 Task: Forward email with the signature Donna Thompson with the subject Request for a performance review from softage.1@softage.net to softage.2@softage.net with the message Please let me know if there are any concerns regarding the project budget., select first 2 words, change the font color from current to red and background color to green Send the email
Action: Mouse moved to (997, 81)
Screenshot: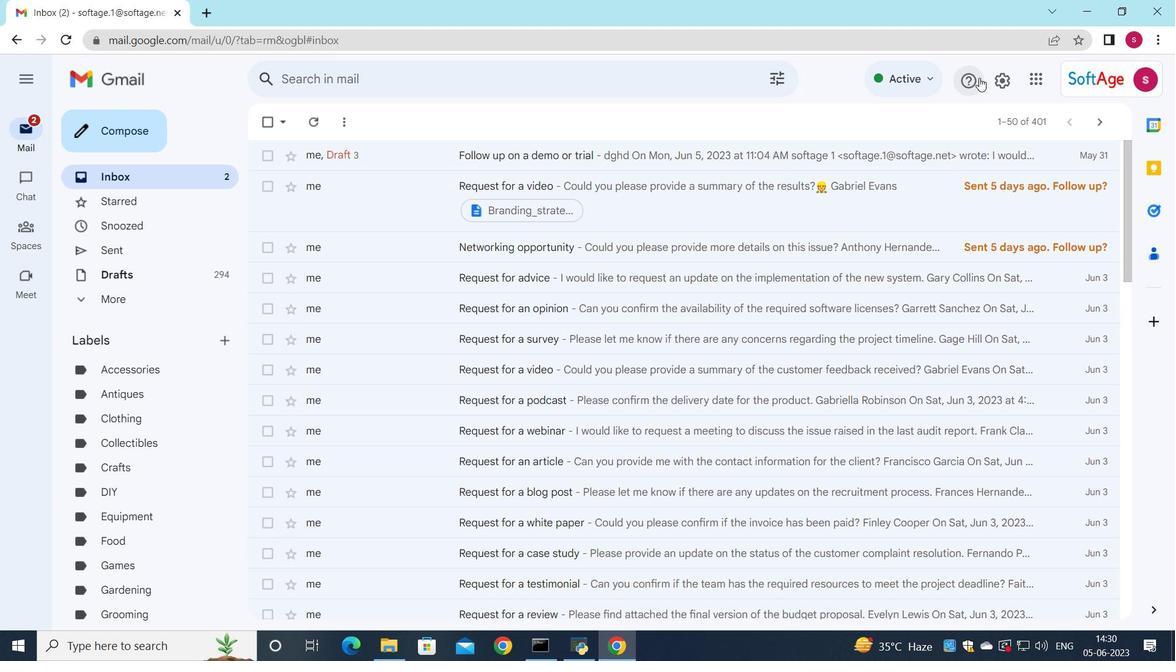 
Action: Mouse pressed left at (997, 81)
Screenshot: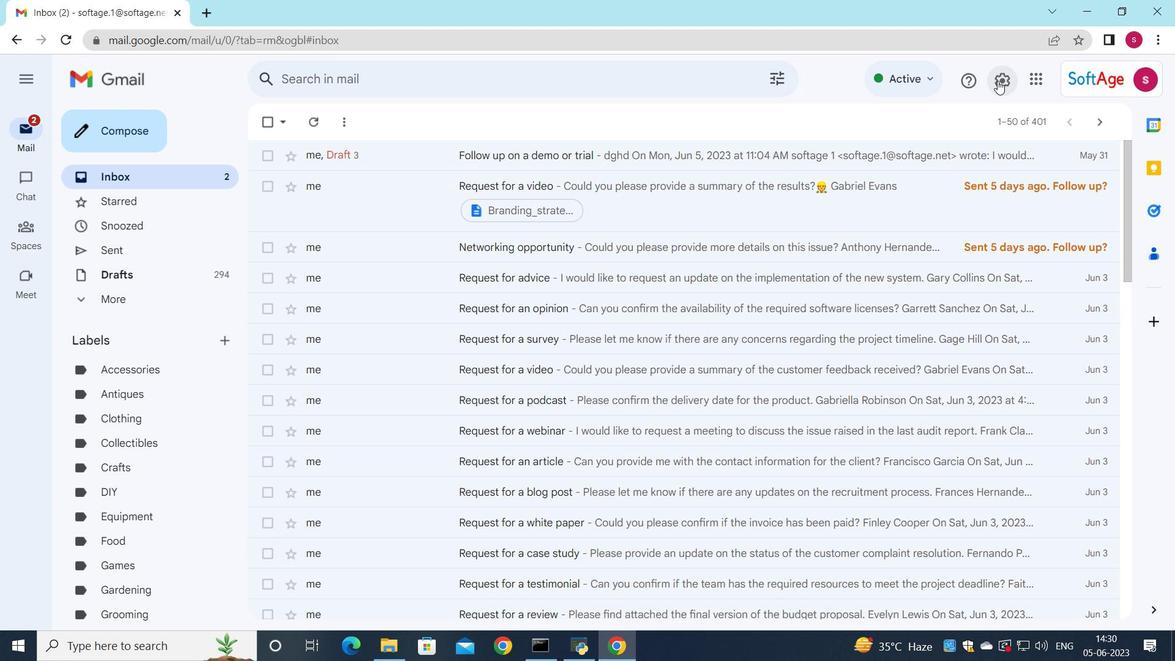 
Action: Mouse moved to (1044, 156)
Screenshot: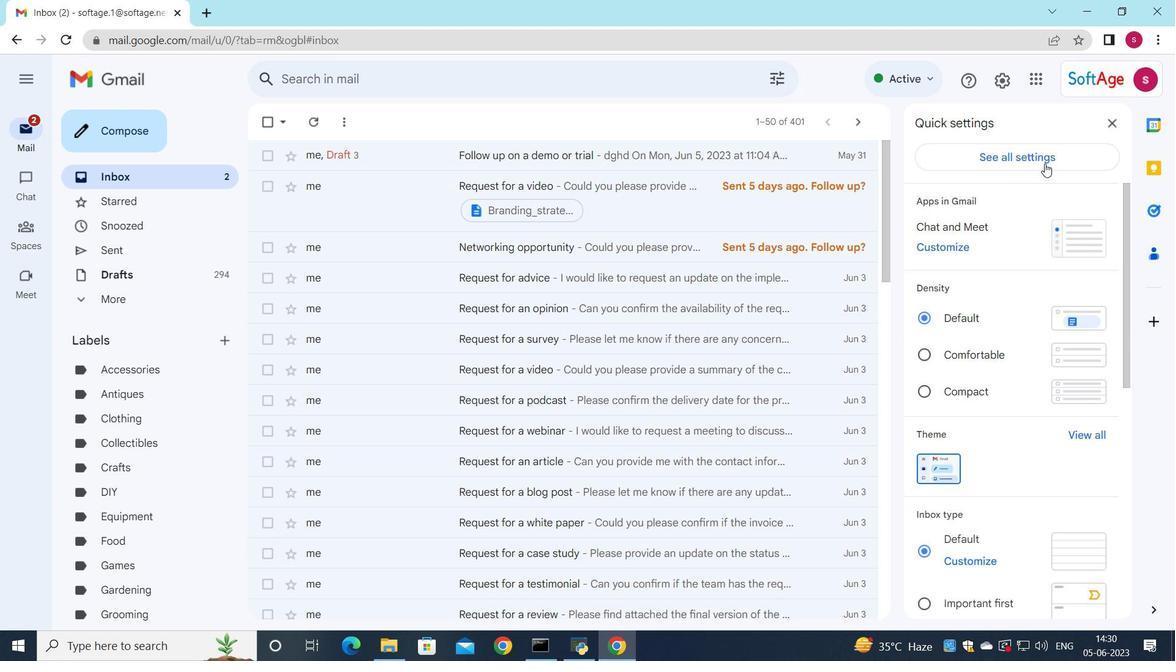
Action: Mouse pressed left at (1044, 156)
Screenshot: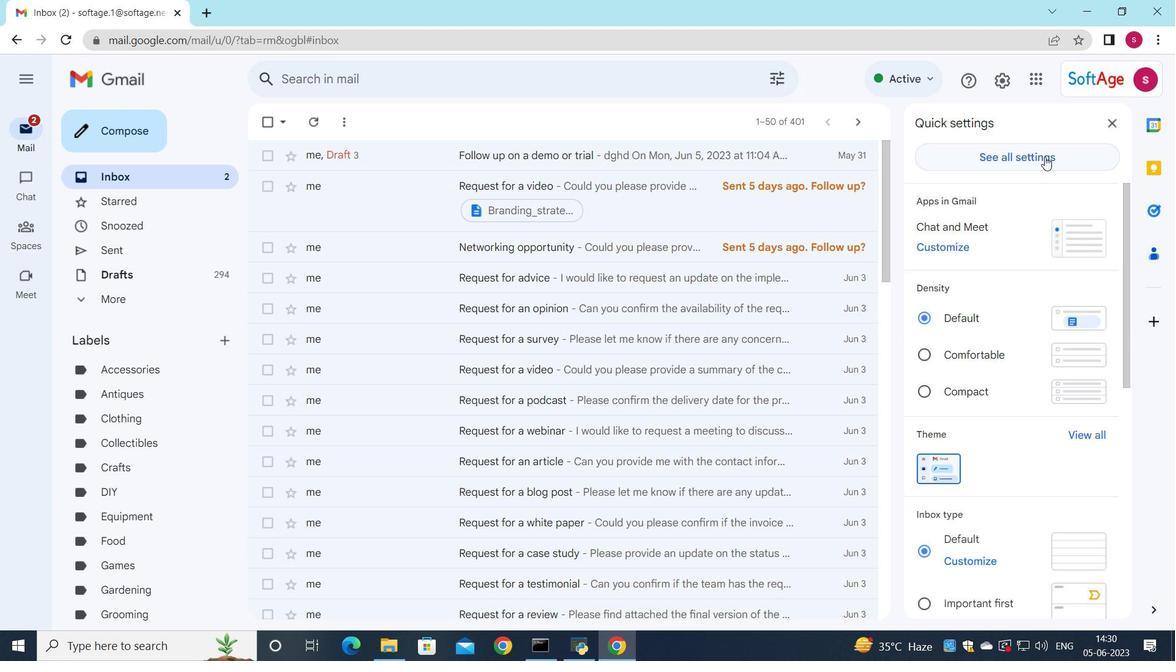 
Action: Mouse moved to (931, 162)
Screenshot: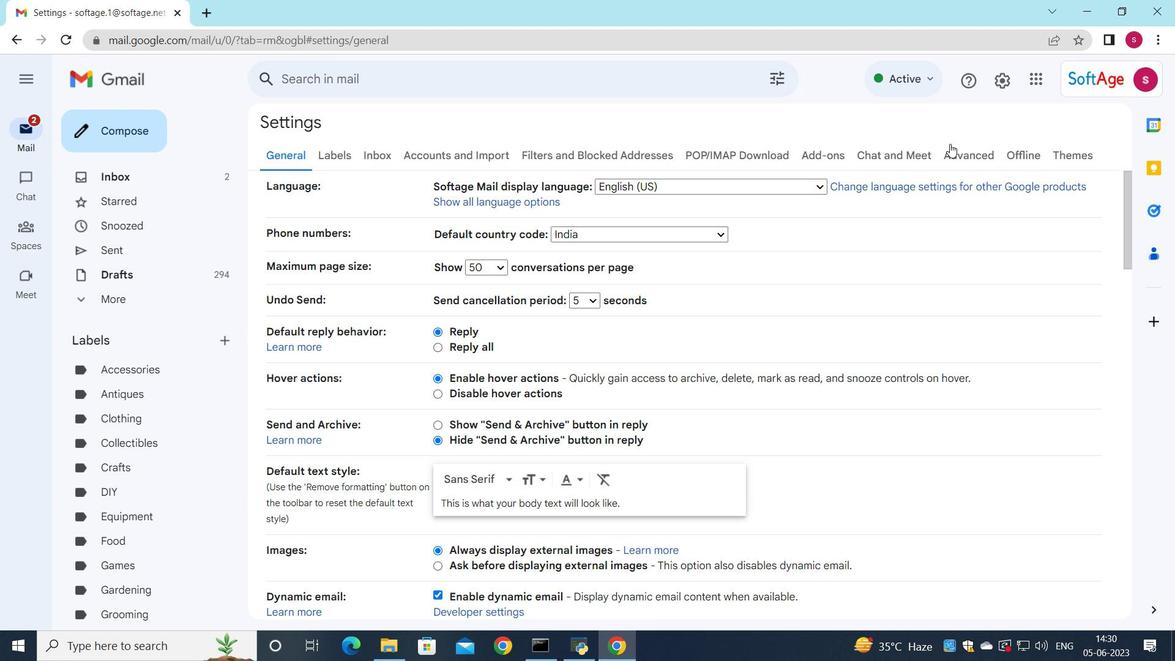 
Action: Mouse scrolled (931, 162) with delta (0, 0)
Screenshot: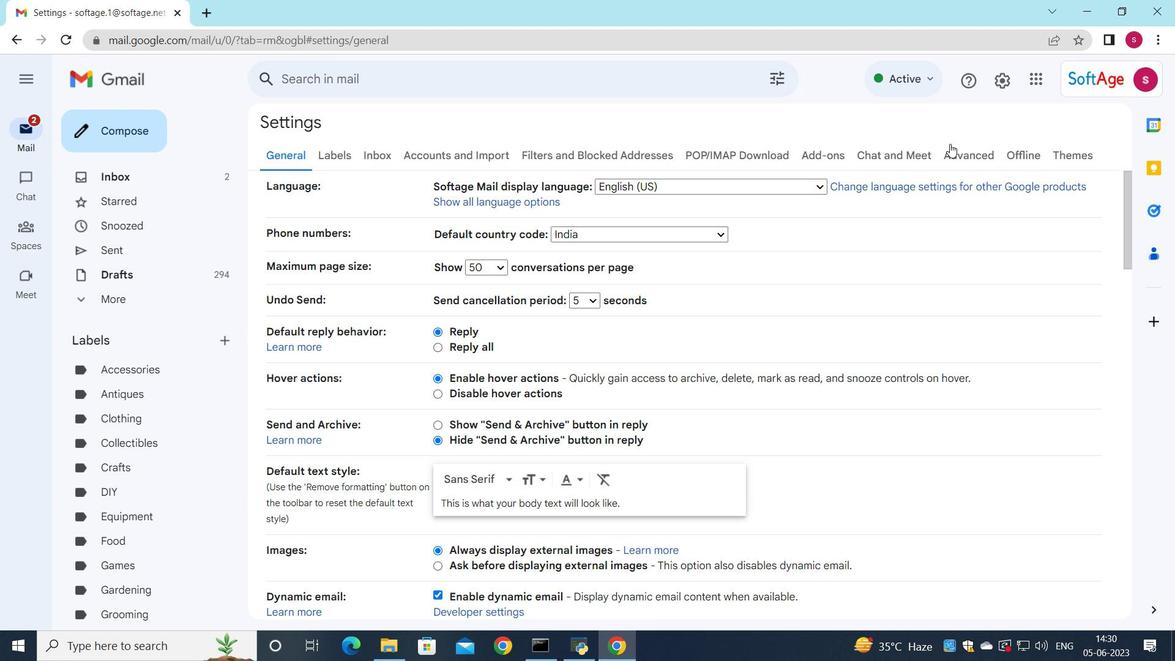 
Action: Mouse moved to (927, 171)
Screenshot: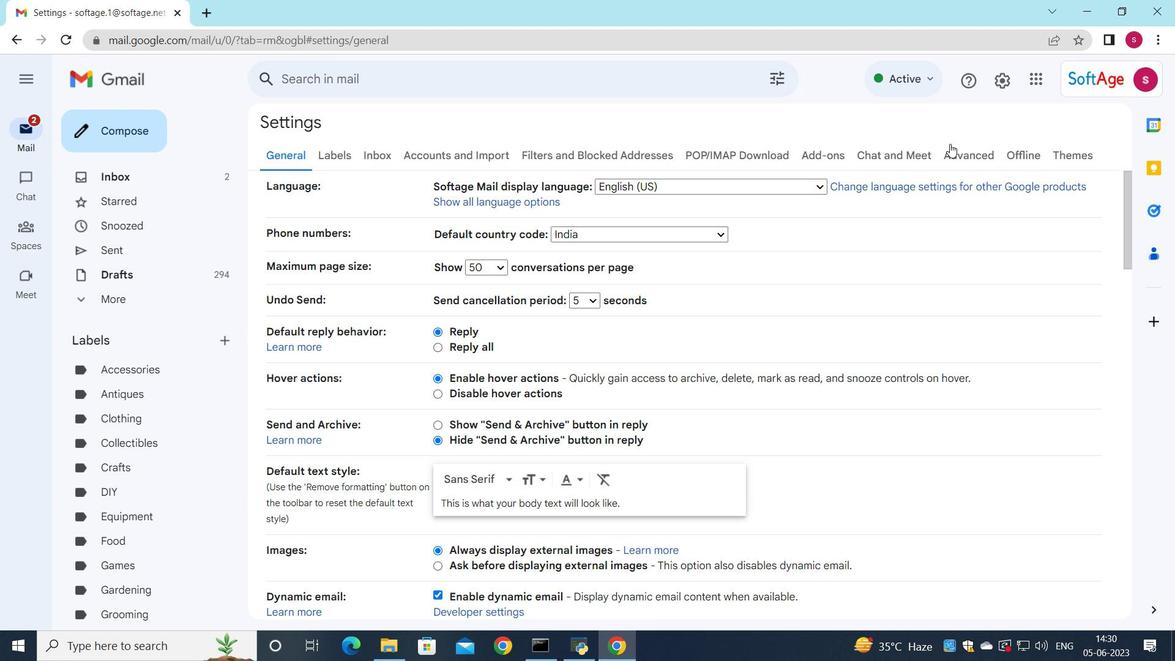 
Action: Mouse scrolled (927, 170) with delta (0, 0)
Screenshot: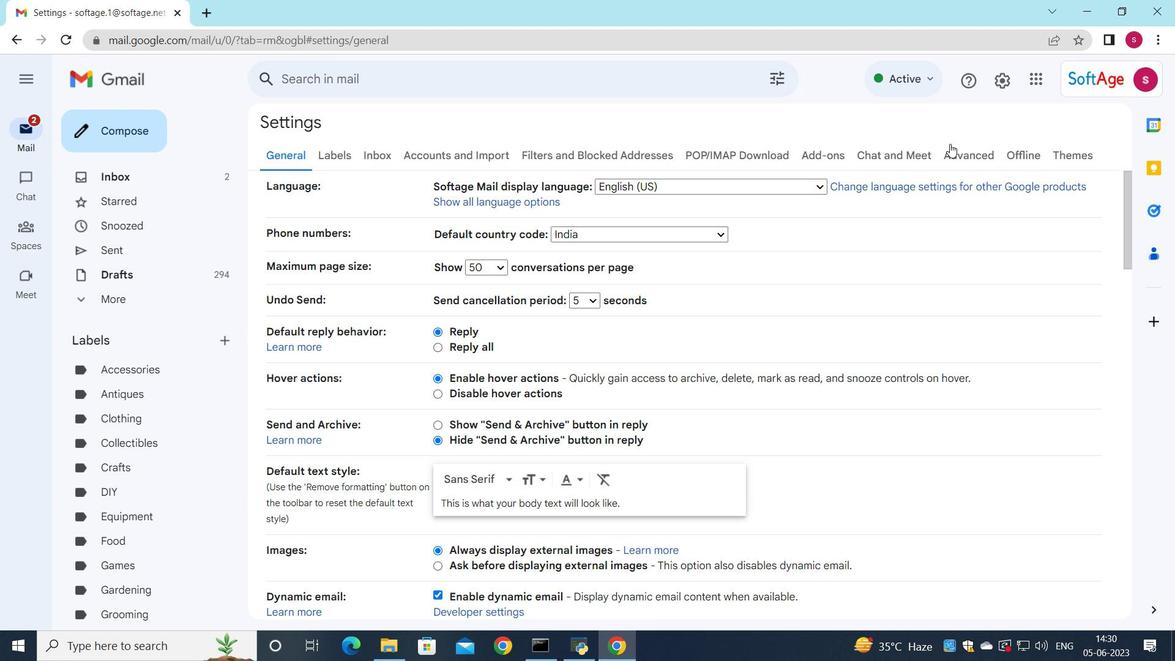 
Action: Mouse moved to (921, 179)
Screenshot: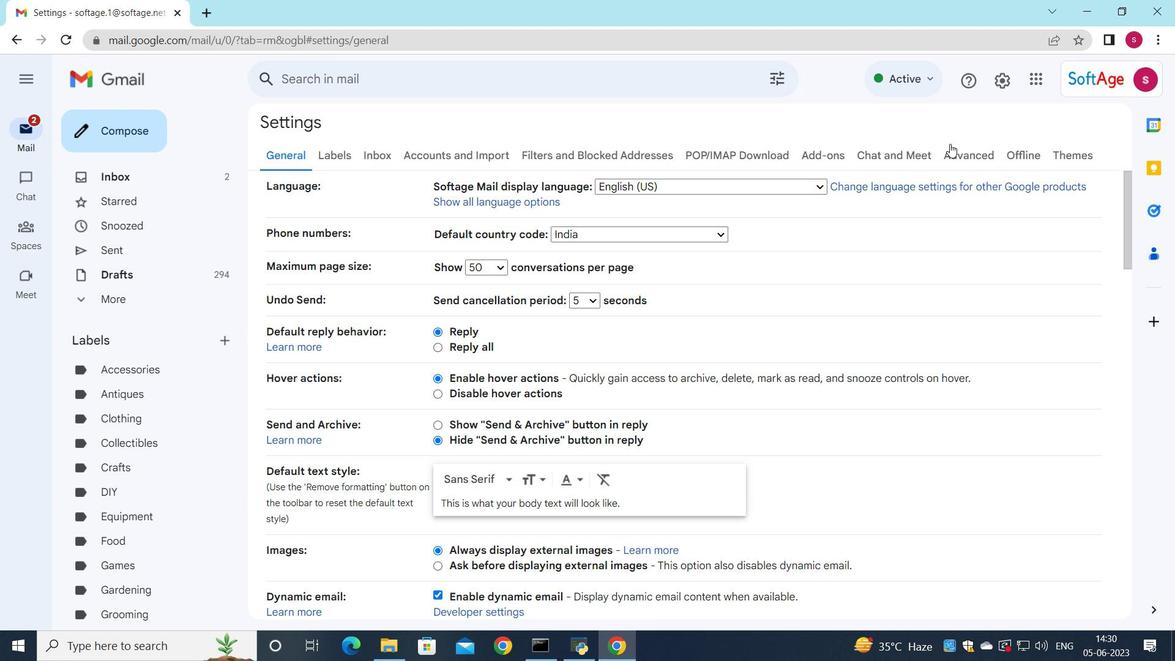 
Action: Mouse scrolled (921, 179) with delta (0, 0)
Screenshot: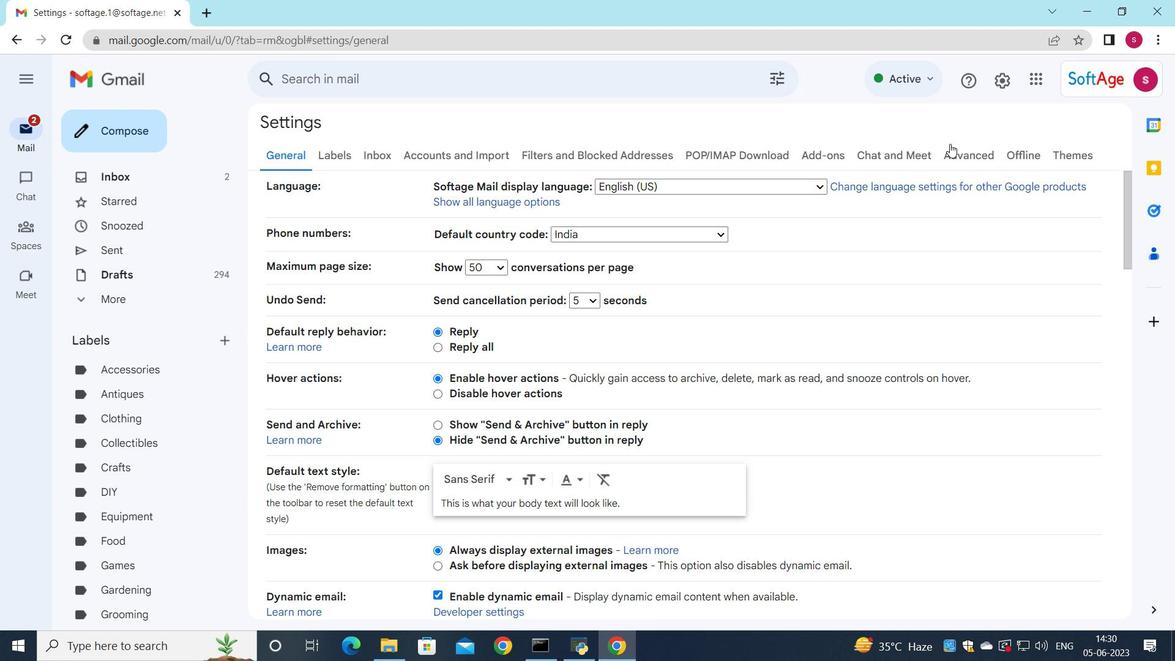
Action: Mouse moved to (915, 186)
Screenshot: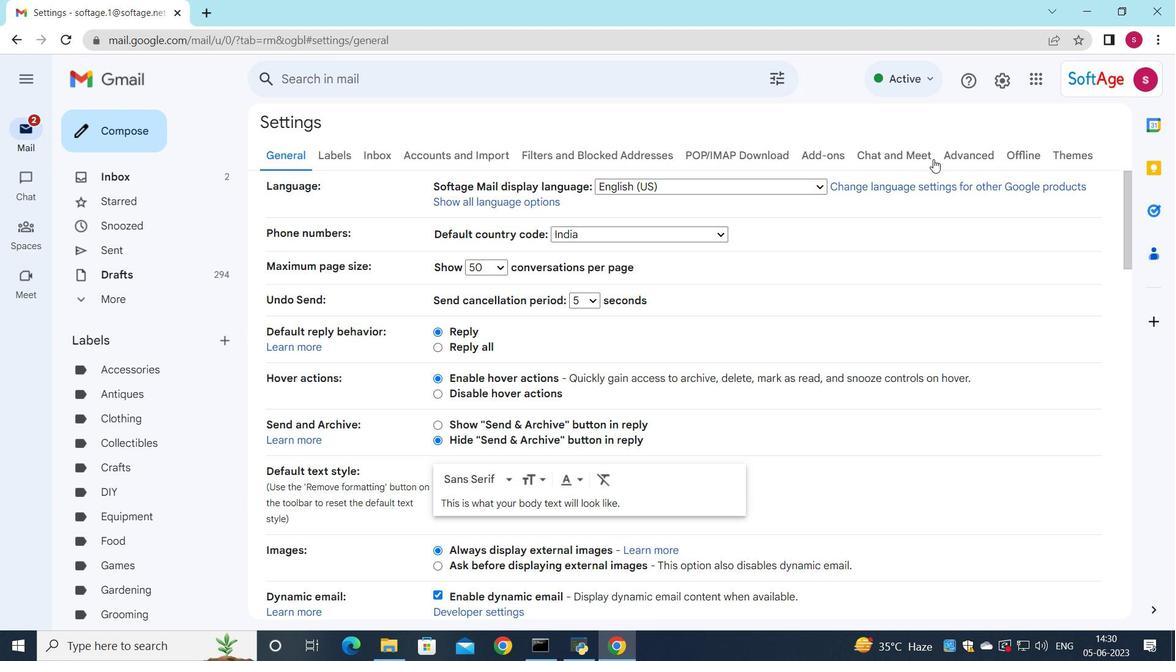 
Action: Mouse scrolled (915, 185) with delta (0, 0)
Screenshot: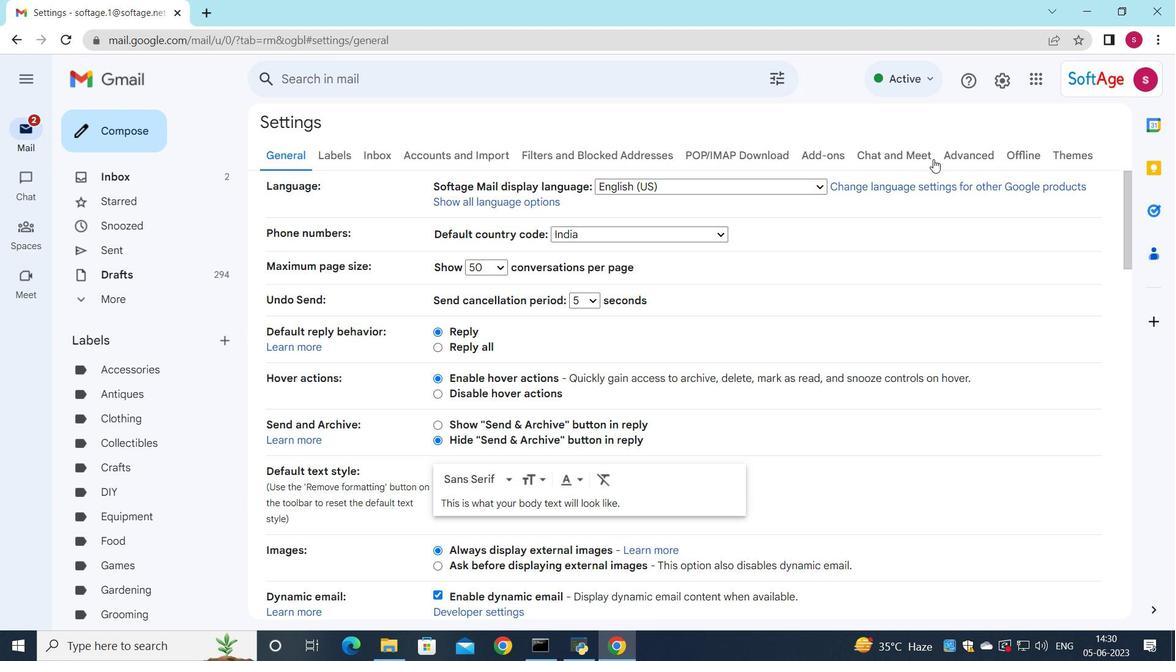 
Action: Mouse moved to (902, 199)
Screenshot: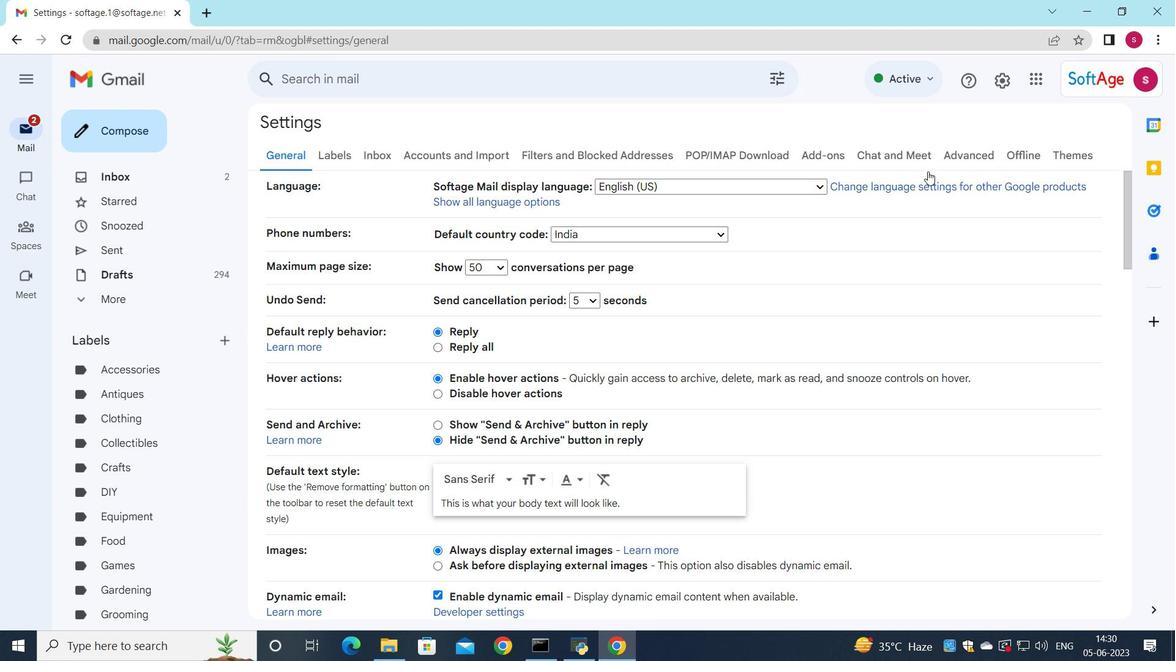 
Action: Mouse scrolled (902, 198) with delta (0, 0)
Screenshot: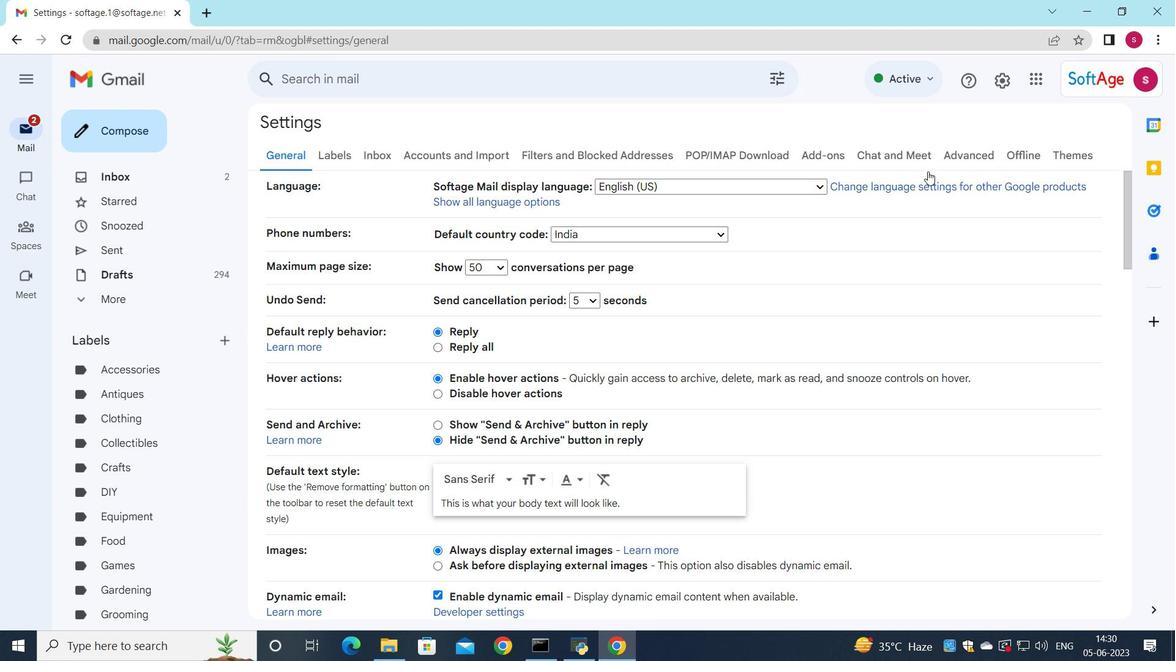 
Action: Mouse moved to (557, 372)
Screenshot: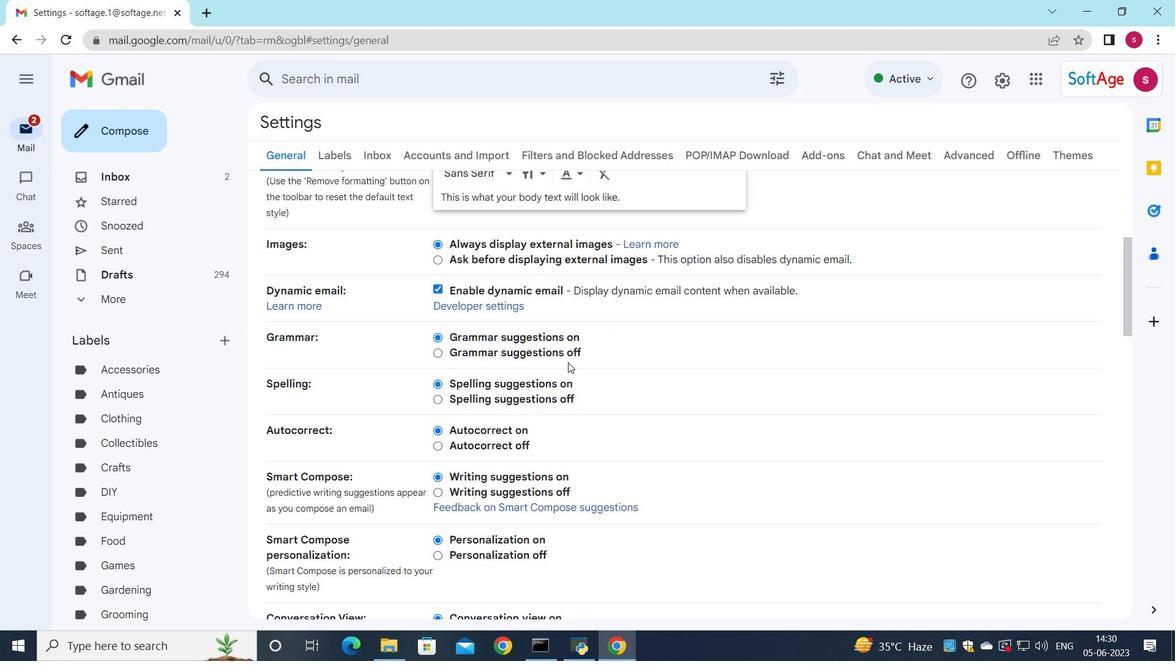 
Action: Mouse scrolled (557, 372) with delta (0, 0)
Screenshot: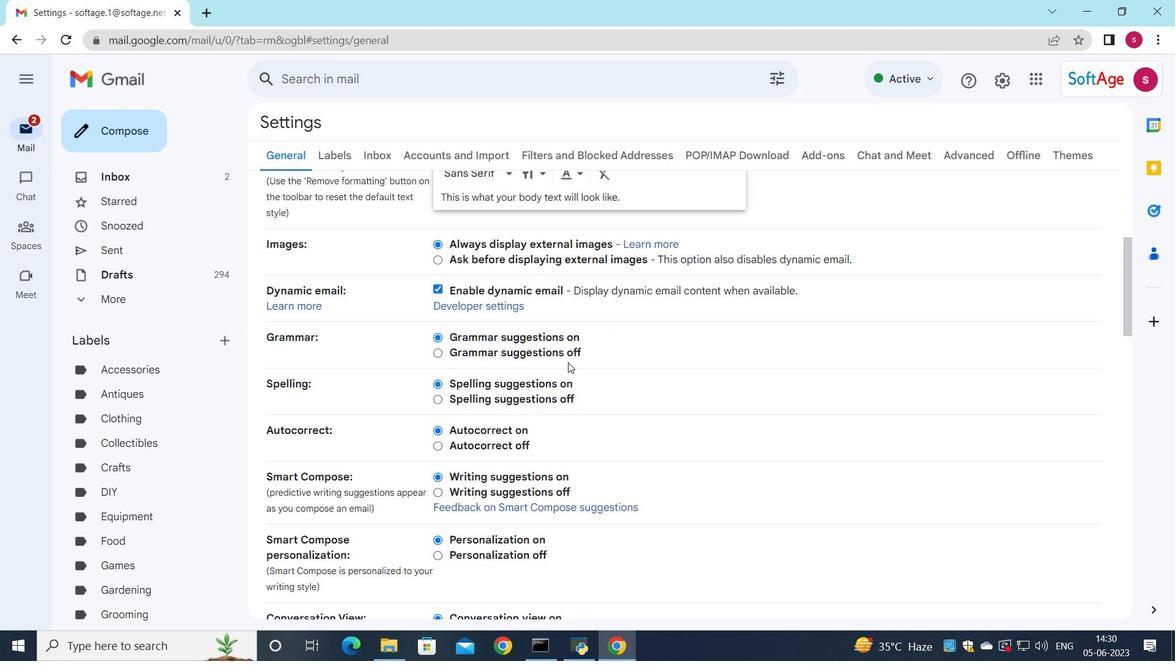 
Action: Mouse moved to (556, 374)
Screenshot: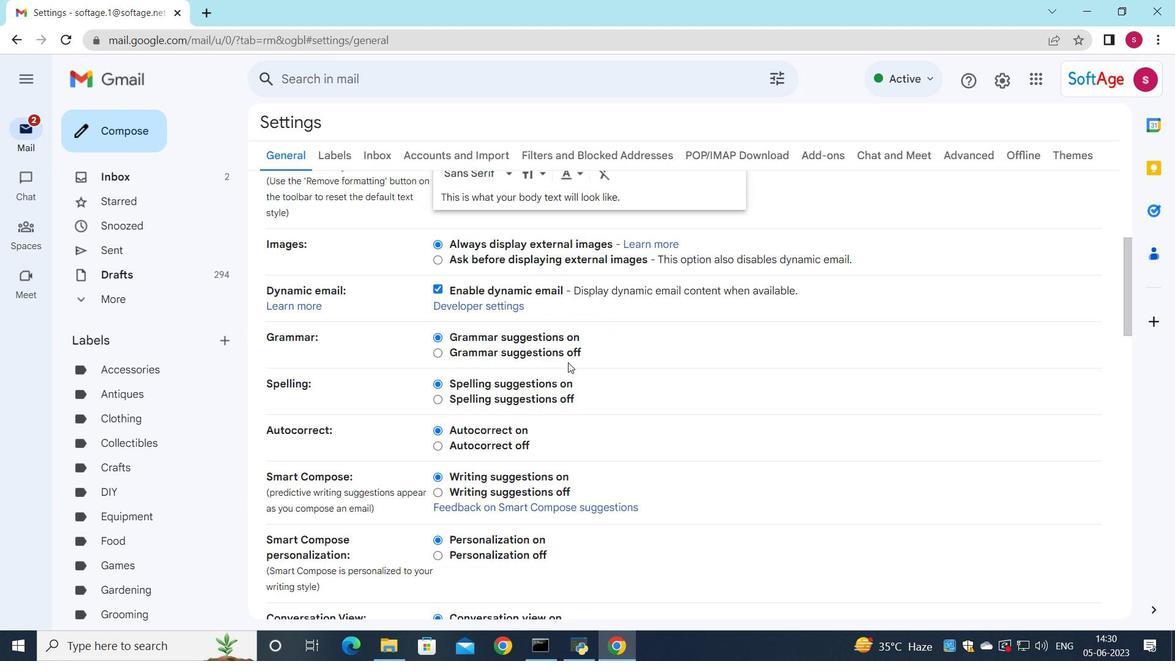 
Action: Mouse scrolled (556, 374) with delta (0, 0)
Screenshot: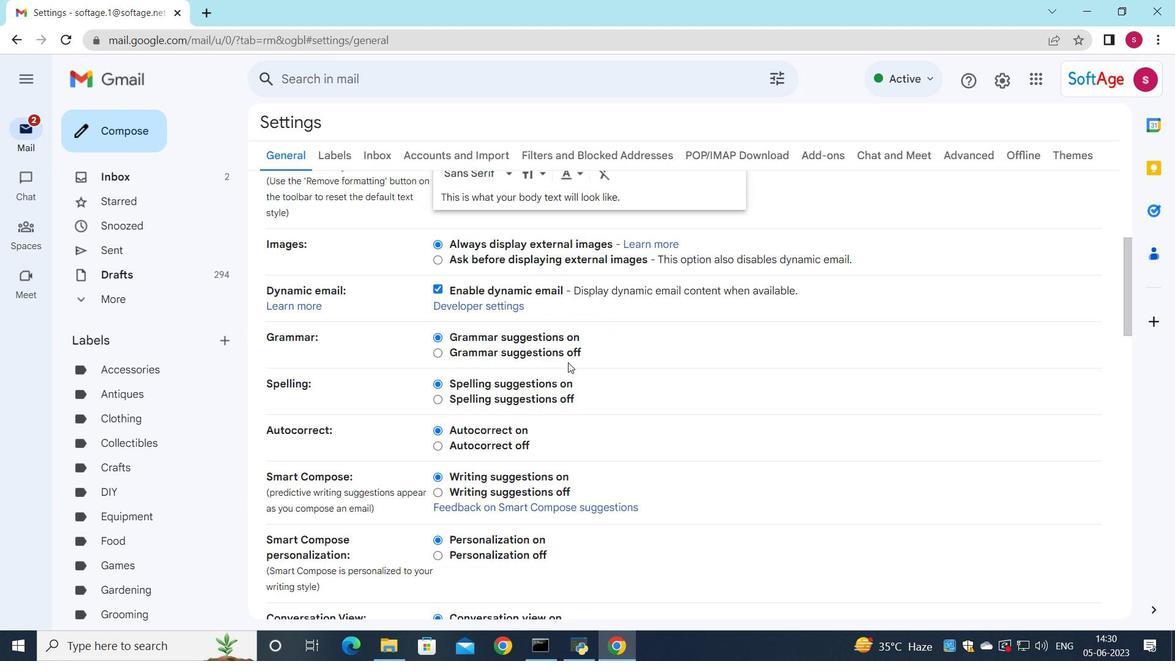 
Action: Mouse moved to (555, 377)
Screenshot: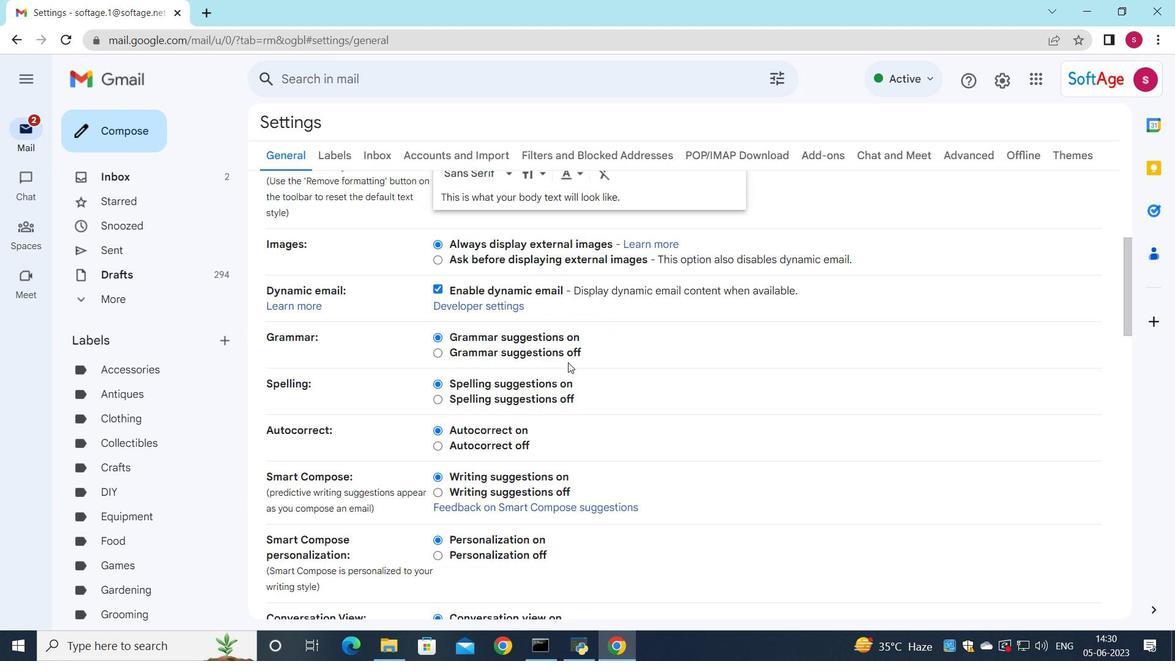 
Action: Mouse scrolled (555, 376) with delta (0, 0)
Screenshot: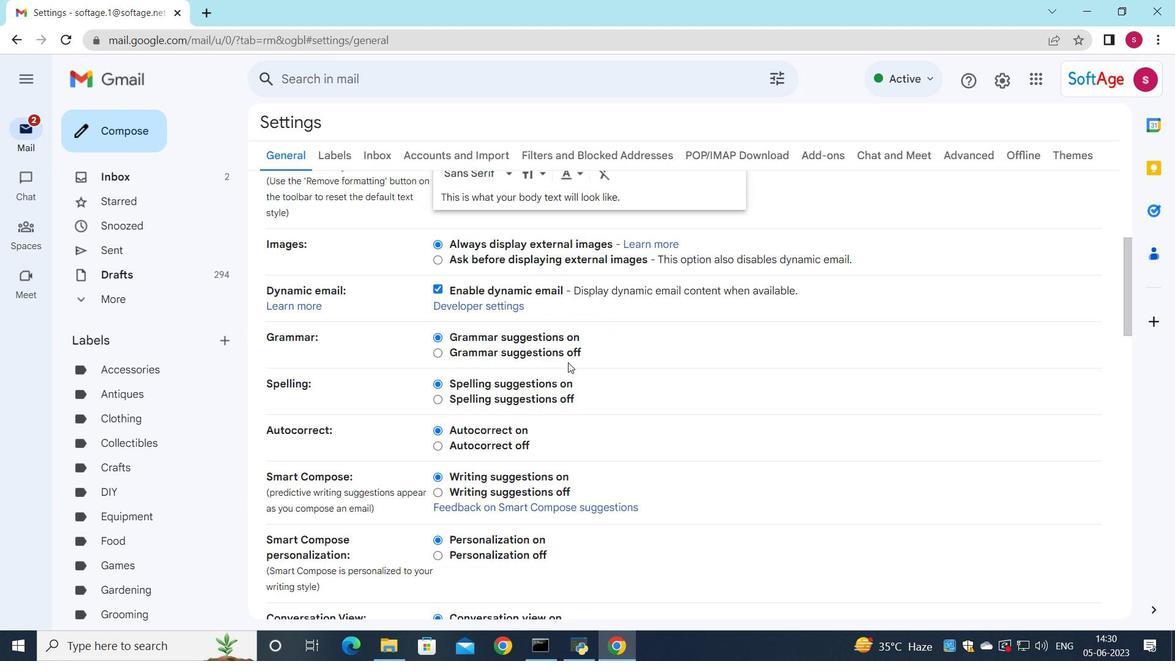 
Action: Mouse moved to (555, 386)
Screenshot: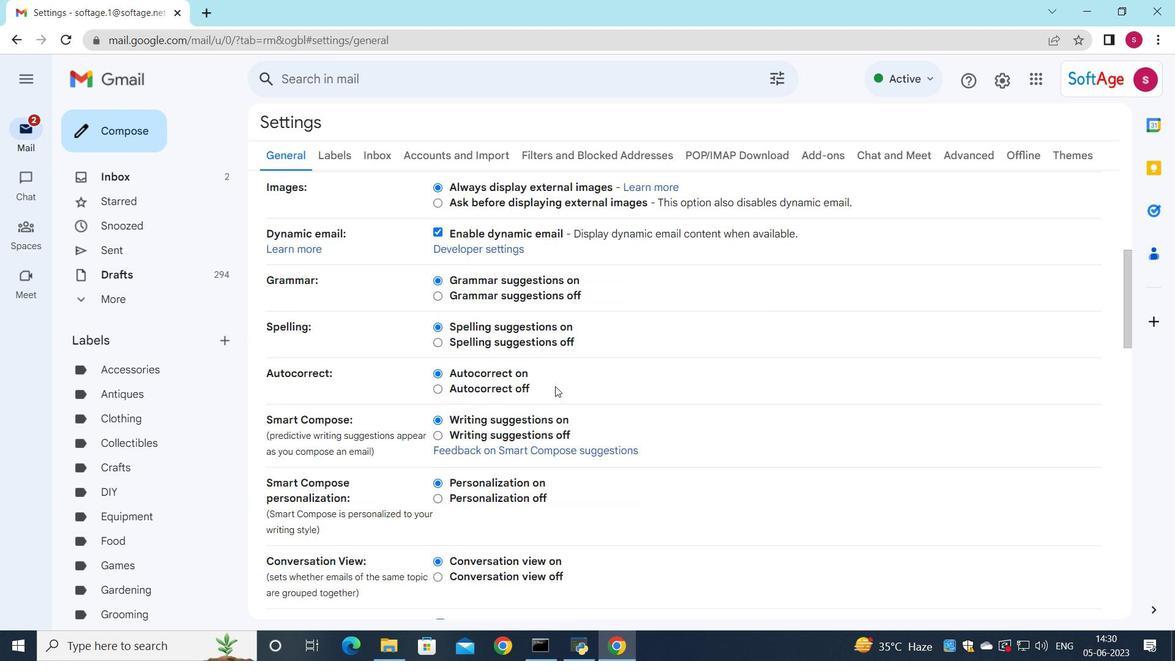 
Action: Mouse scrolled (555, 385) with delta (0, 0)
Screenshot: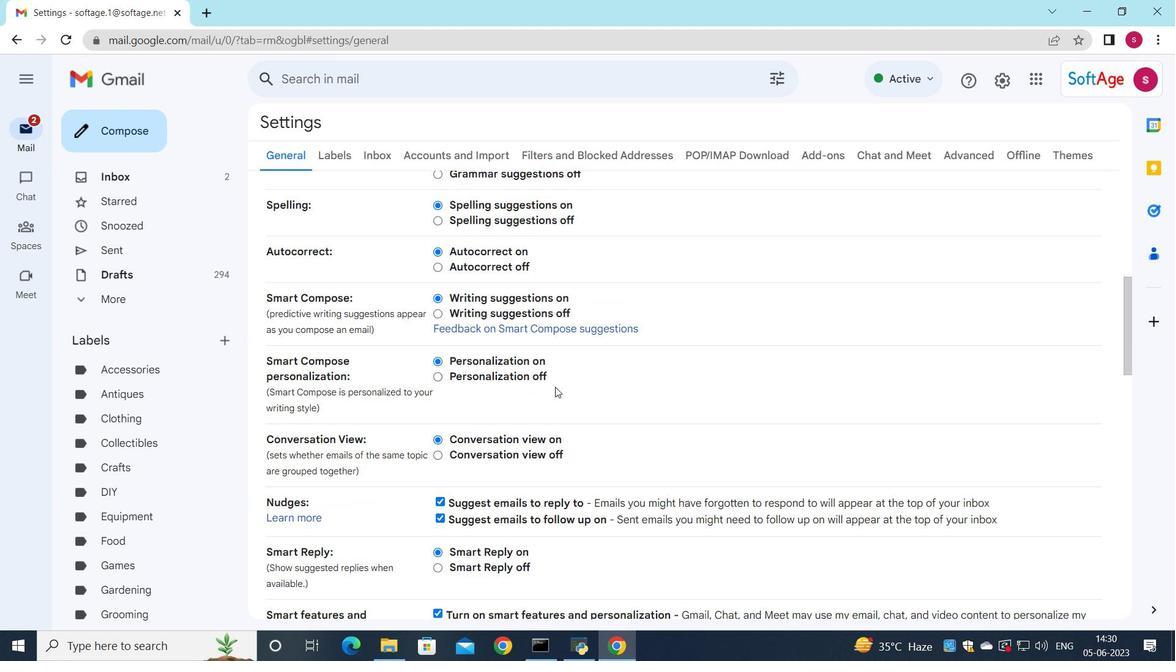 
Action: Mouse scrolled (555, 385) with delta (0, 0)
Screenshot: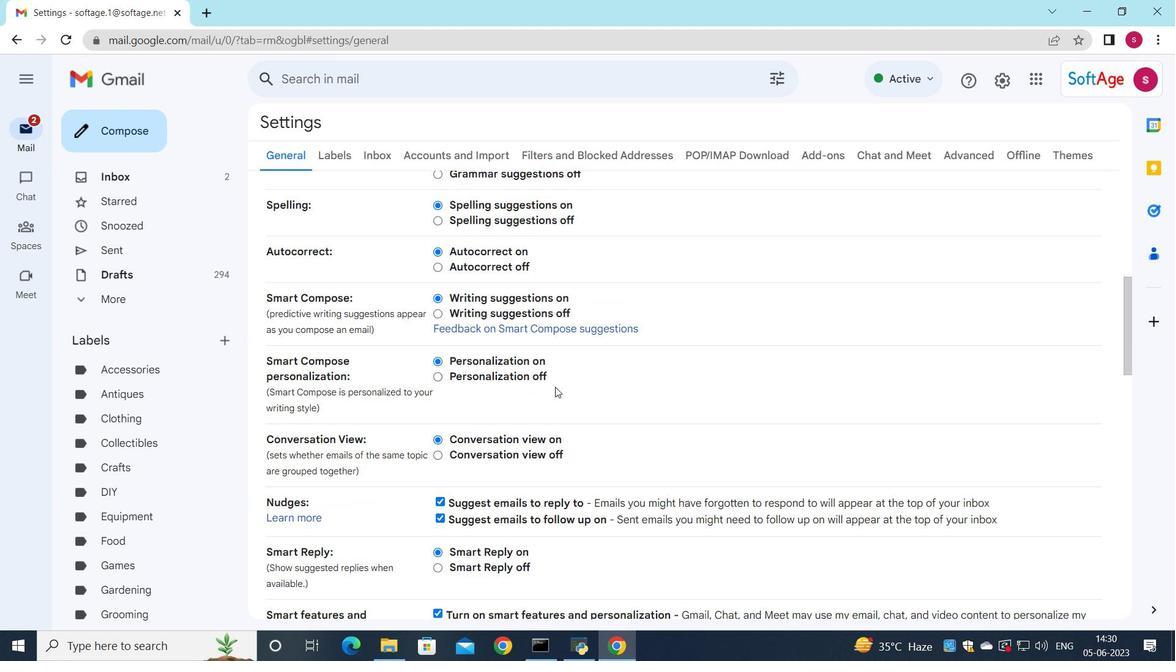 
Action: Mouse scrolled (555, 385) with delta (0, 0)
Screenshot: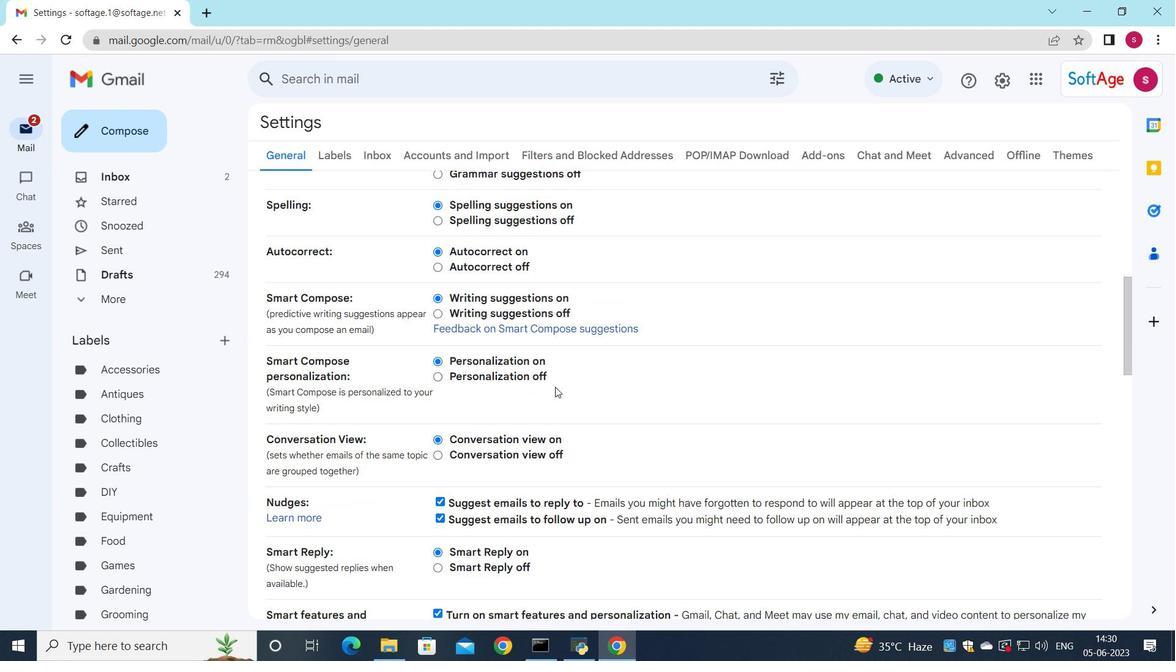 
Action: Mouse scrolled (555, 385) with delta (0, 0)
Screenshot: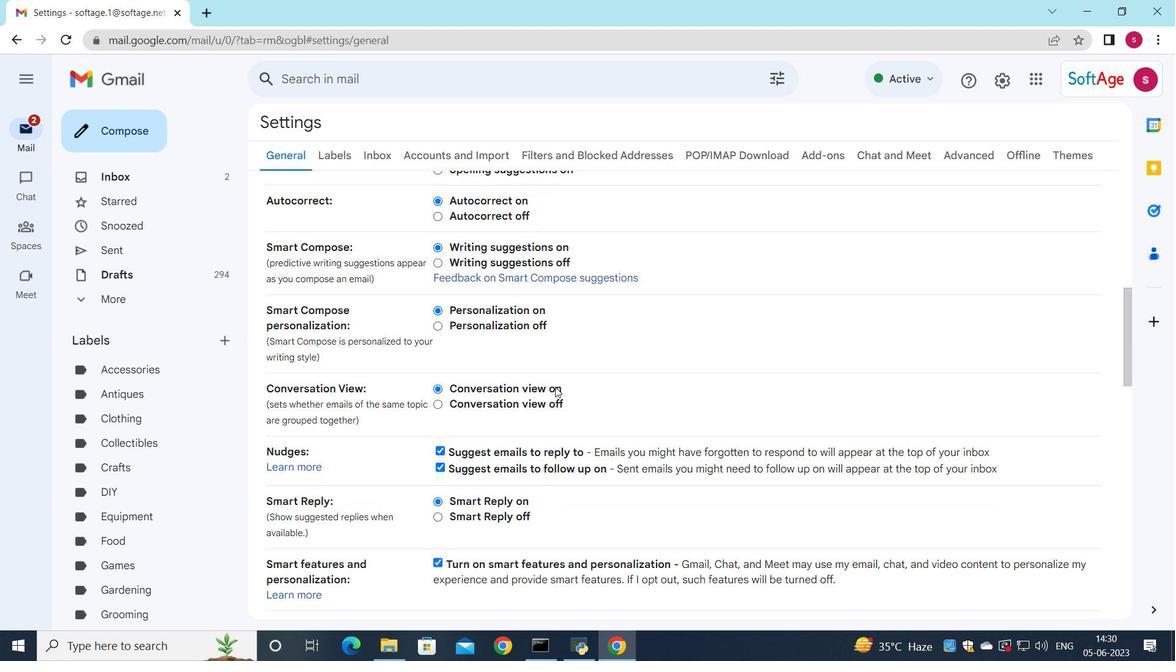 
Action: Mouse scrolled (555, 385) with delta (0, 0)
Screenshot: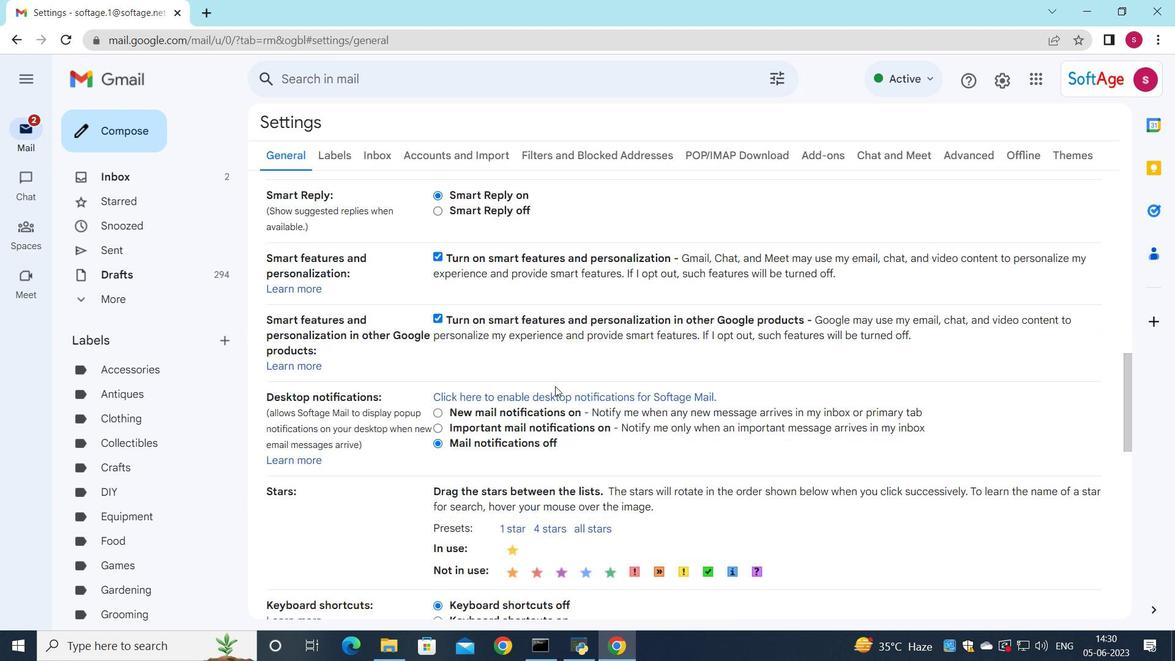 
Action: Mouse scrolled (555, 385) with delta (0, 0)
Screenshot: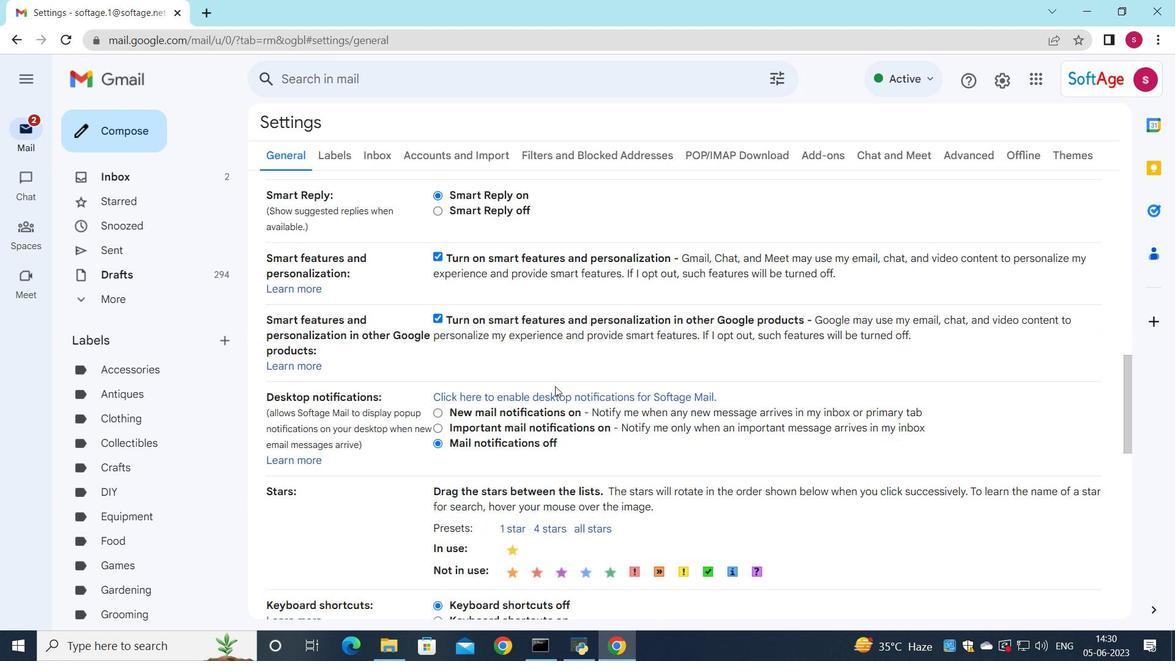 
Action: Mouse scrolled (555, 385) with delta (0, 0)
Screenshot: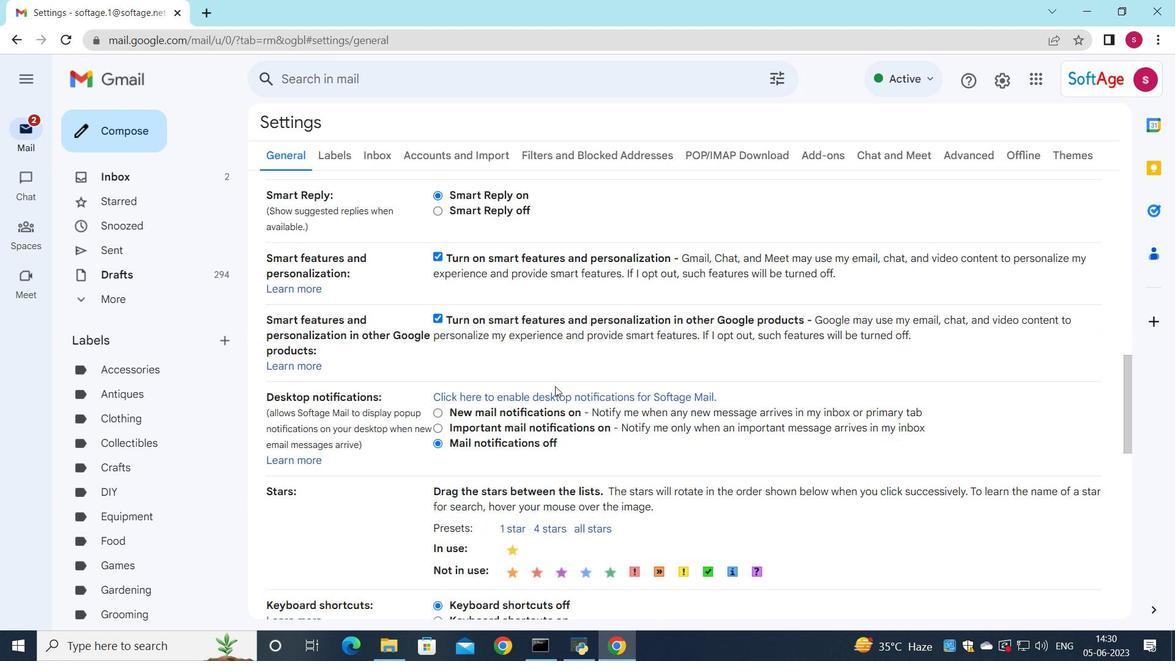 
Action: Mouse scrolled (555, 385) with delta (0, 0)
Screenshot: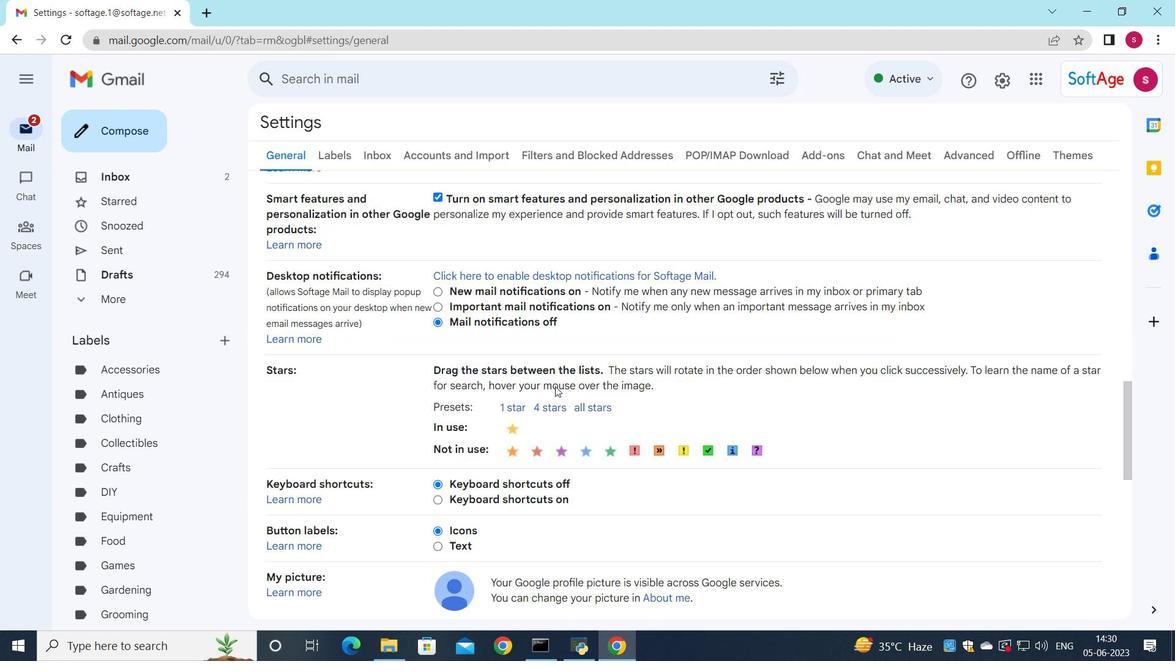 
Action: Mouse scrolled (555, 385) with delta (0, 0)
Screenshot: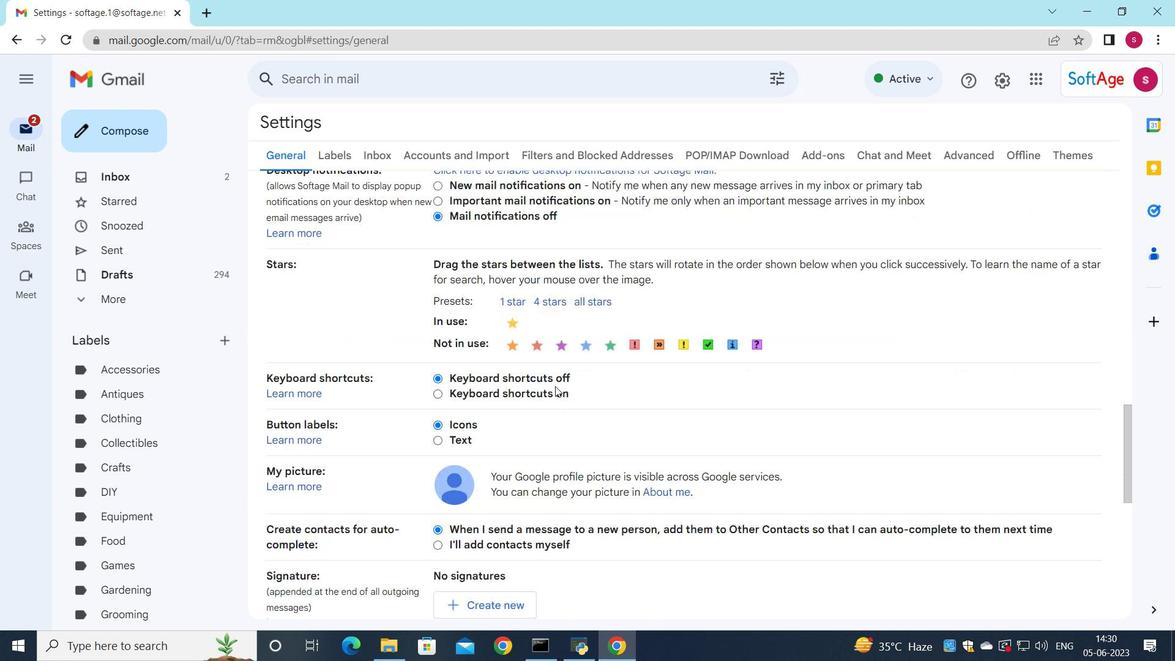 
Action: Mouse scrolled (555, 385) with delta (0, 0)
Screenshot: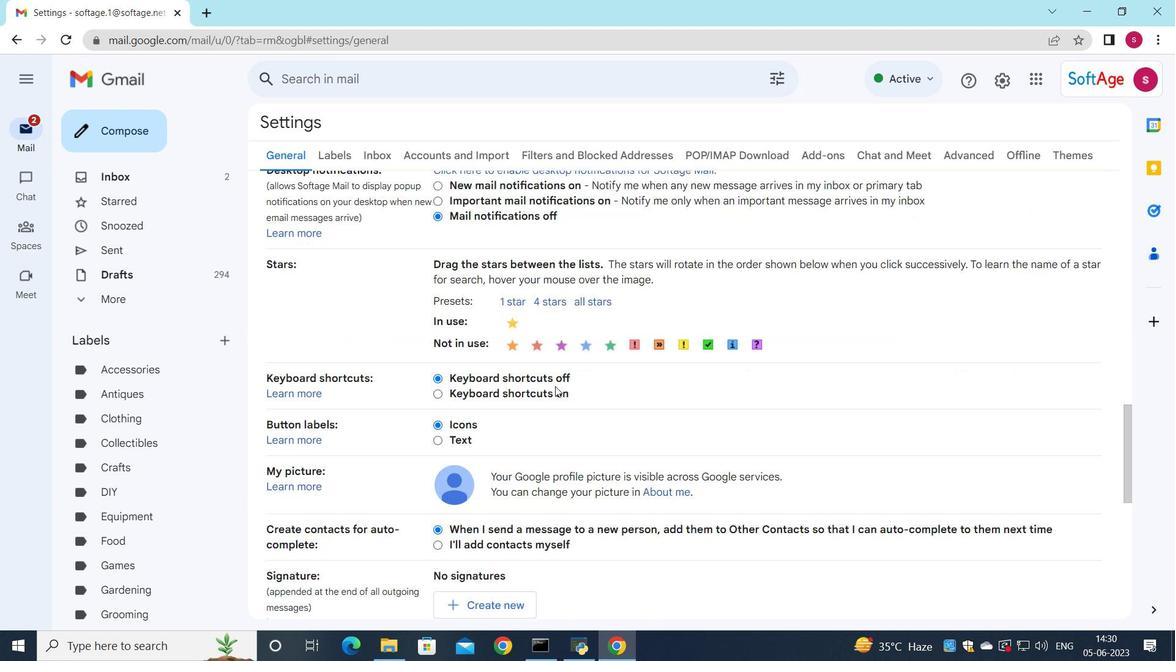 
Action: Mouse scrolled (555, 385) with delta (0, 0)
Screenshot: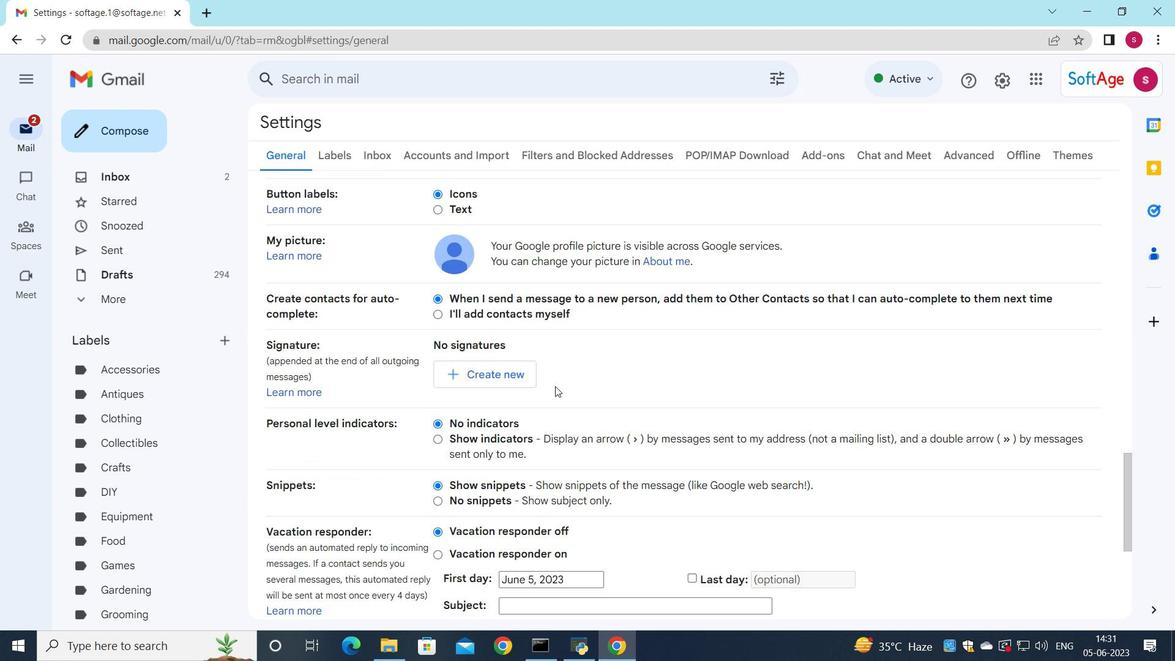 
Action: Mouse moved to (508, 295)
Screenshot: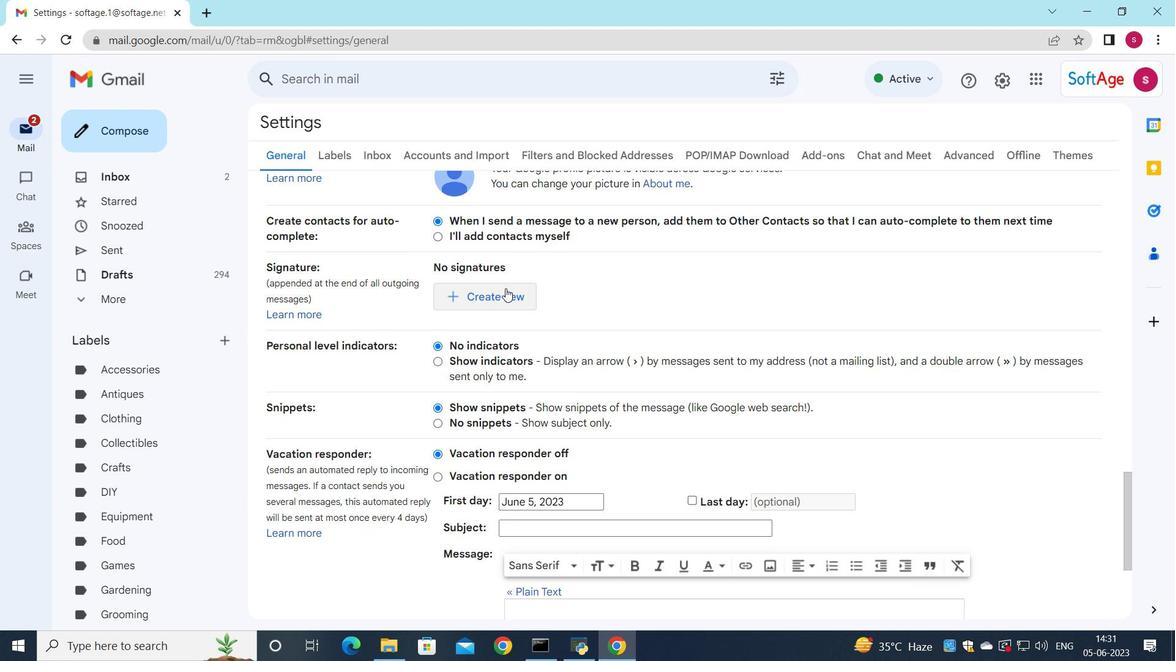 
Action: Mouse pressed left at (508, 295)
Screenshot: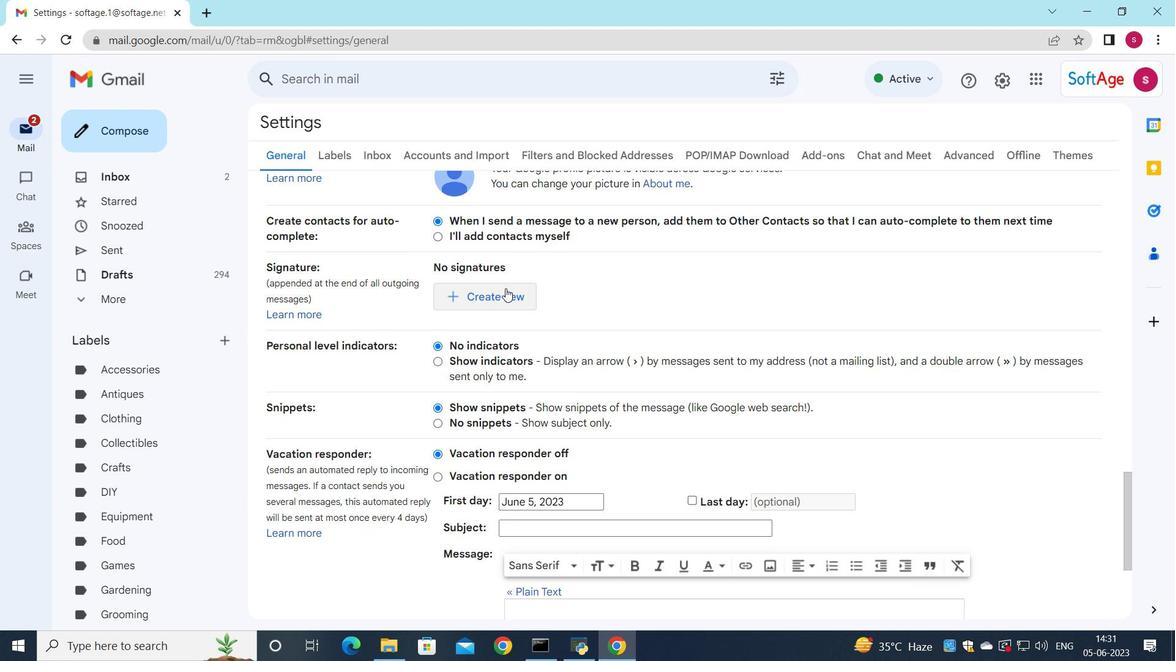 
Action: Mouse moved to (606, 295)
Screenshot: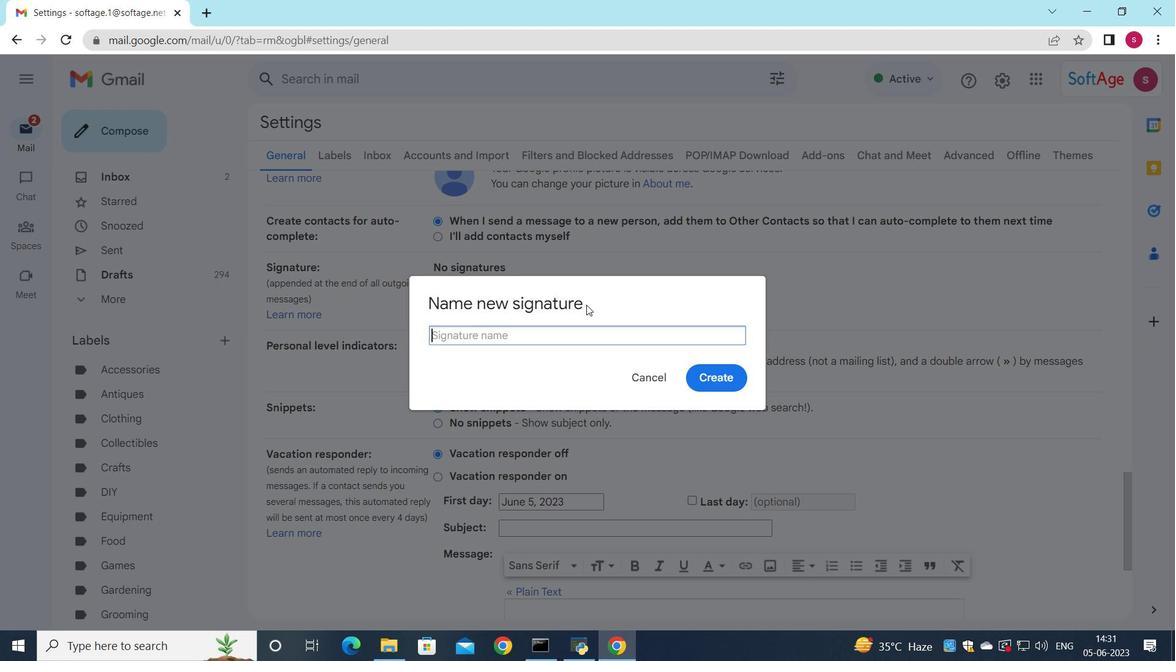 
Action: Key pressed <Key.shift>Donna<Key.space><Key.shift>Thompson
Screenshot: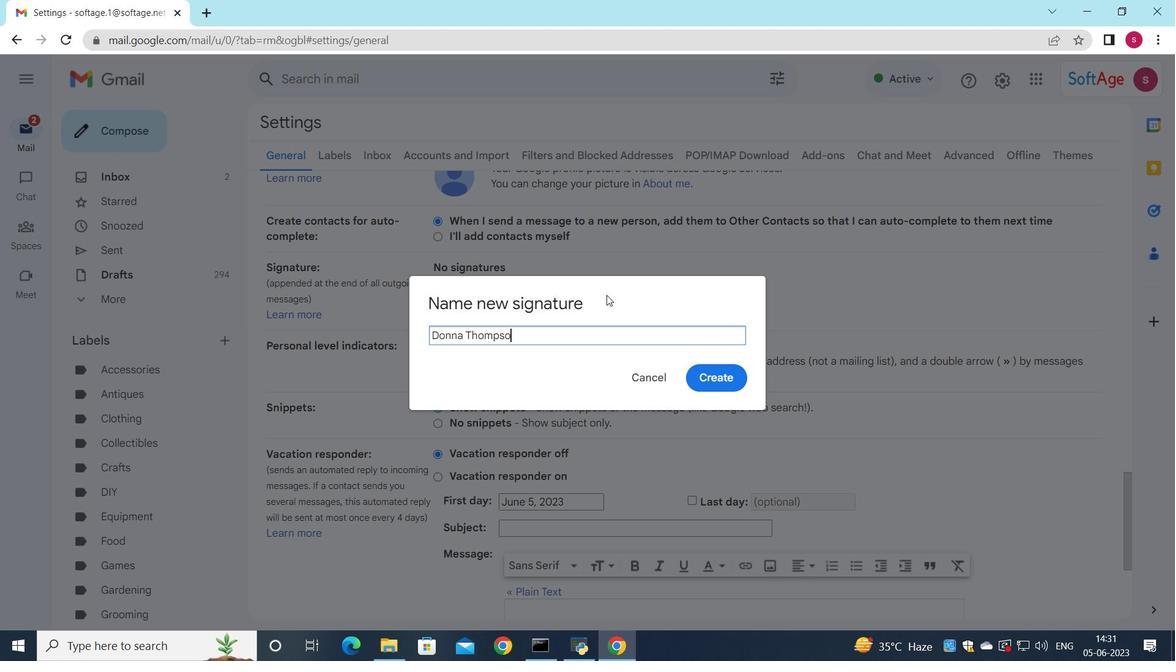 
Action: Mouse moved to (689, 378)
Screenshot: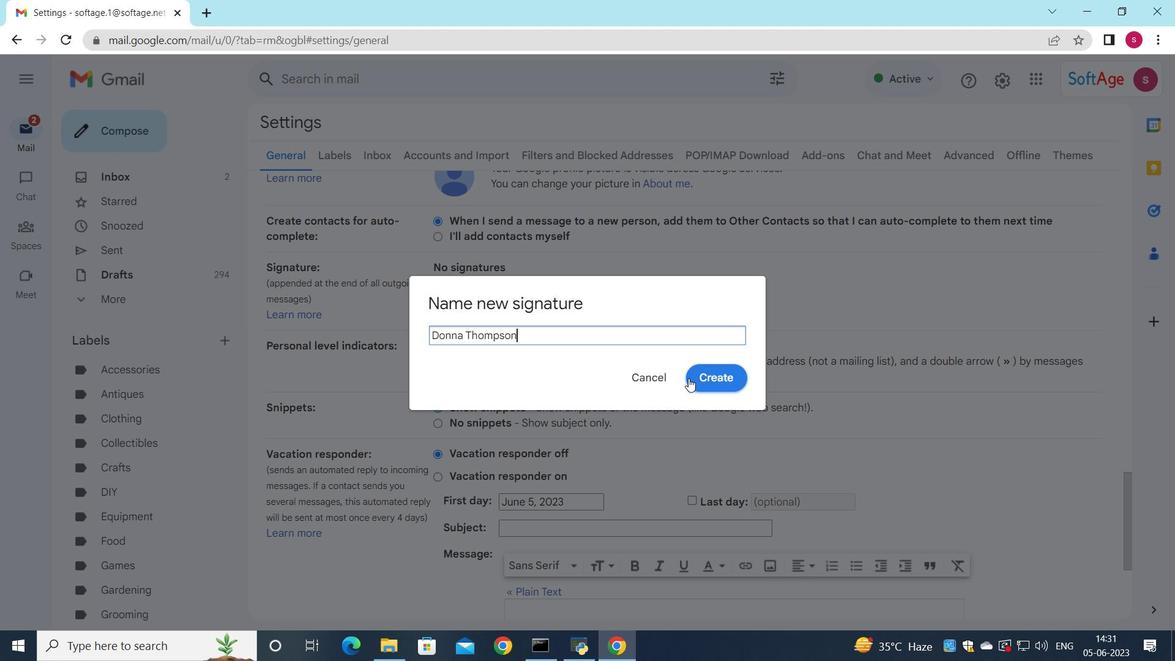 
Action: Mouse pressed left at (689, 378)
Screenshot: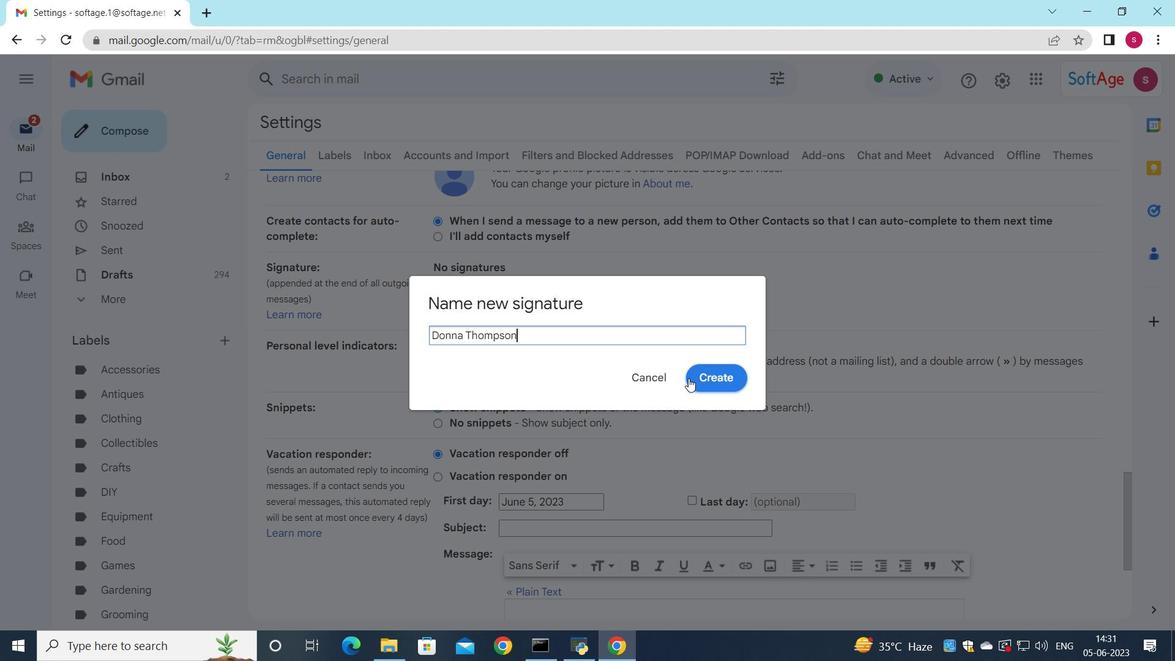 
Action: Mouse moved to (706, 337)
Screenshot: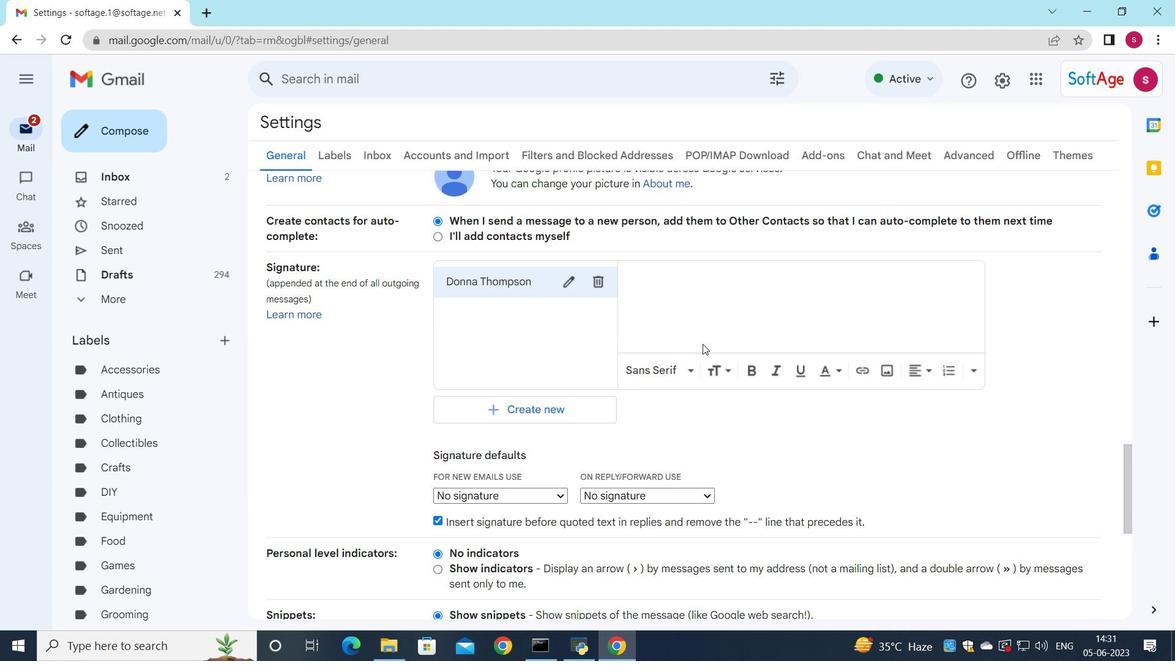 
Action: Mouse pressed left at (706, 337)
Screenshot: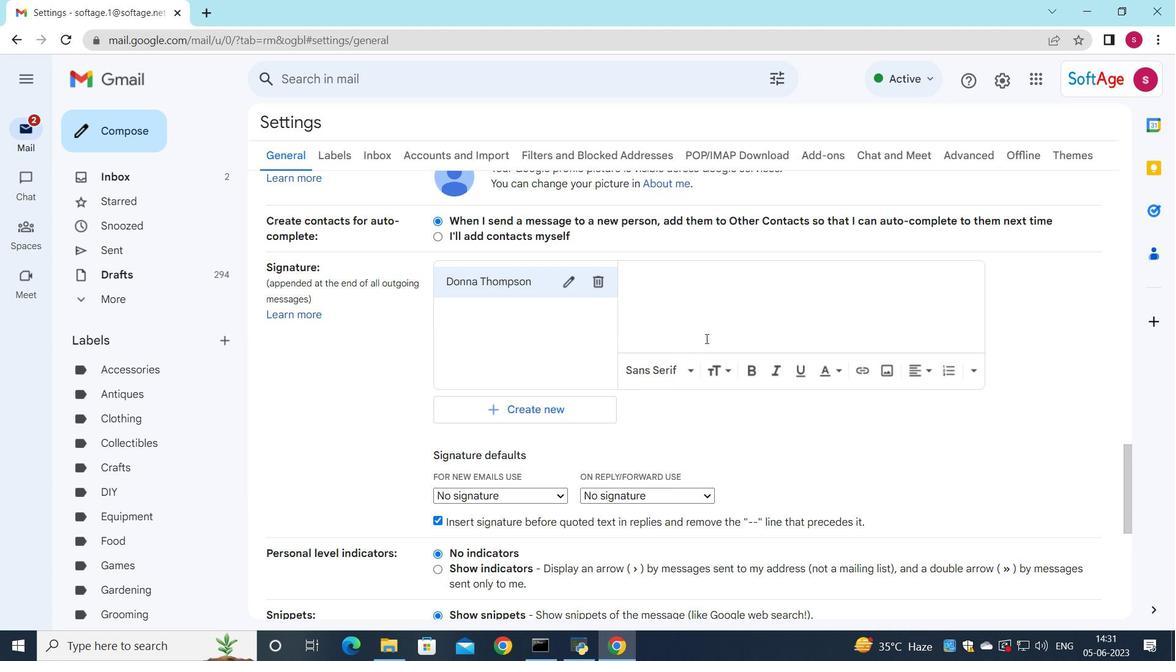 
Action: Mouse moved to (705, 336)
Screenshot: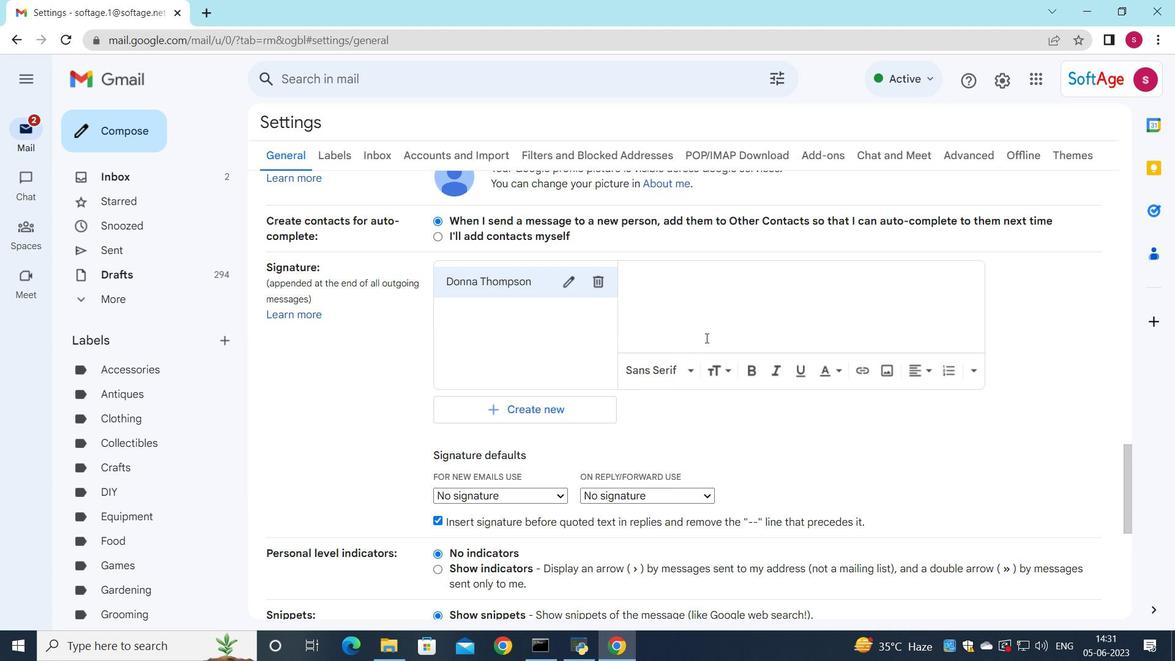
Action: Key pressed <Key.shift>Donna<Key.space><Key.shift>Thompson
Screenshot: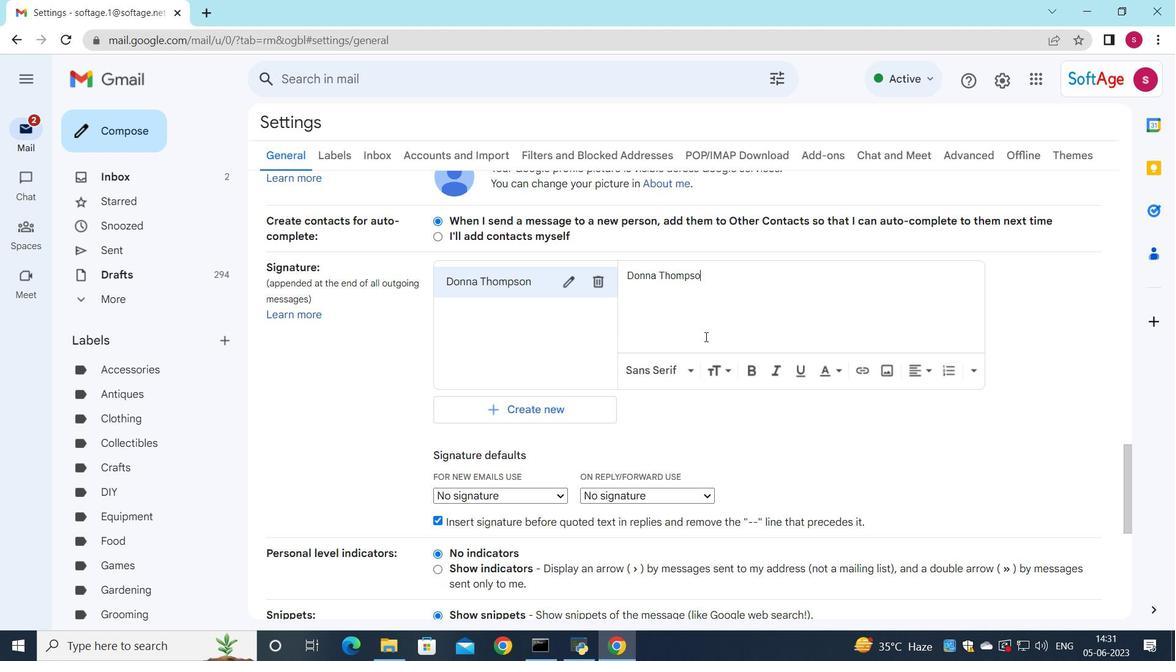 
Action: Mouse moved to (702, 340)
Screenshot: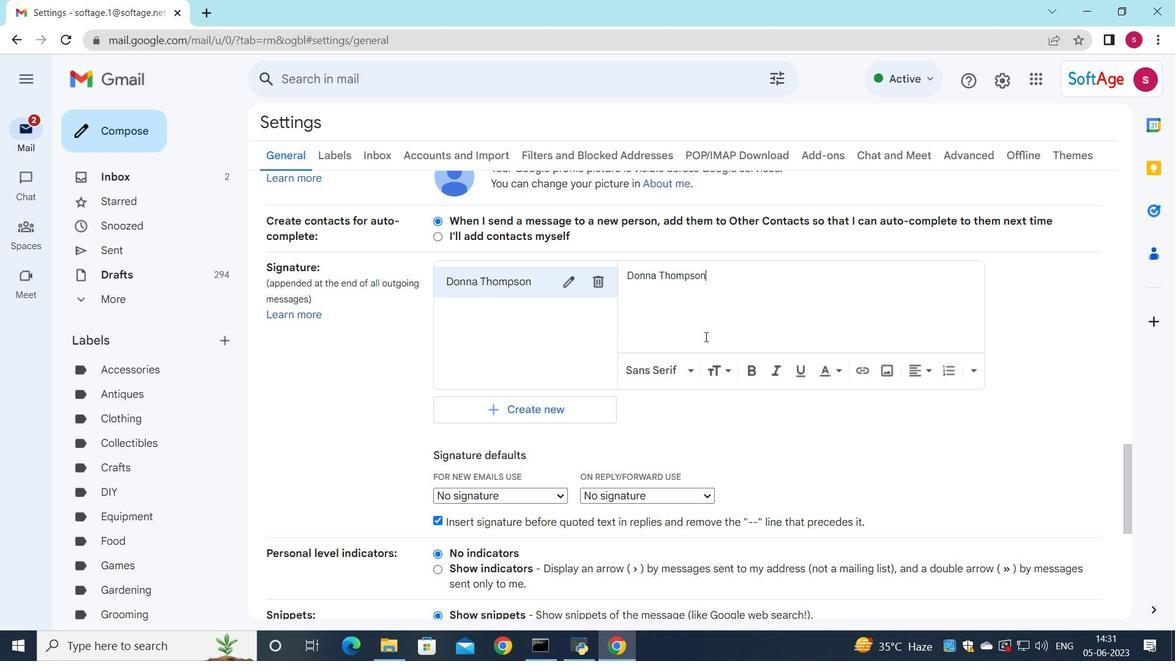 
Action: Mouse scrolled (702, 340) with delta (0, 0)
Screenshot: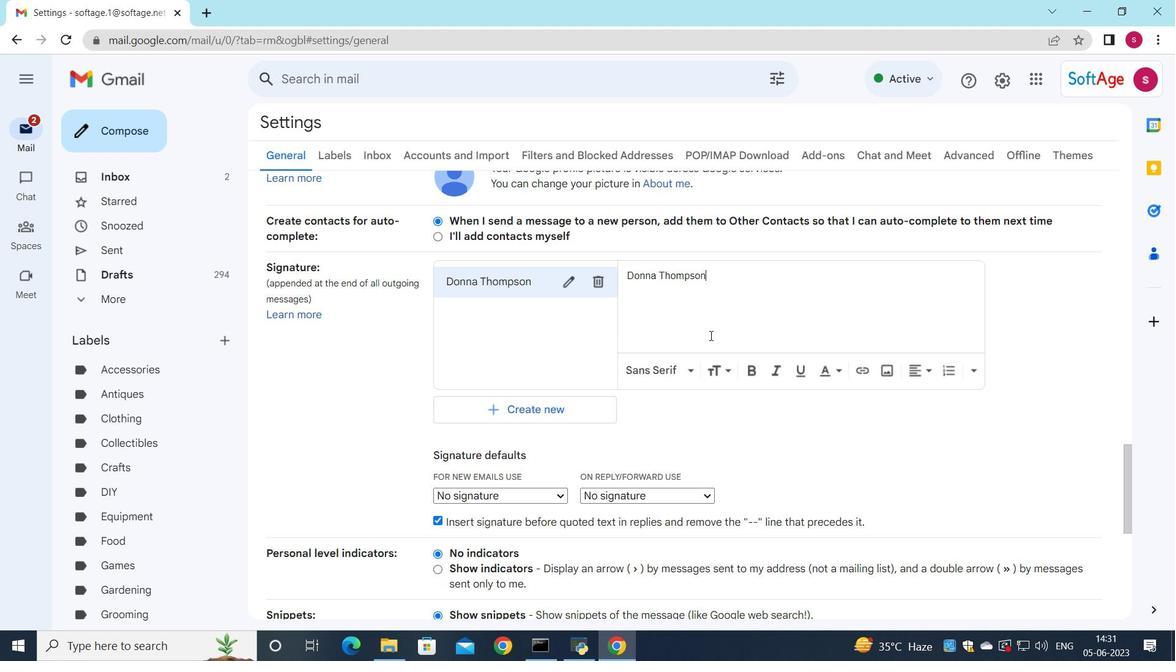 
Action: Mouse moved to (697, 344)
Screenshot: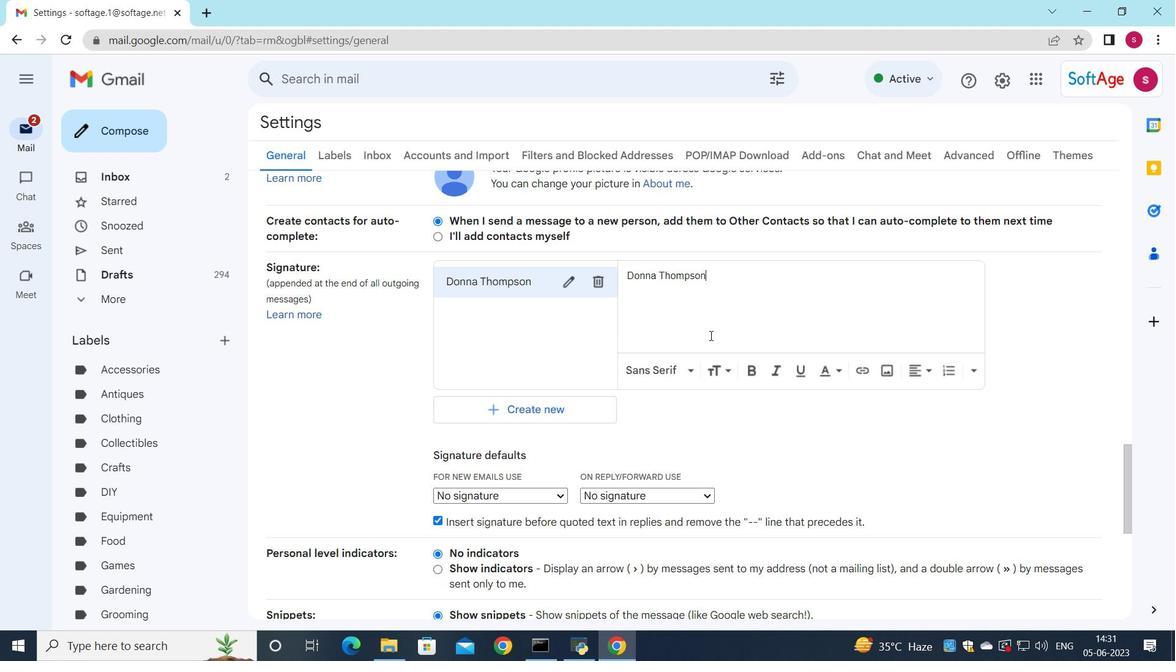 
Action: Mouse scrolled (697, 342) with delta (0, 0)
Screenshot: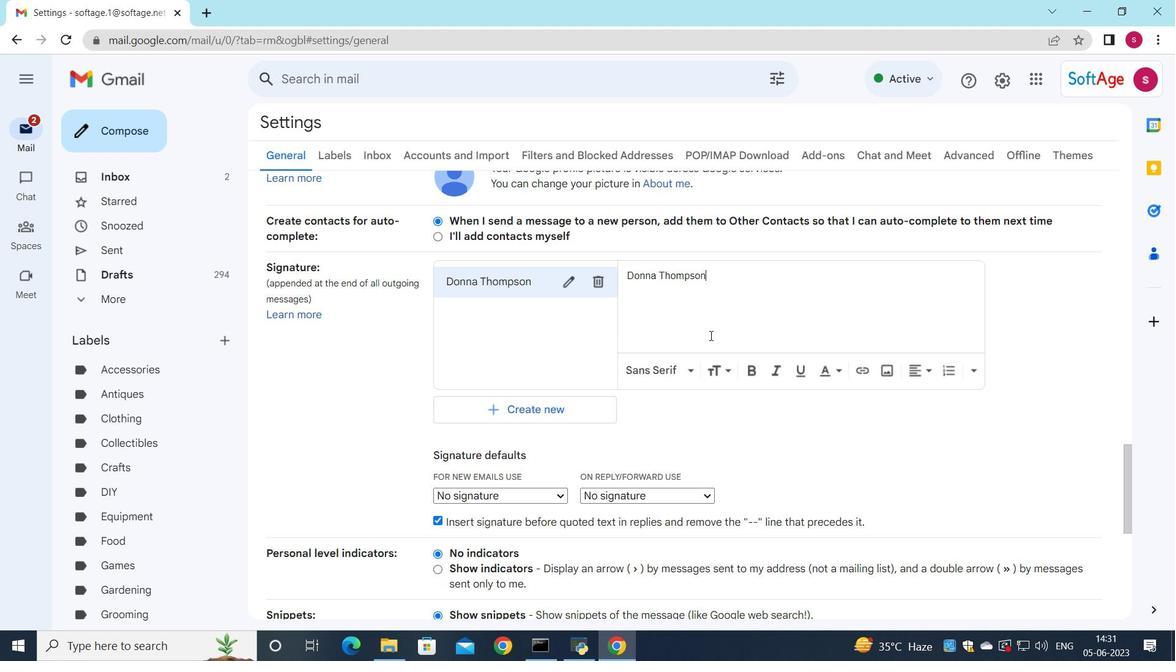 
Action: Mouse moved to (695, 345)
Screenshot: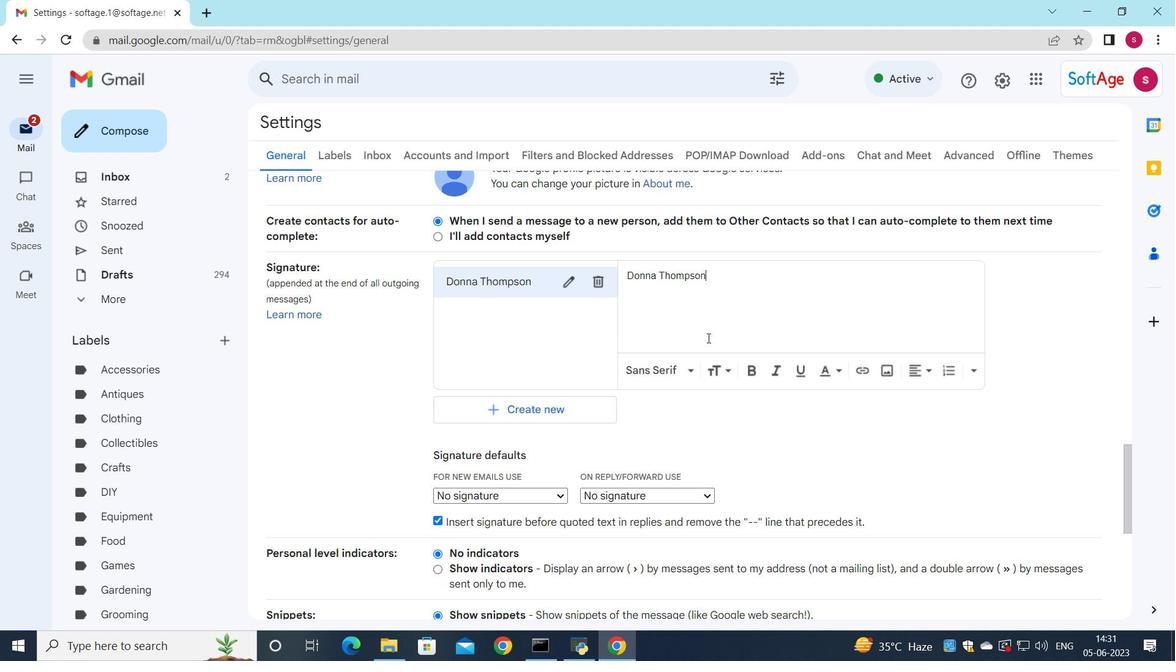 
Action: Mouse scrolled (695, 344) with delta (0, 0)
Screenshot: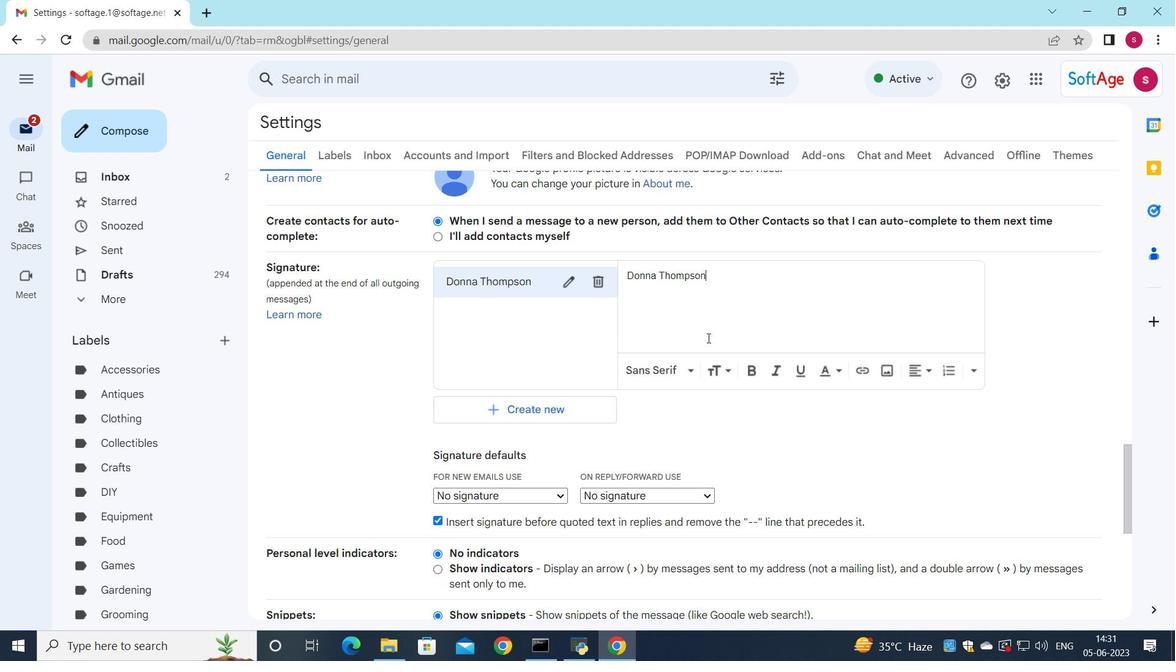 
Action: Mouse moved to (675, 345)
Screenshot: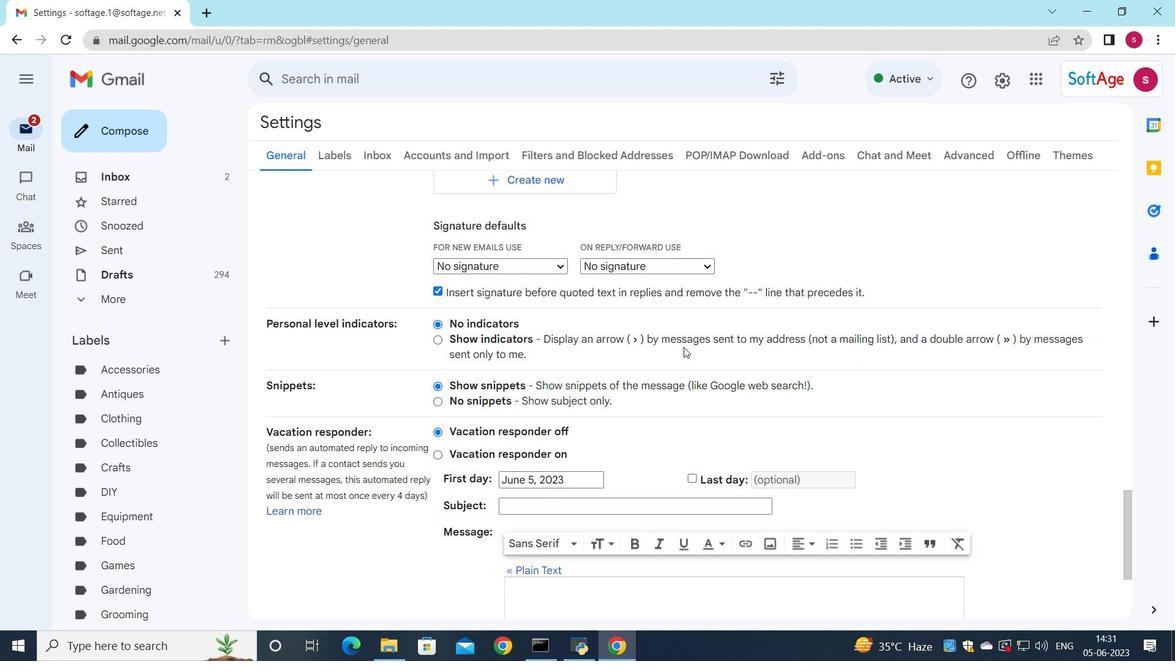 
Action: Mouse scrolled (675, 346) with delta (0, 0)
Screenshot: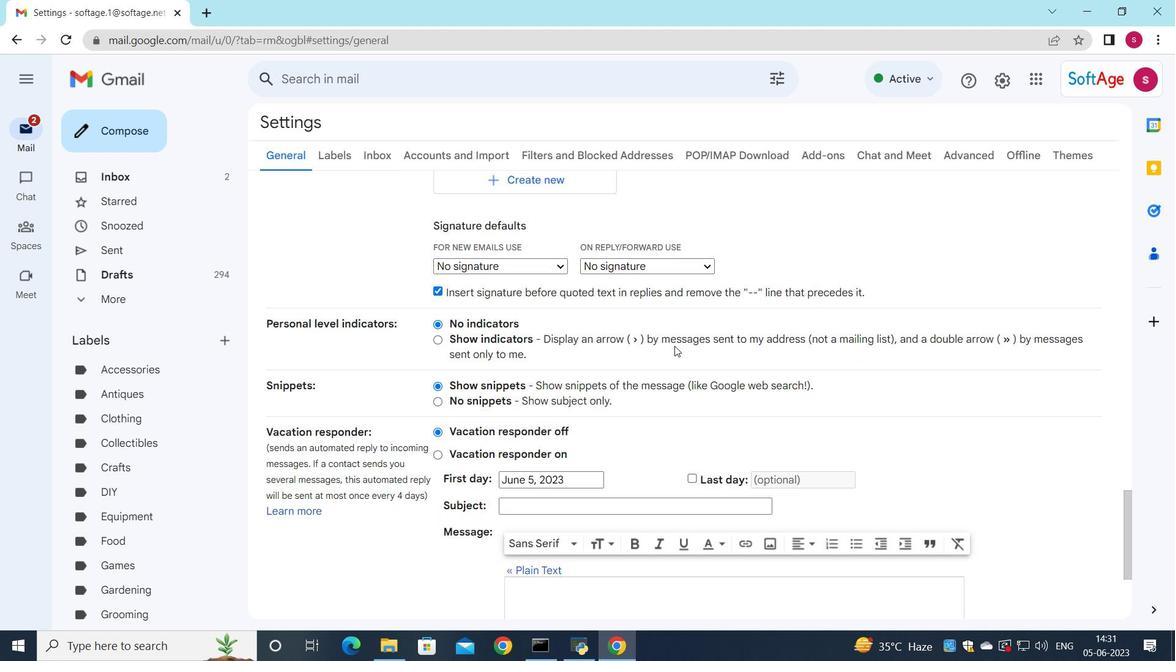 
Action: Mouse scrolled (675, 346) with delta (0, 0)
Screenshot: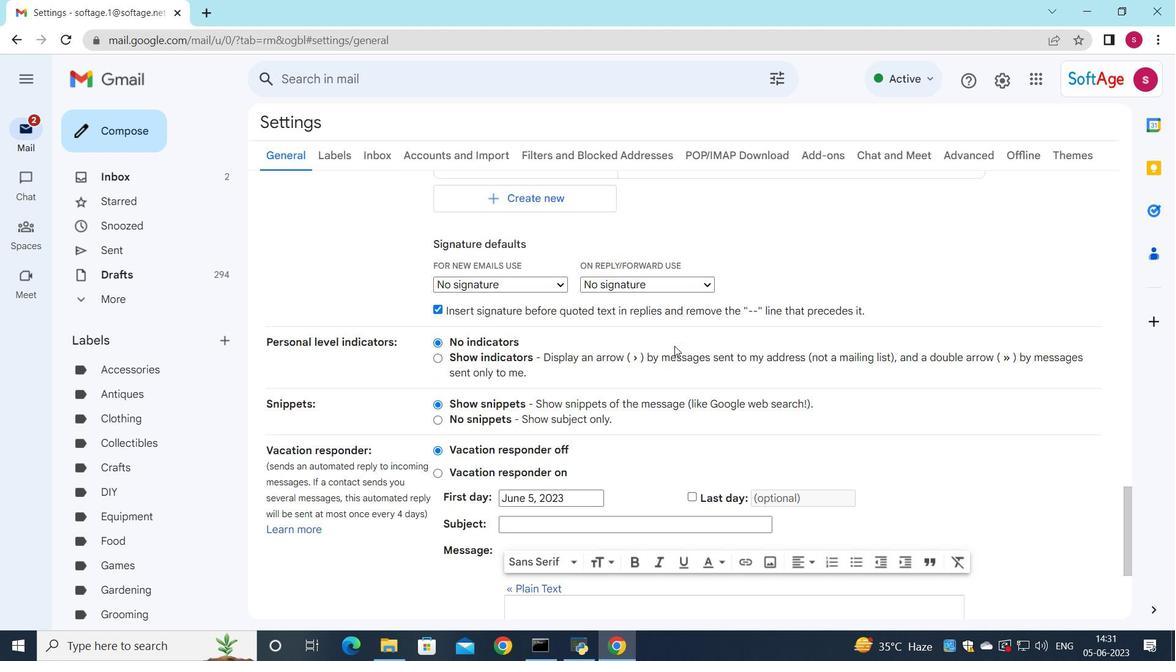 
Action: Mouse moved to (634, 353)
Screenshot: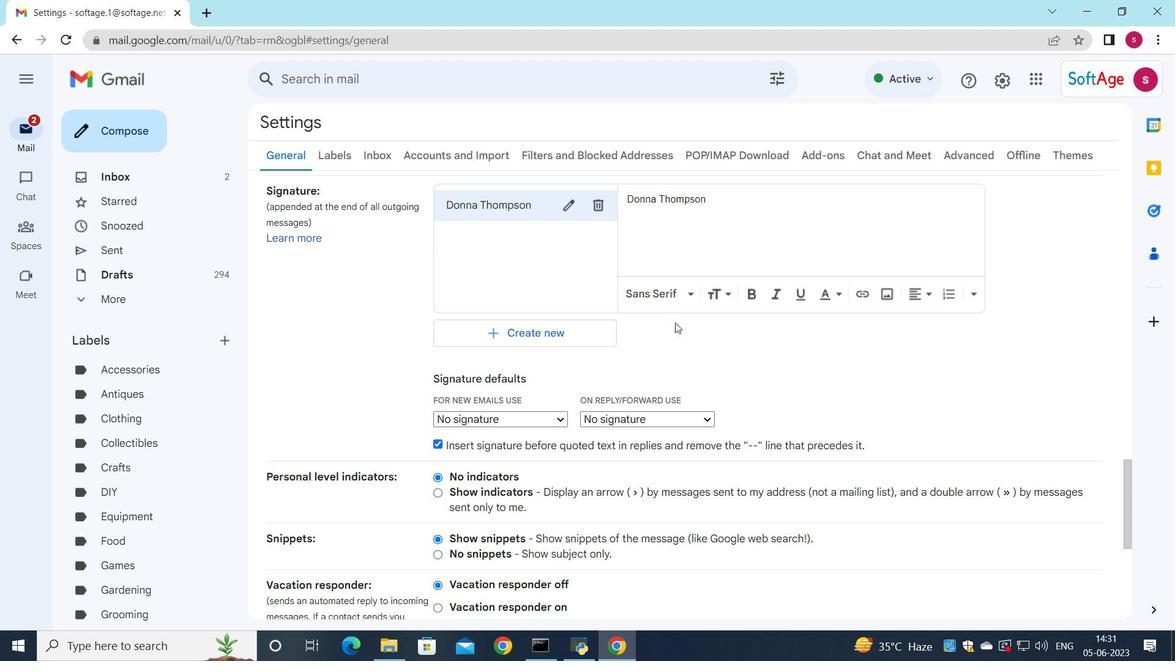 
Action: Mouse scrolled (634, 352) with delta (0, 0)
Screenshot: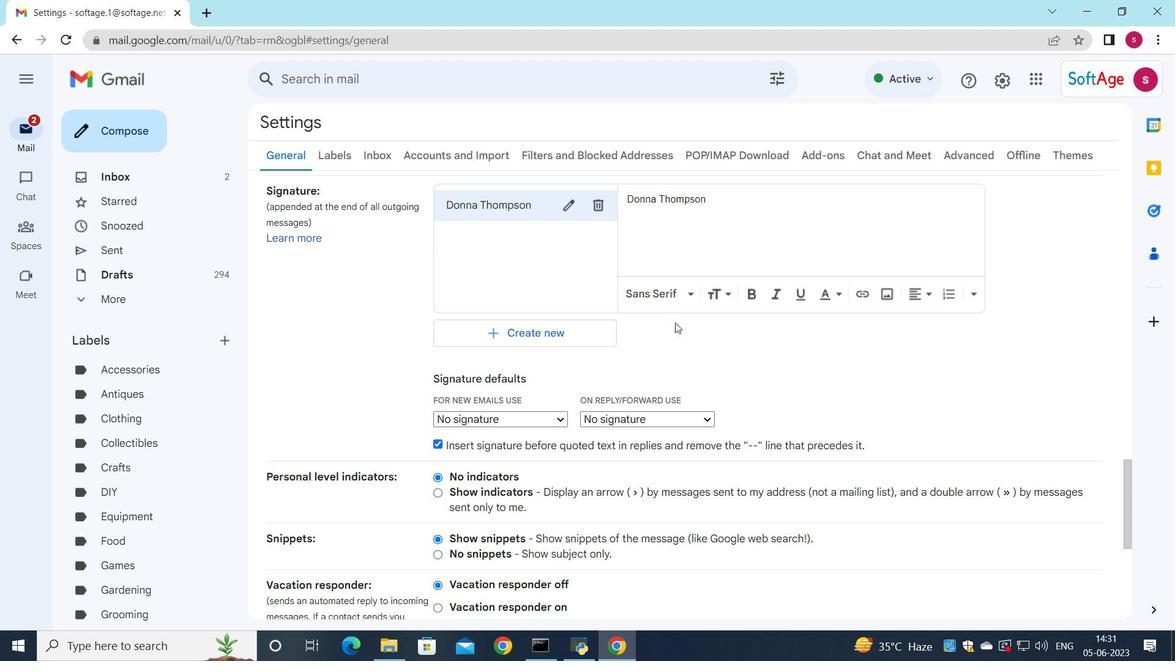 
Action: Mouse moved to (612, 368)
Screenshot: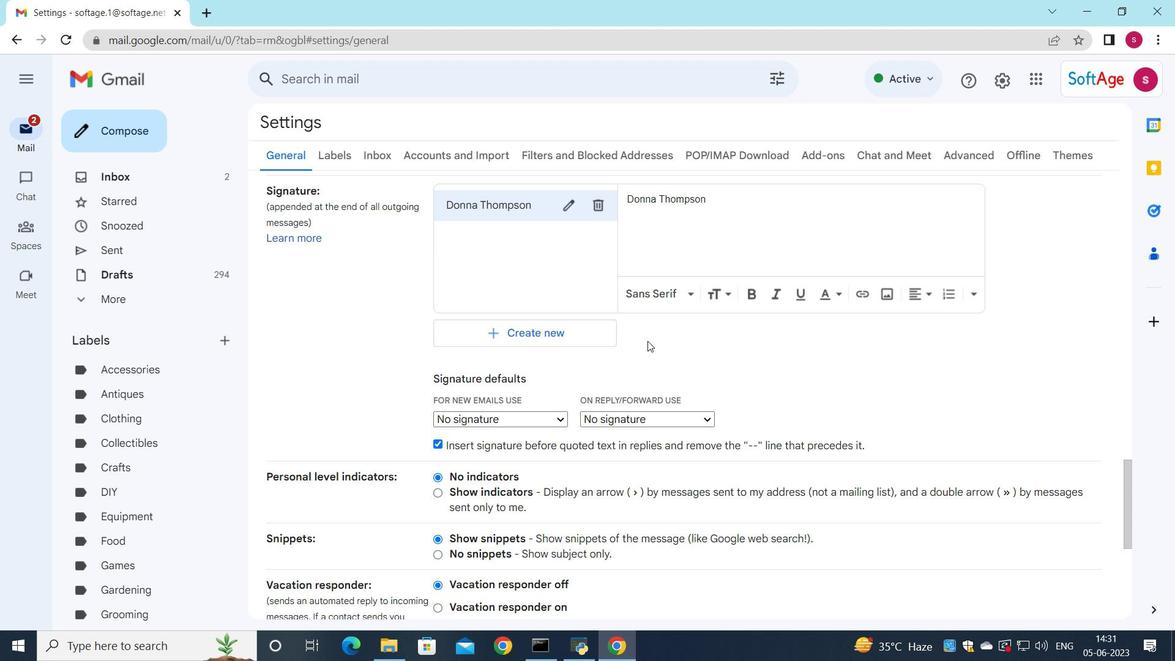 
Action: Mouse scrolled (612, 367) with delta (0, 0)
Screenshot: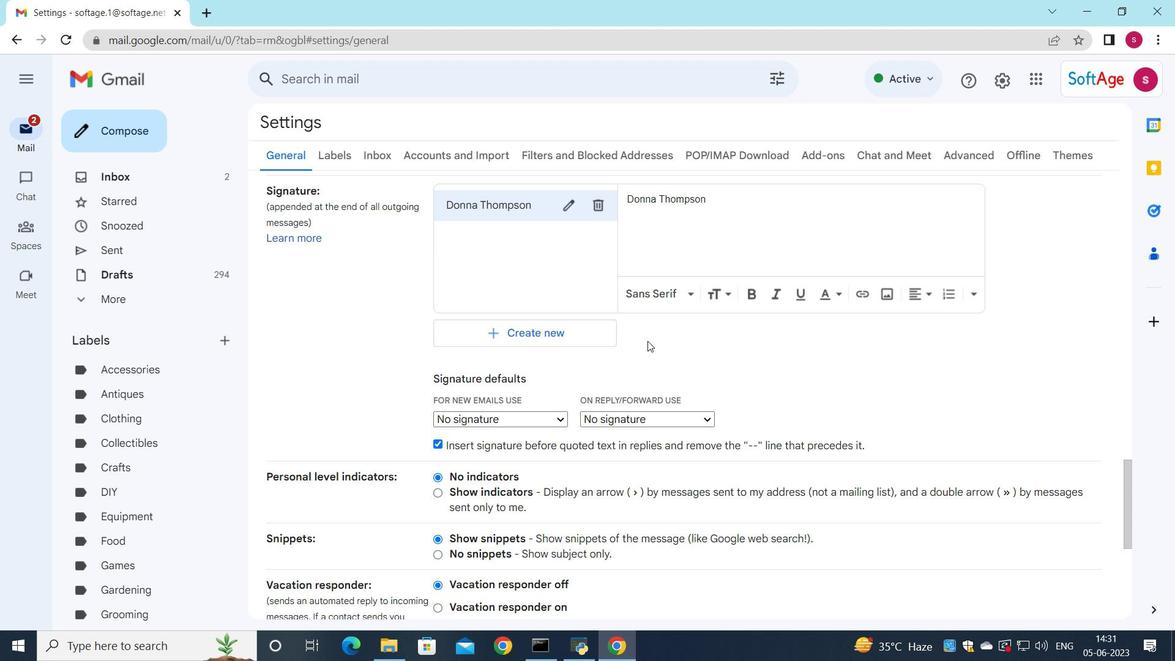 
Action: Mouse moved to (598, 372)
Screenshot: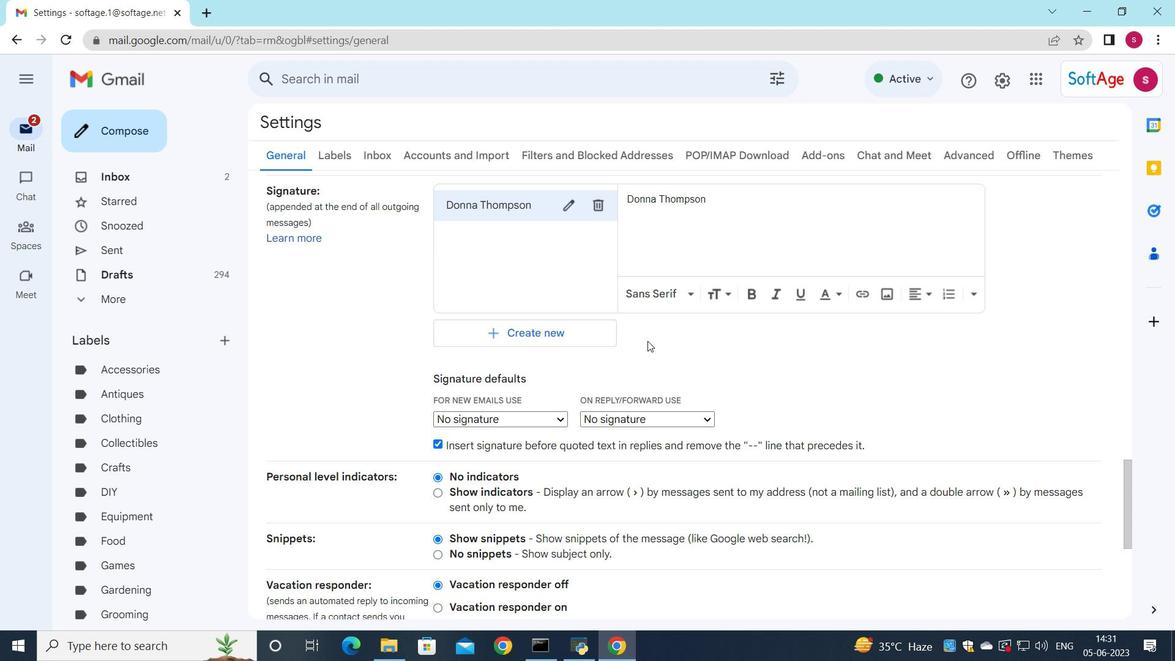 
Action: Mouse scrolled (598, 372) with delta (0, 0)
Screenshot: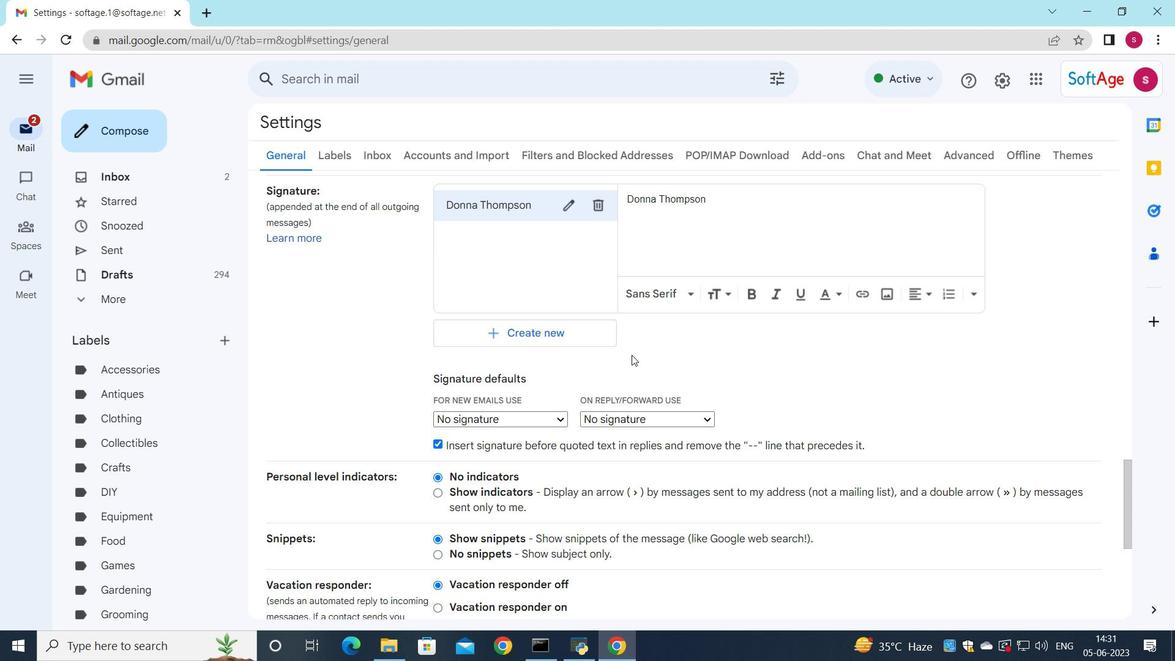 
Action: Mouse moved to (549, 195)
Screenshot: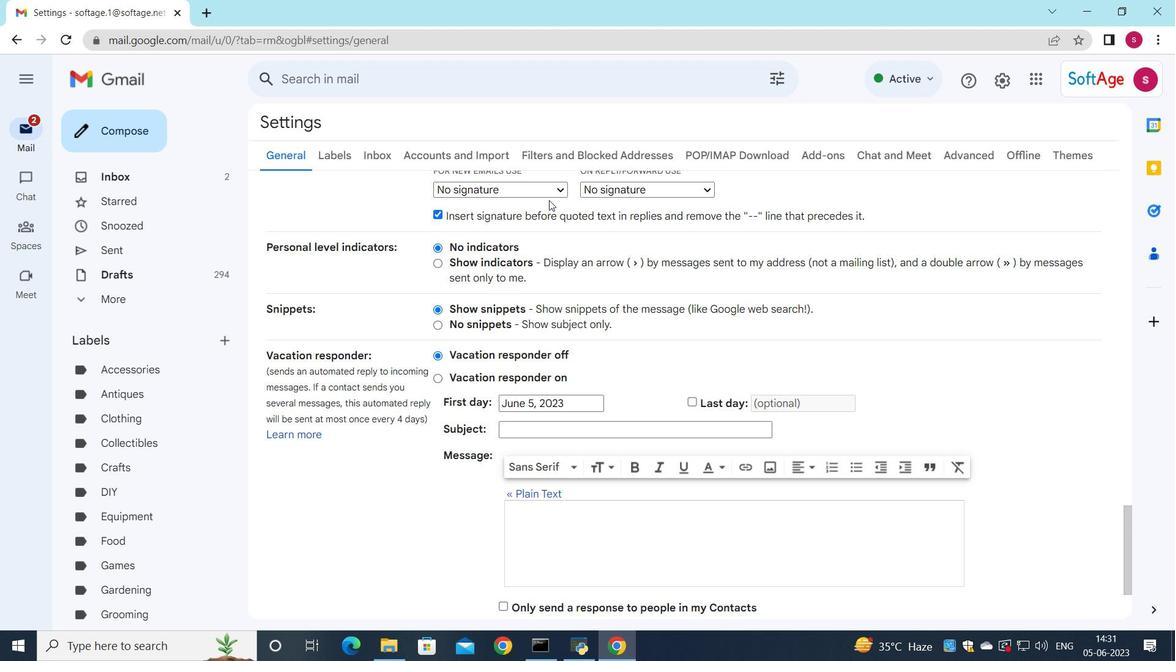
Action: Mouse pressed left at (549, 195)
Screenshot: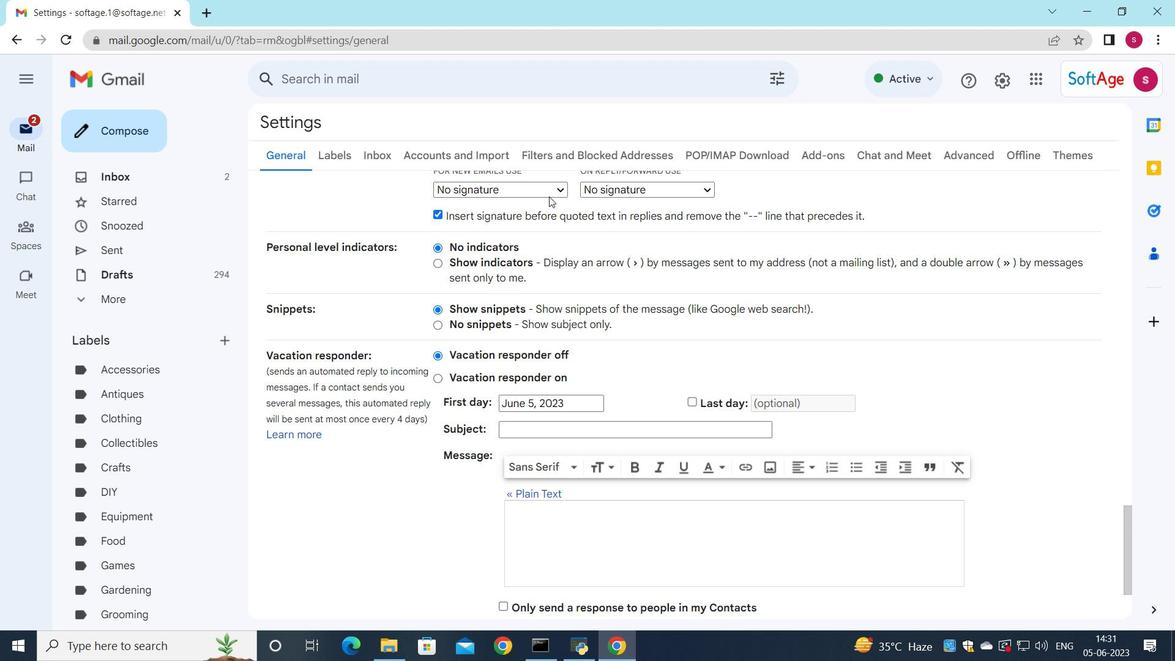 
Action: Mouse moved to (542, 220)
Screenshot: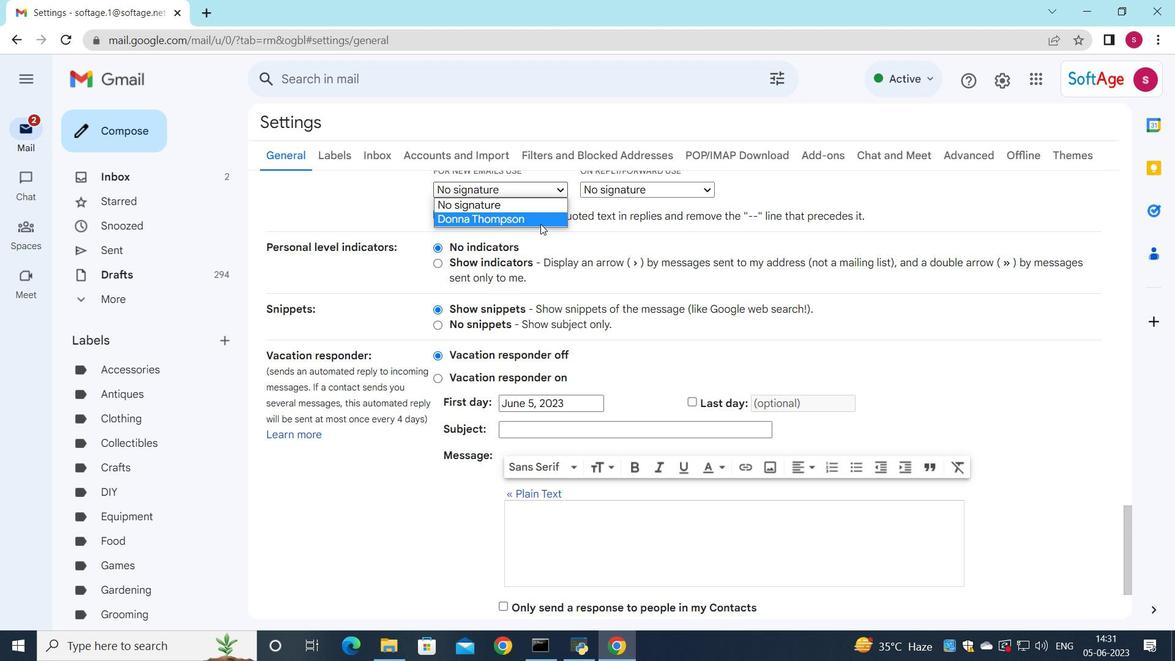 
Action: Mouse pressed left at (542, 220)
Screenshot: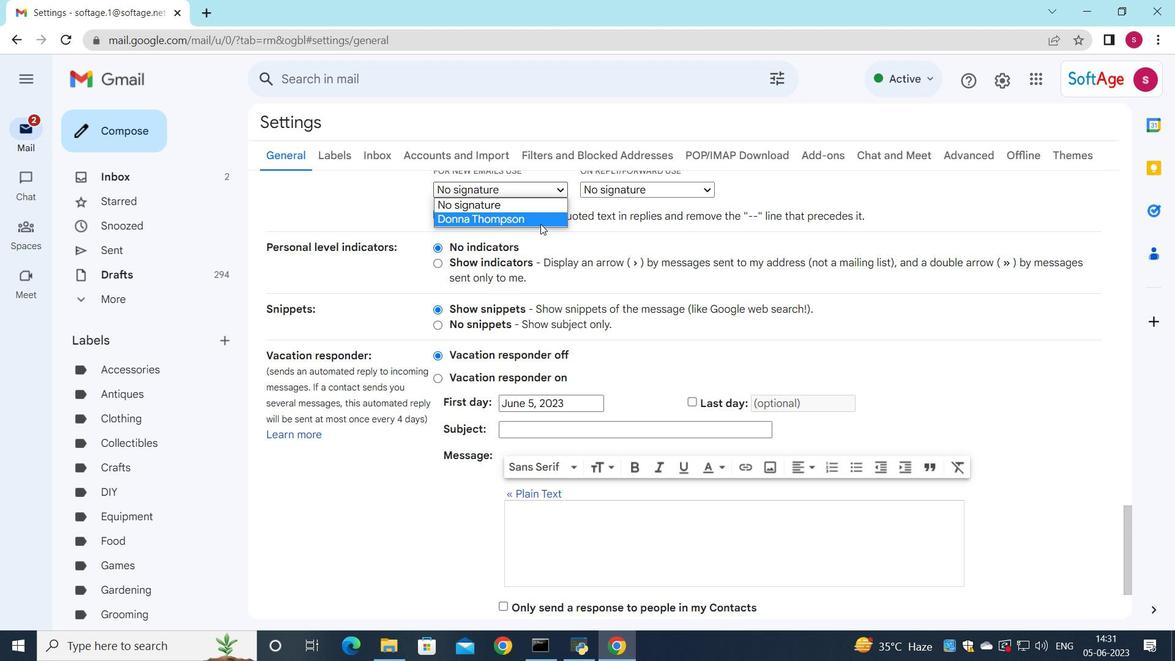
Action: Mouse moved to (585, 194)
Screenshot: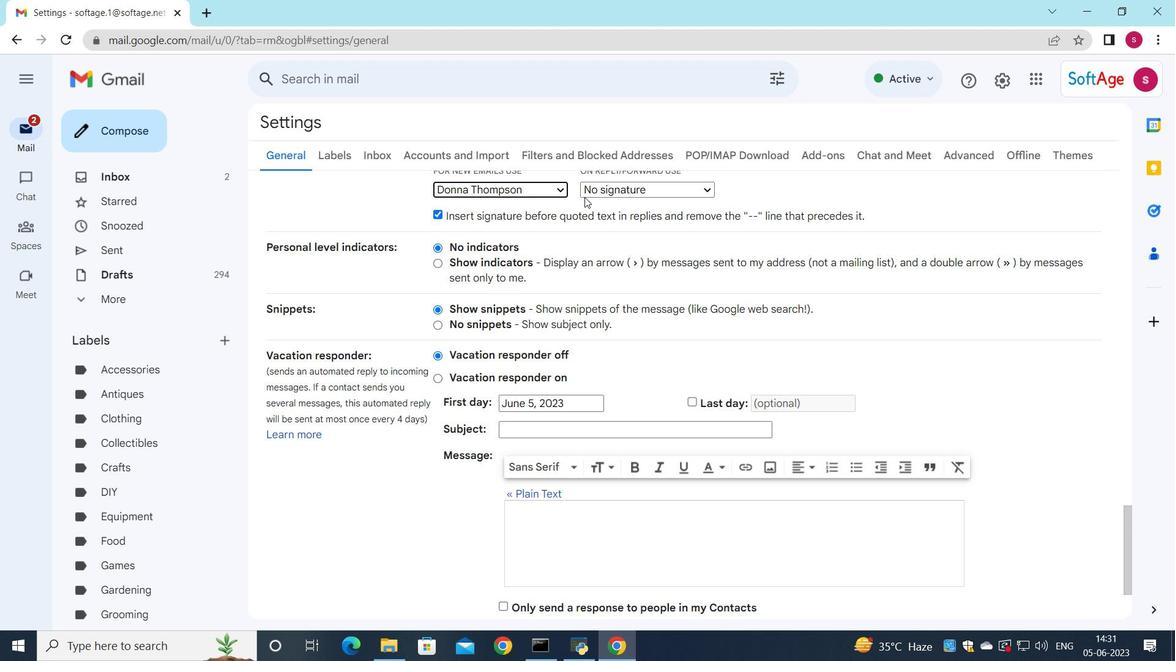 
Action: Mouse pressed left at (585, 194)
Screenshot: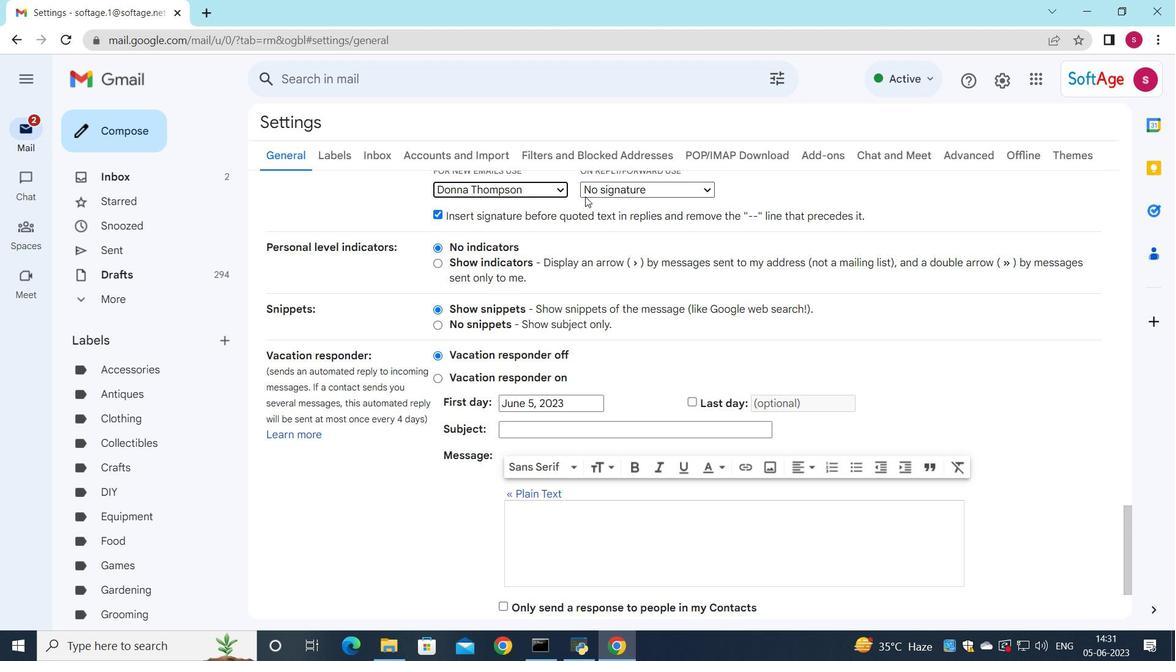 
Action: Mouse moved to (582, 222)
Screenshot: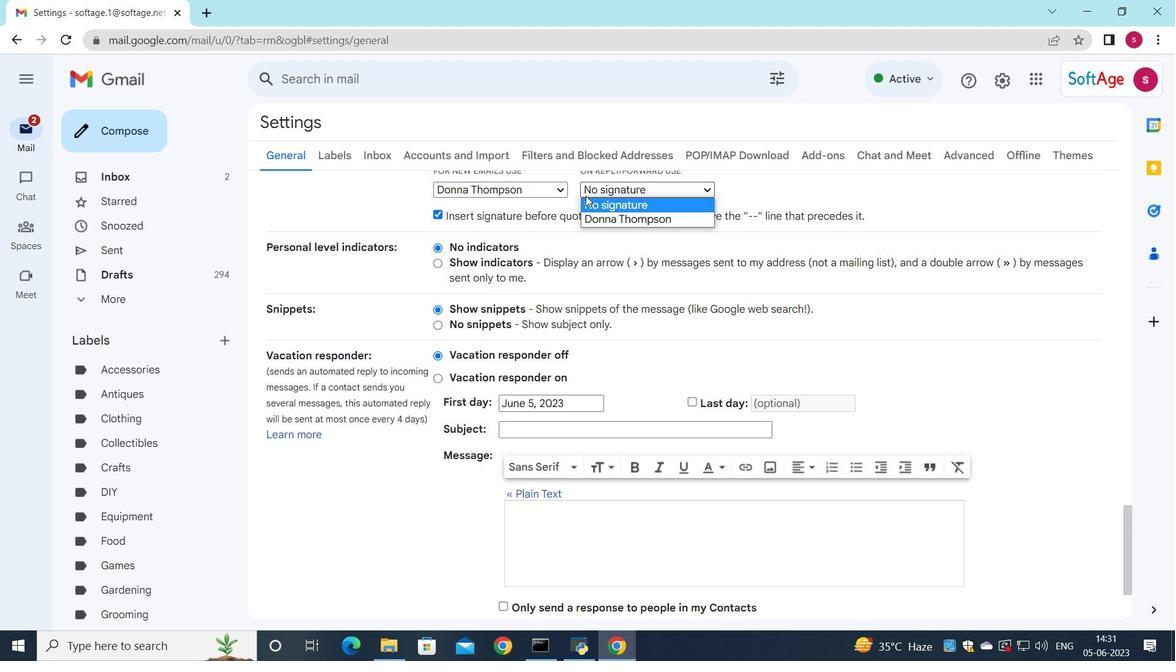 
Action: Mouse pressed left at (582, 222)
Screenshot: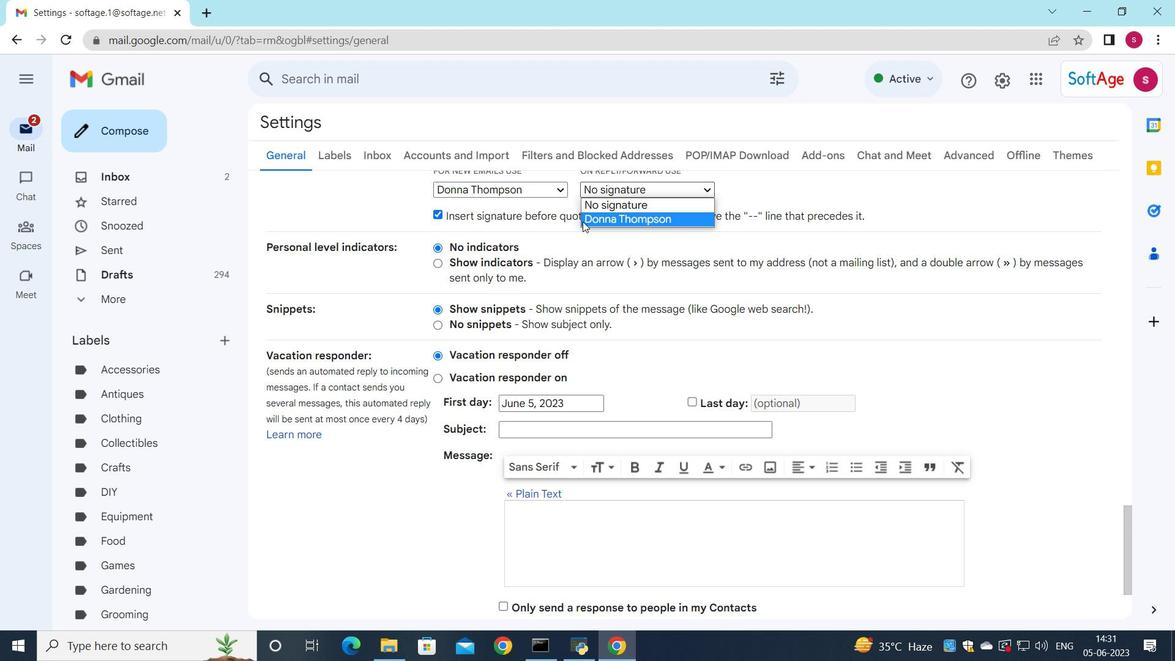 
Action: Mouse scrolled (582, 221) with delta (0, 0)
Screenshot: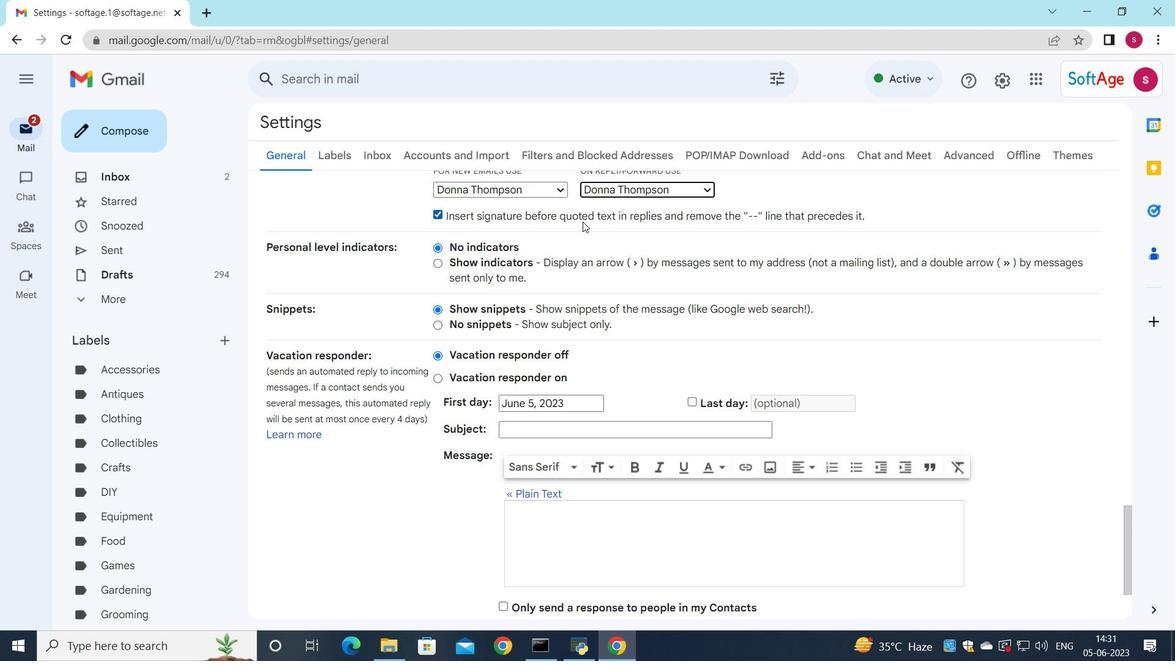 
Action: Mouse scrolled (582, 221) with delta (0, 0)
Screenshot: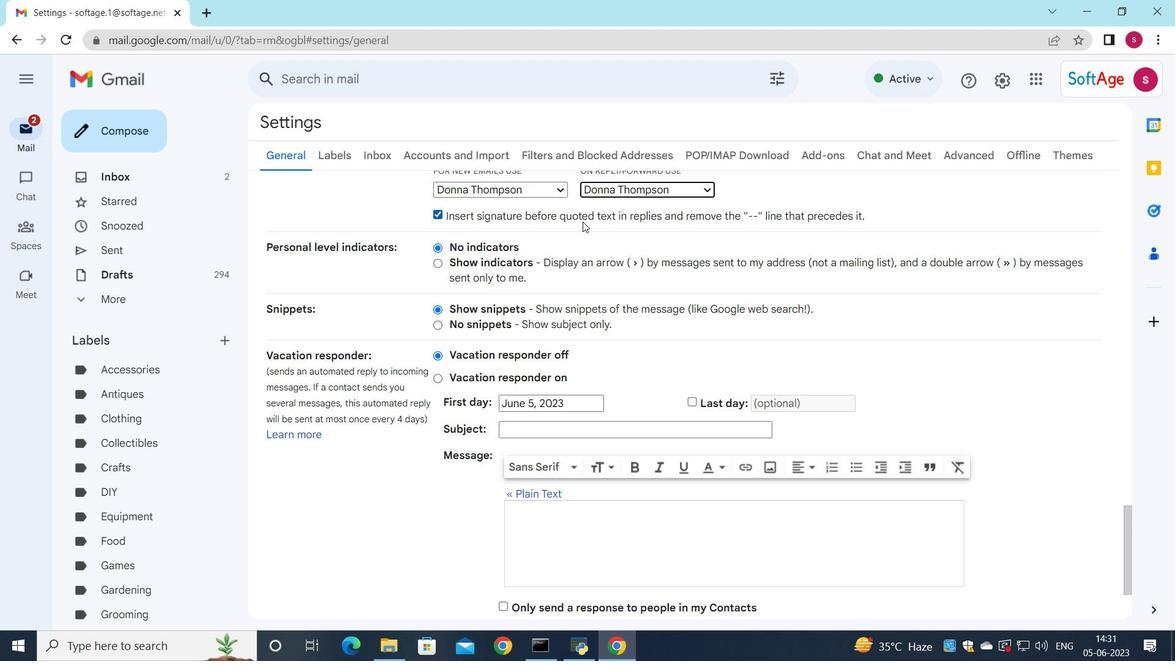 
Action: Mouse scrolled (582, 221) with delta (0, 0)
Screenshot: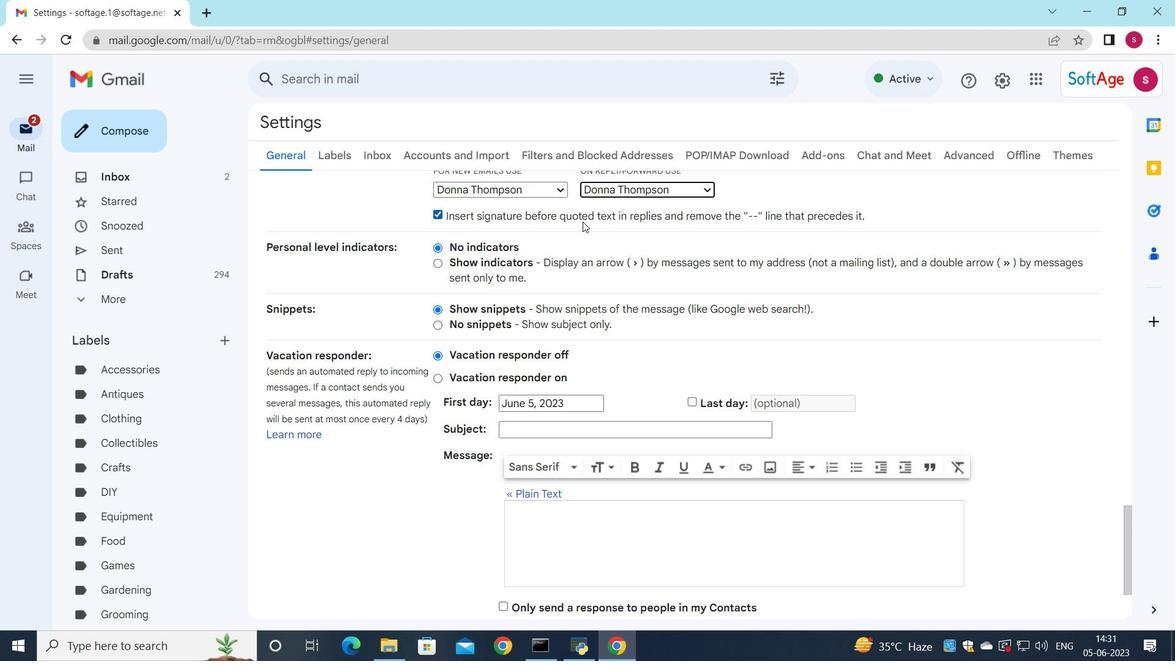 
Action: Mouse moved to (552, 280)
Screenshot: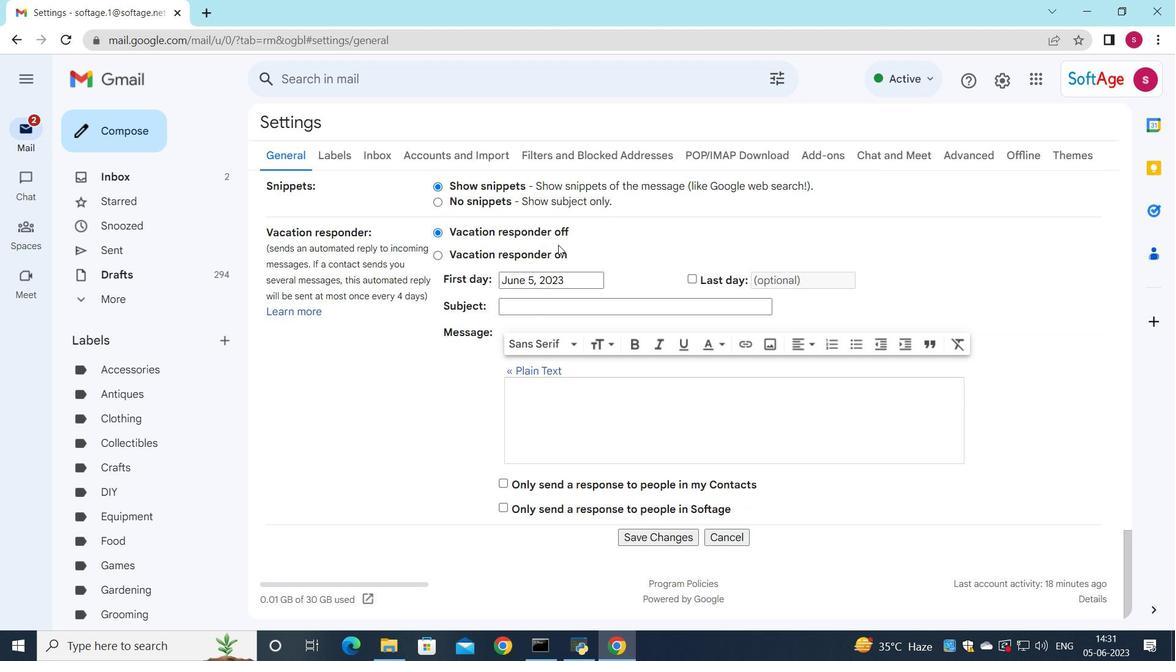 
Action: Mouse scrolled (552, 279) with delta (0, 0)
Screenshot: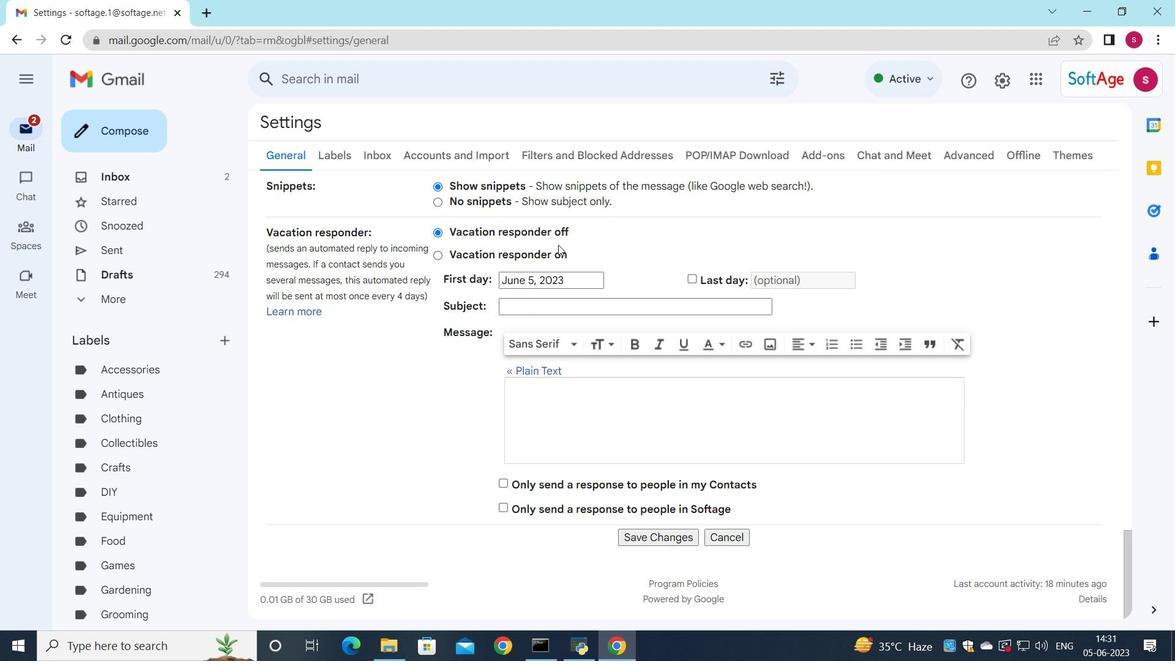 
Action: Mouse moved to (642, 541)
Screenshot: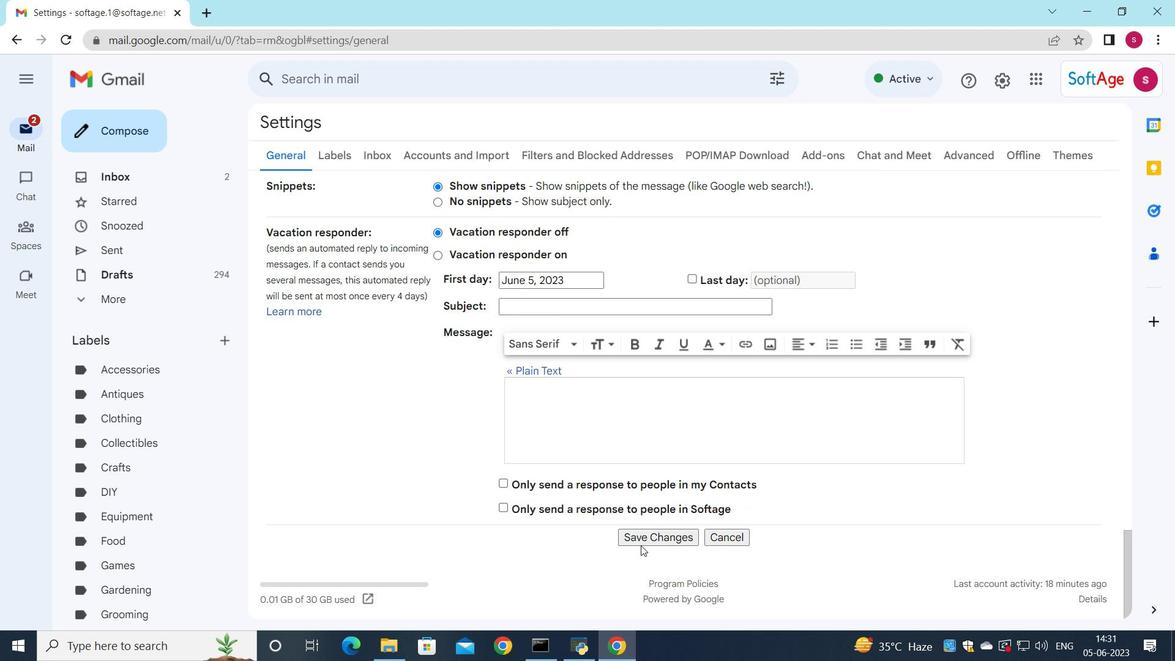 
Action: Mouse pressed left at (642, 541)
Screenshot: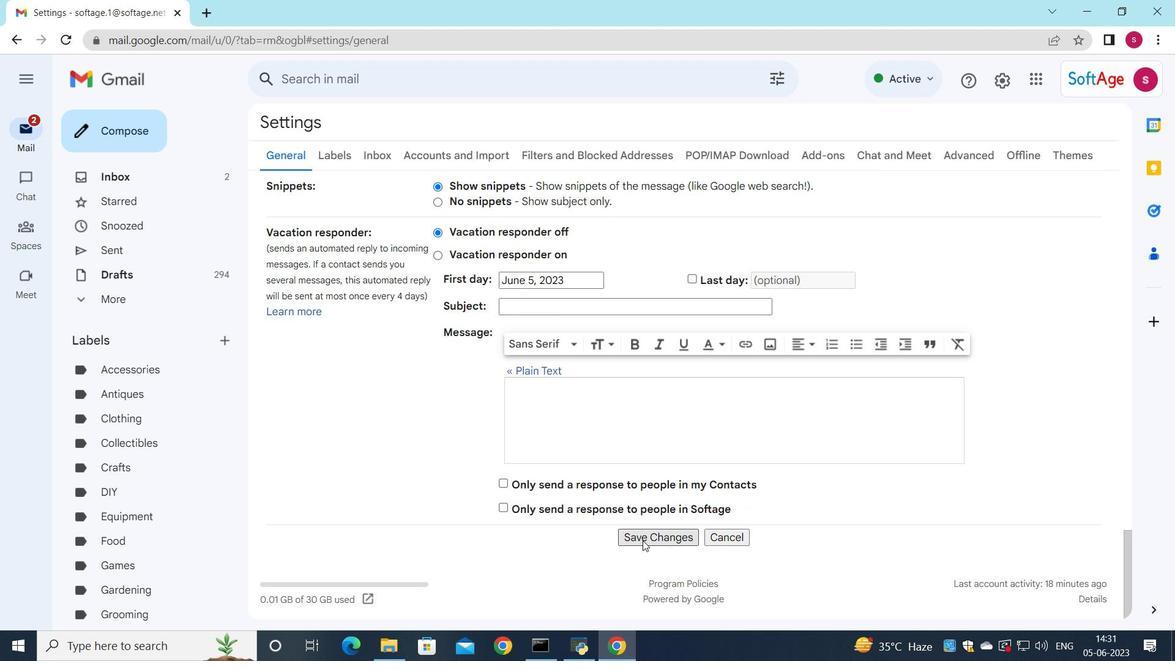 
Action: Mouse moved to (634, 211)
Screenshot: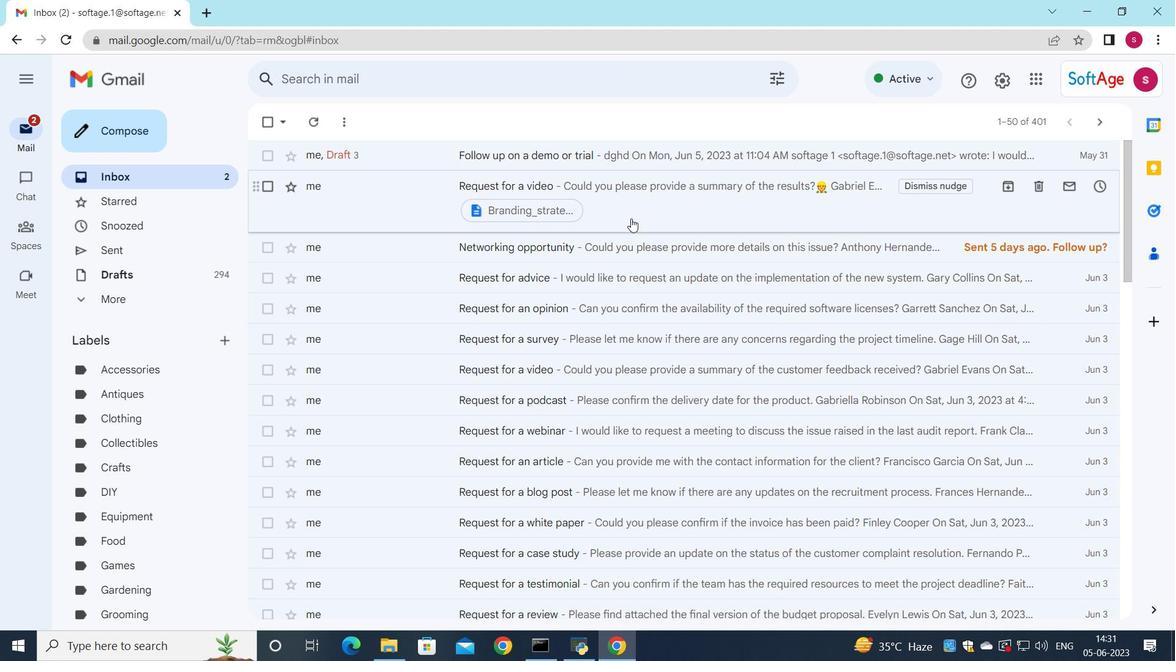 
Action: Mouse pressed left at (634, 211)
Screenshot: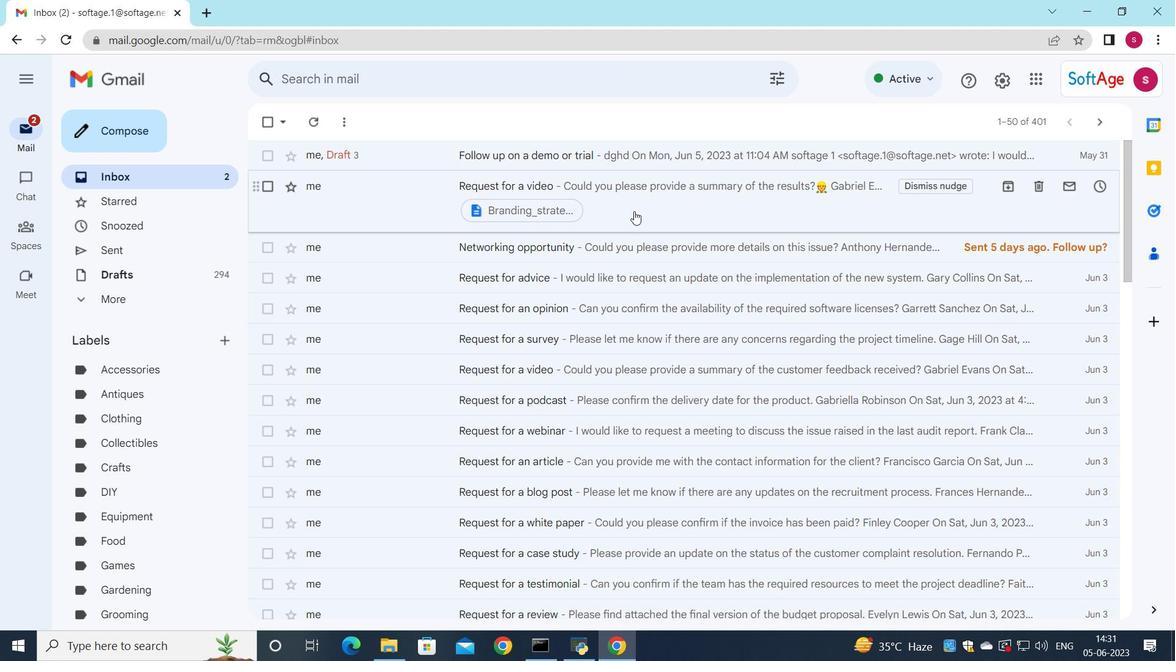 
Action: Mouse moved to (538, 489)
Screenshot: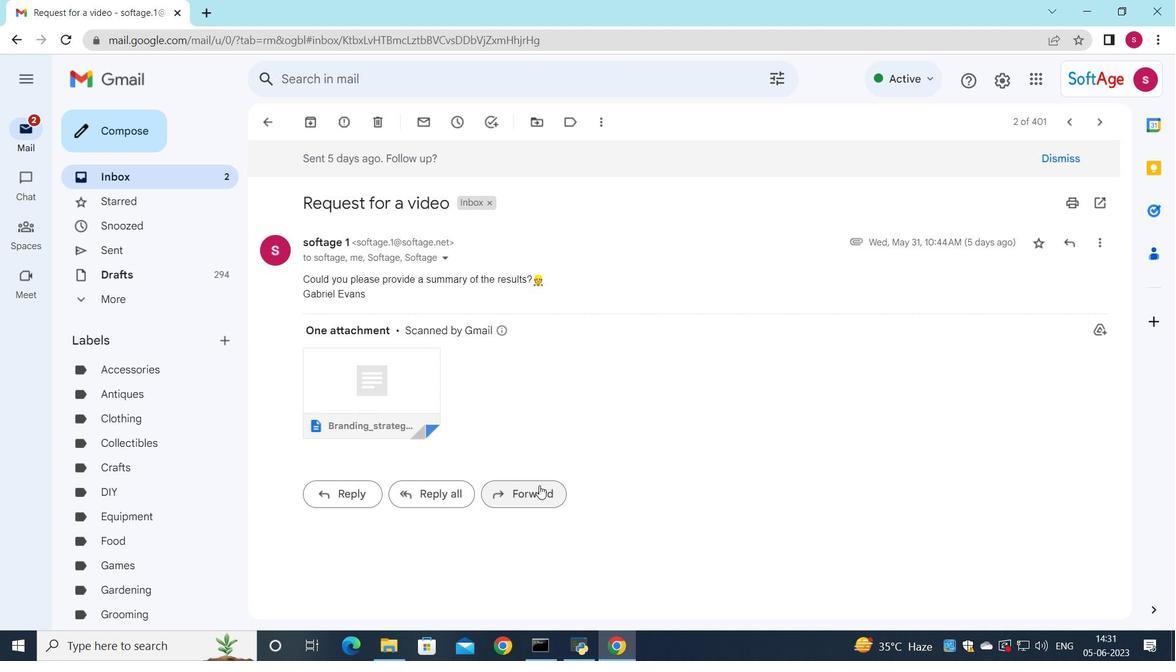 
Action: Mouse pressed left at (538, 489)
Screenshot: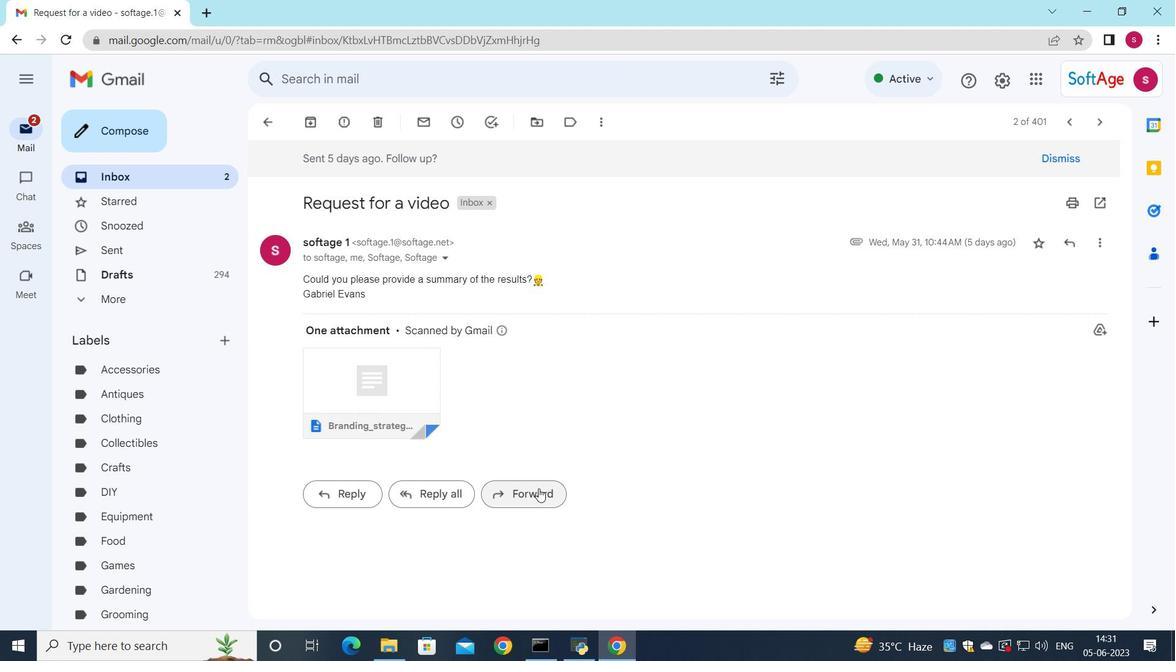 
Action: Mouse moved to (326, 464)
Screenshot: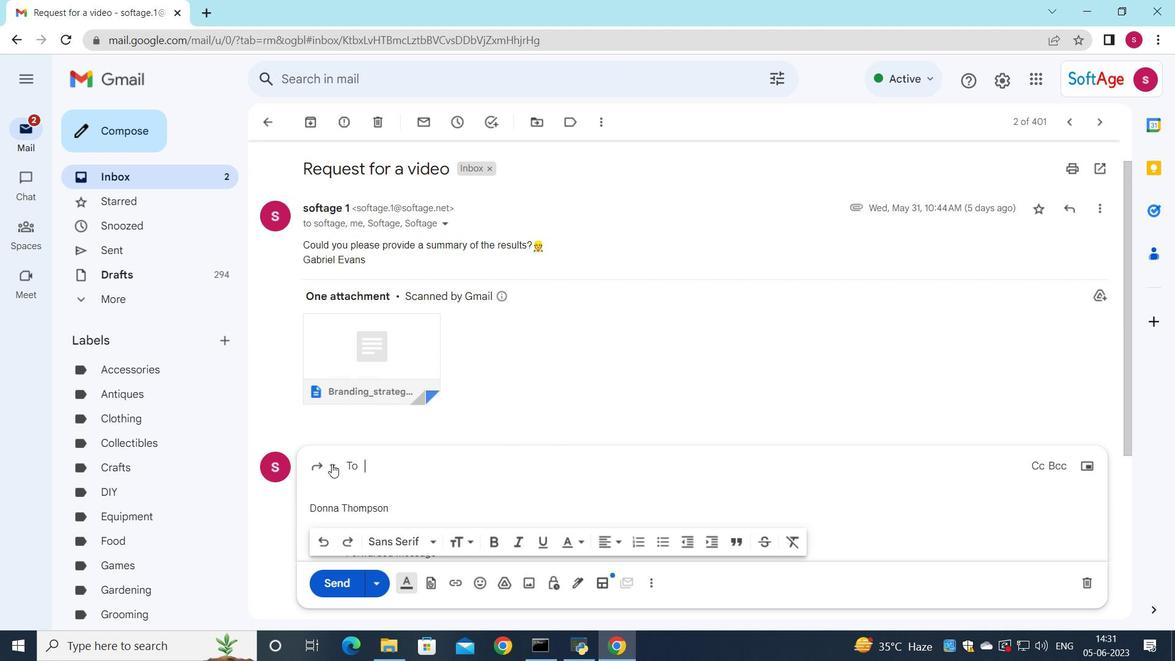 
Action: Mouse pressed left at (326, 464)
Screenshot: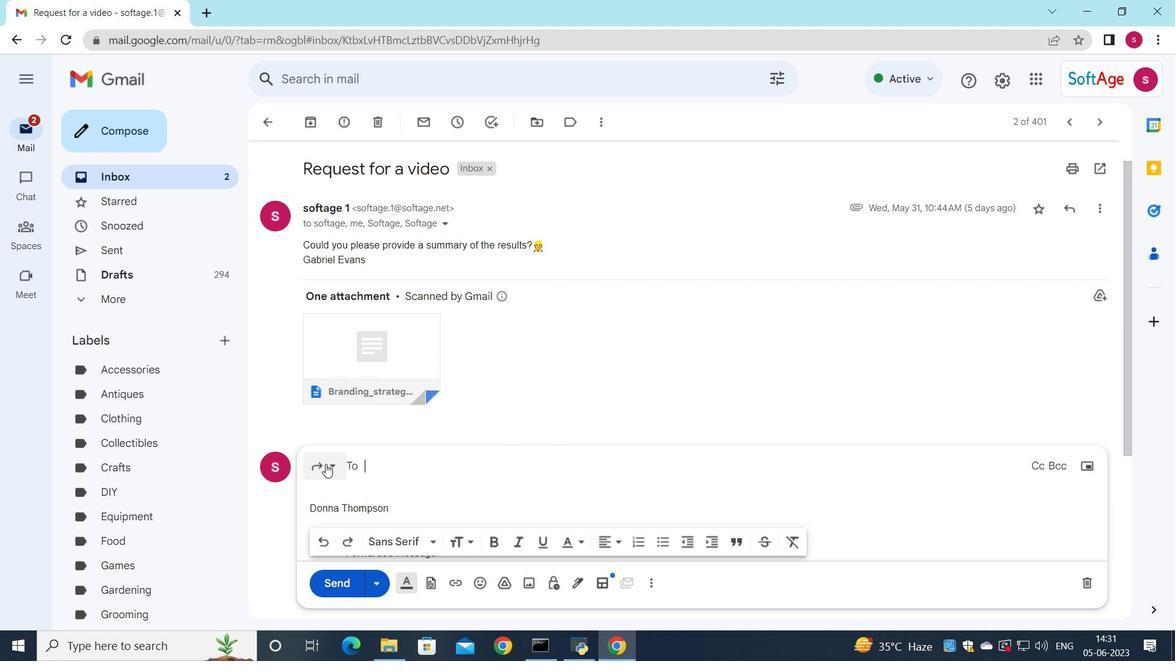 
Action: Mouse moved to (379, 410)
Screenshot: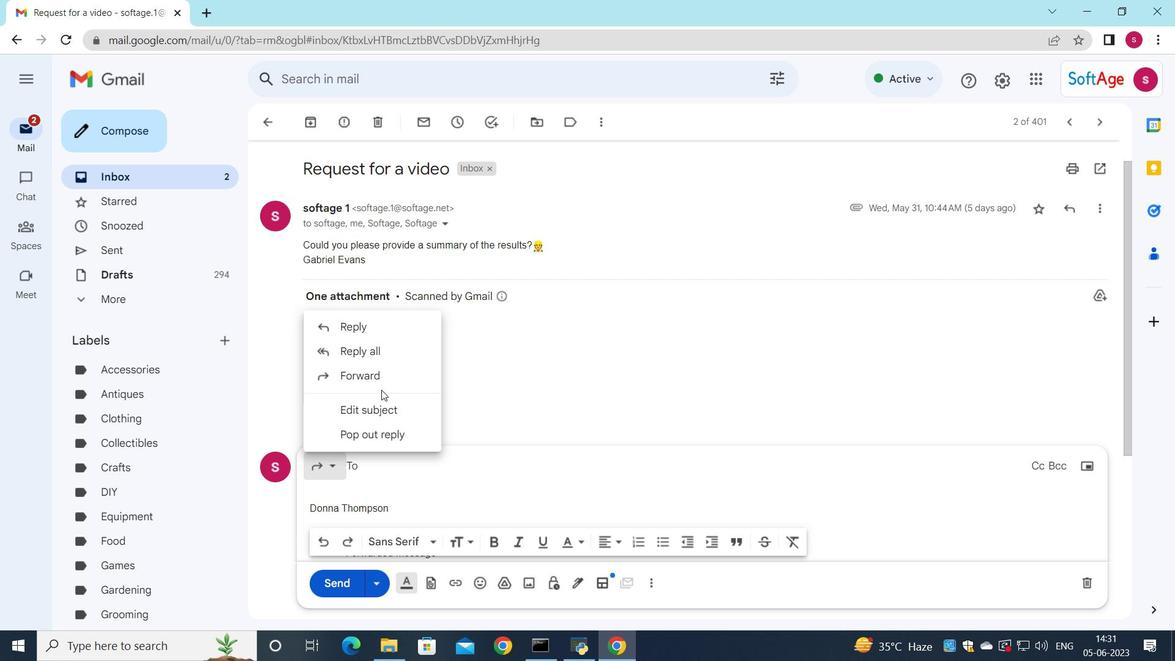 
Action: Mouse pressed left at (379, 410)
Screenshot: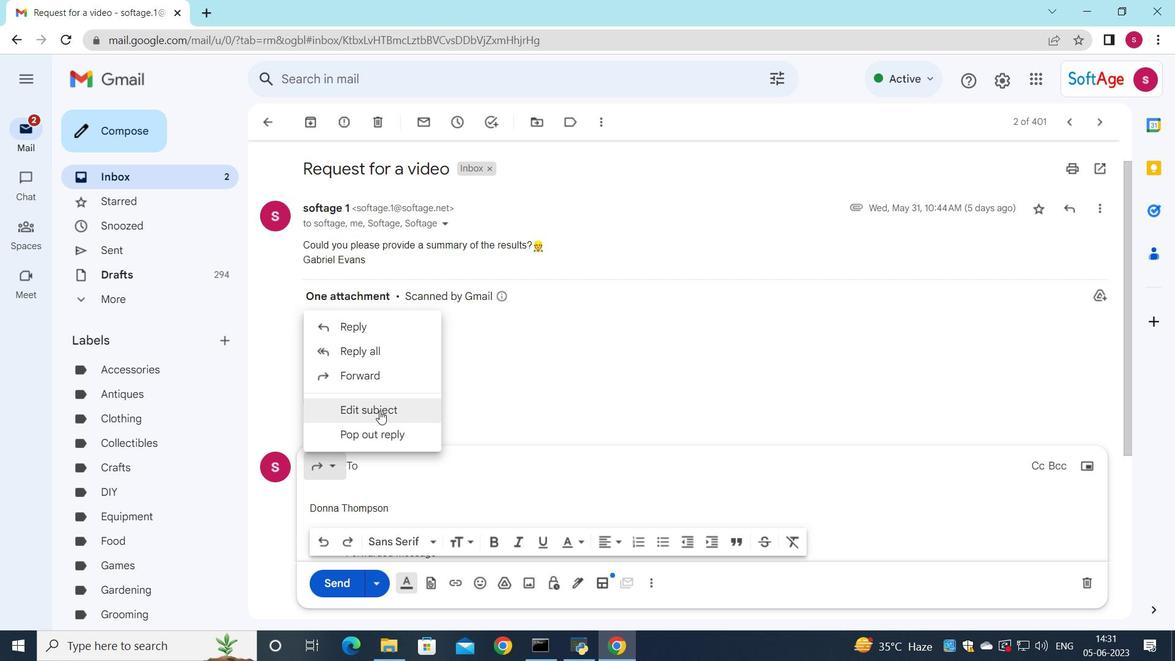 
Action: Key pressed <Key.shift>Request<Key.space>for<Key.space>a<Key.space>perfomance<Key.space>
Screenshot: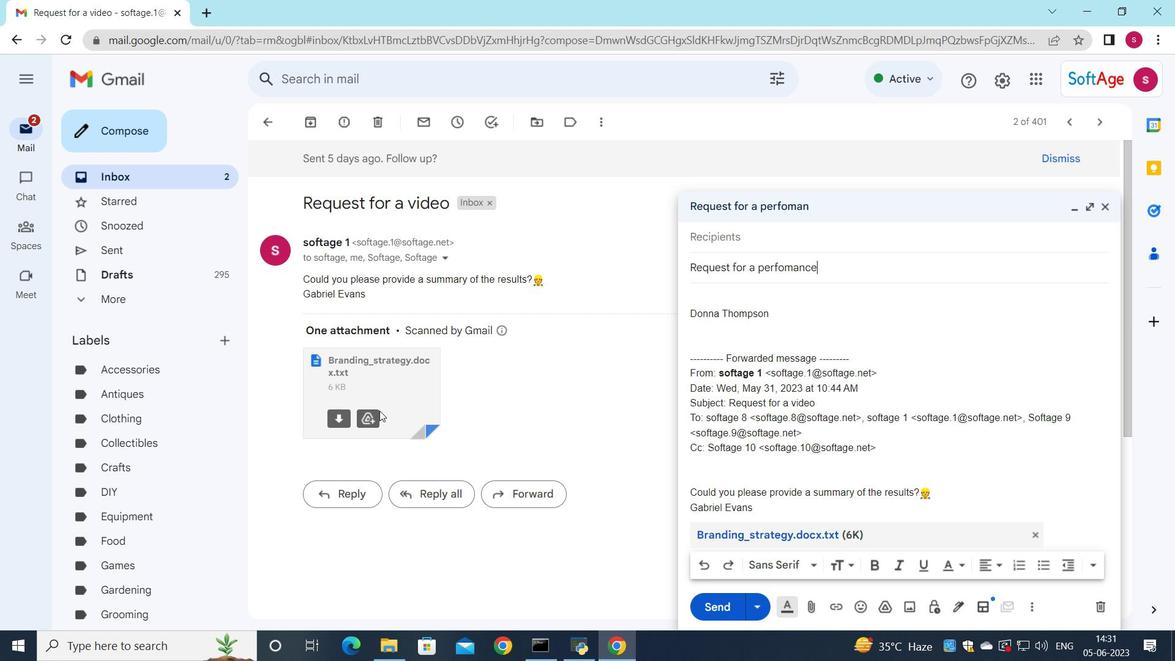 
Action: Mouse moved to (784, 268)
Screenshot: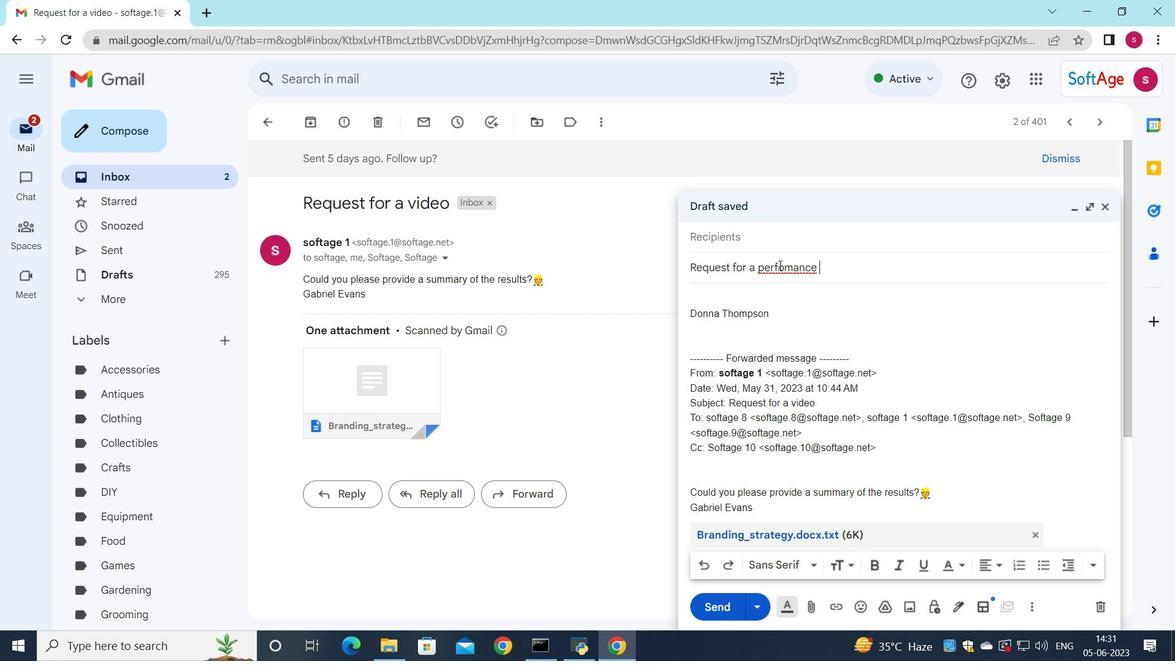 
Action: Mouse pressed left at (784, 268)
Screenshot: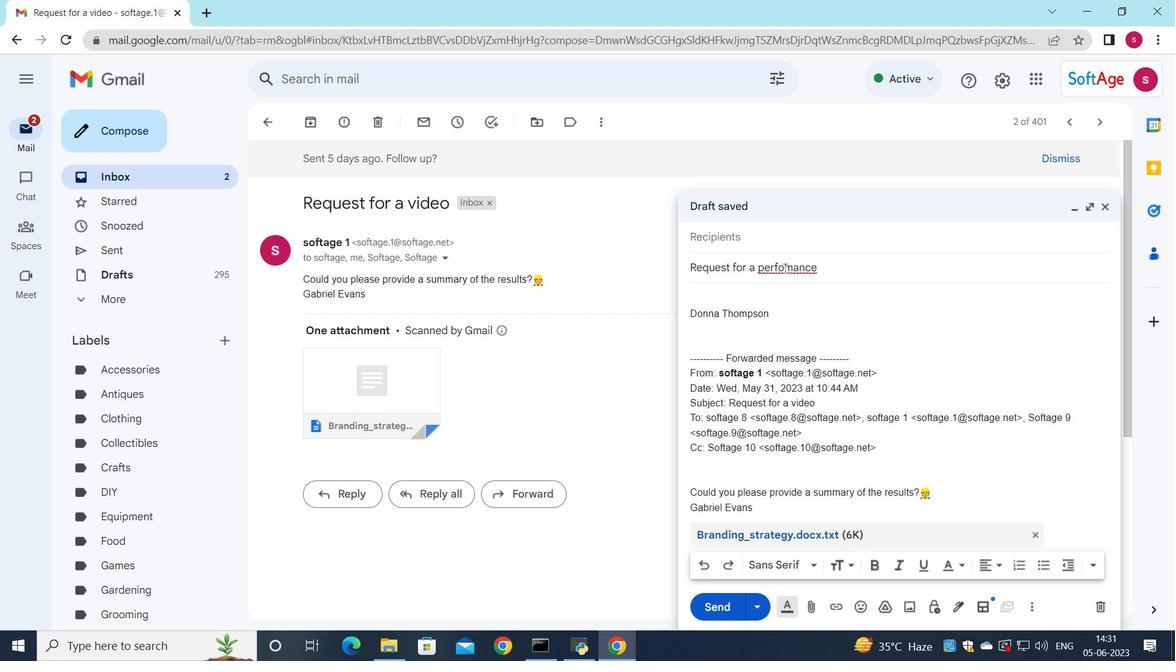 
Action: Key pressed r
Screenshot: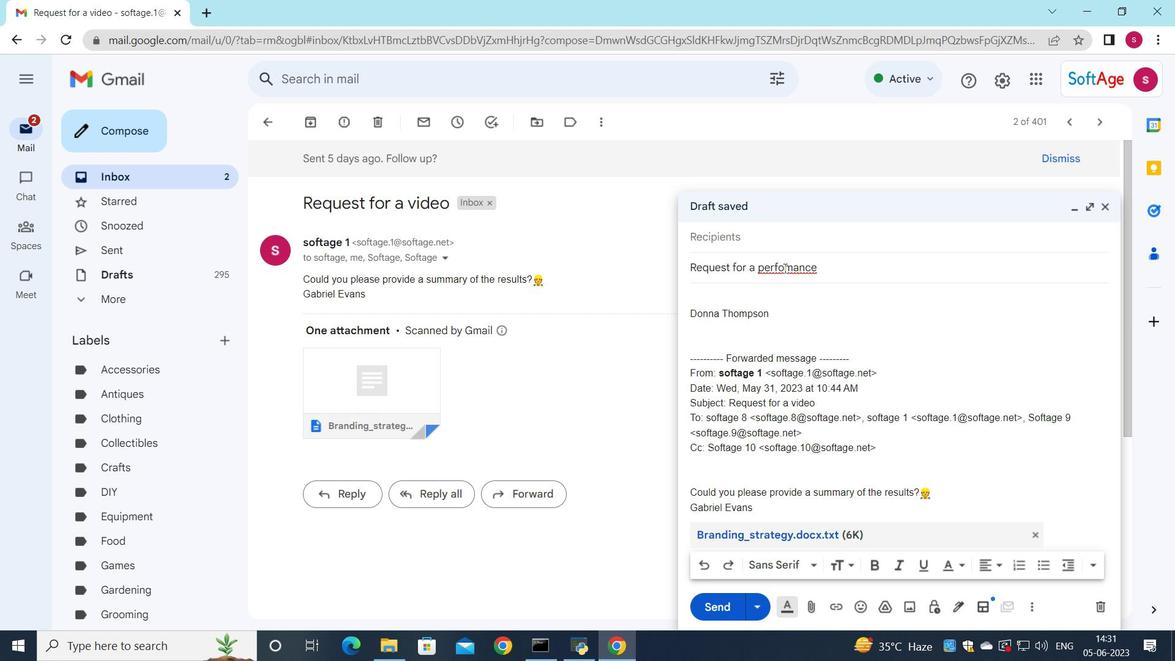 
Action: Mouse moved to (830, 261)
Screenshot: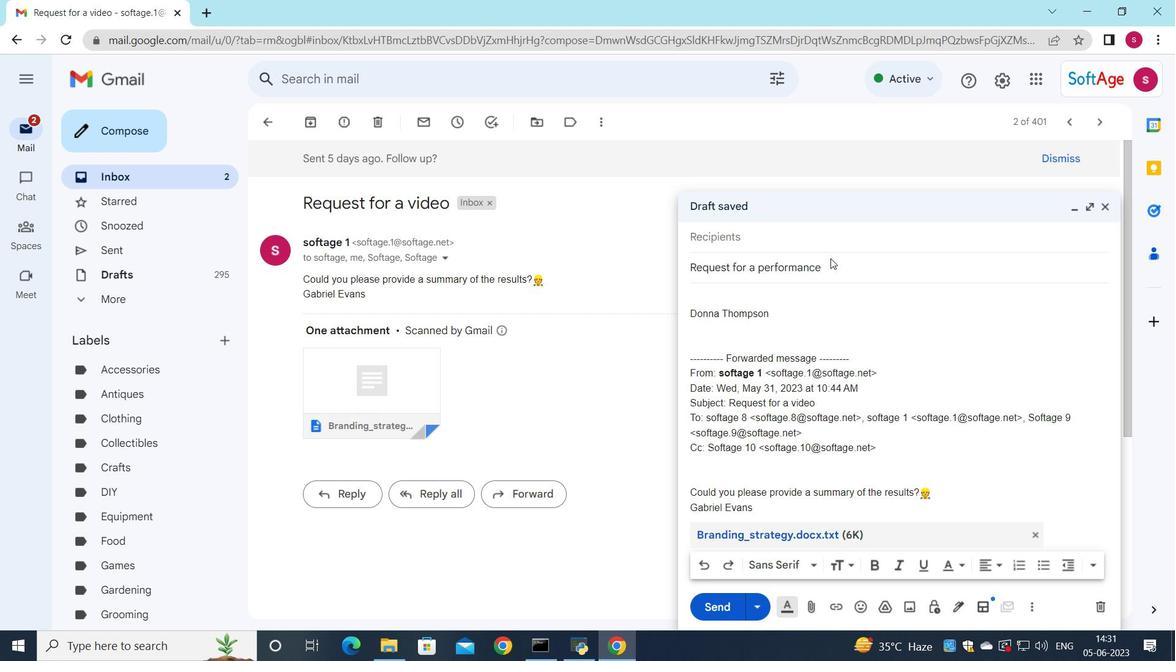 
Action: Mouse pressed left at (830, 261)
Screenshot: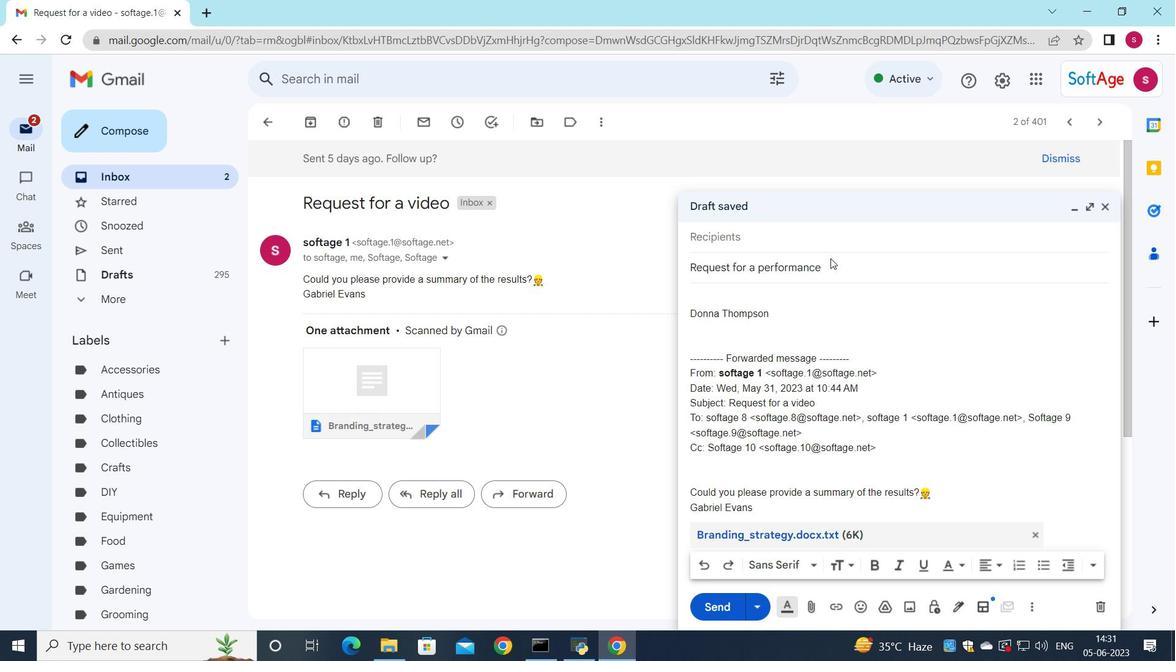 
Action: Mouse moved to (826, 270)
Screenshot: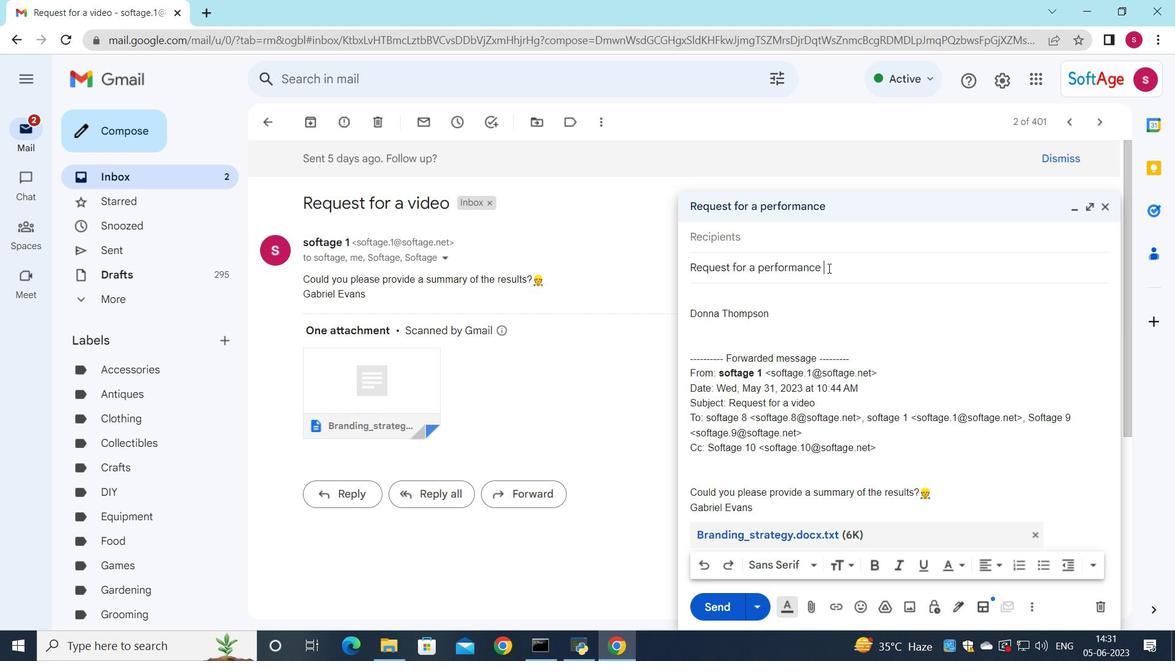 
Action: Key pressed review
Screenshot: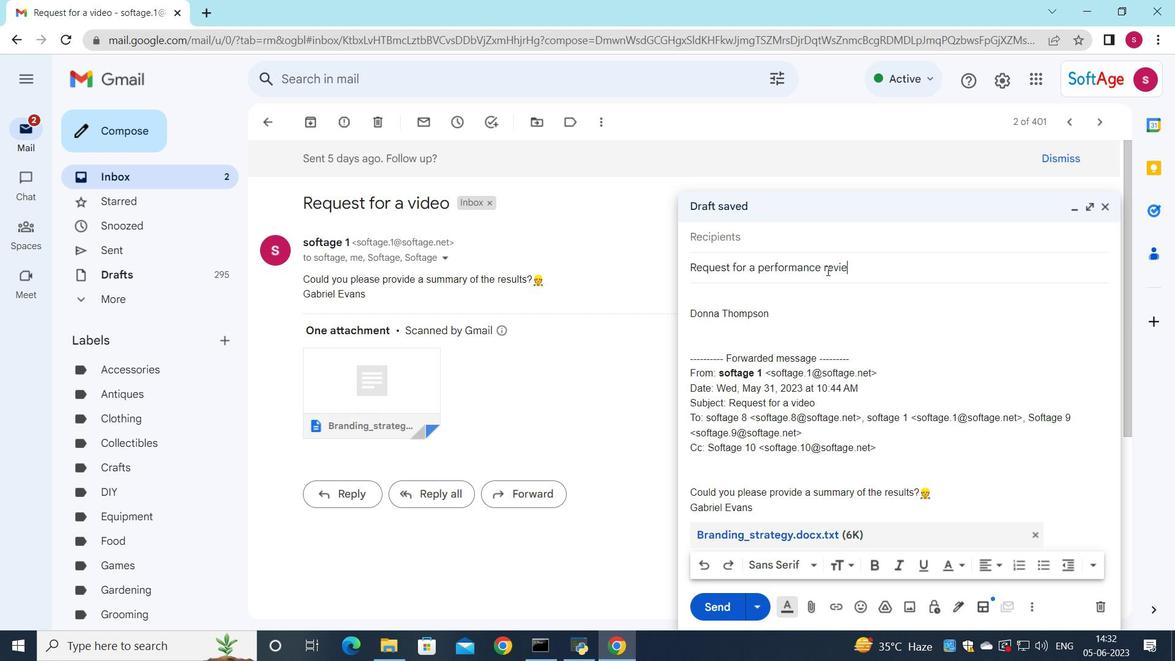 
Action: Mouse moved to (757, 231)
Screenshot: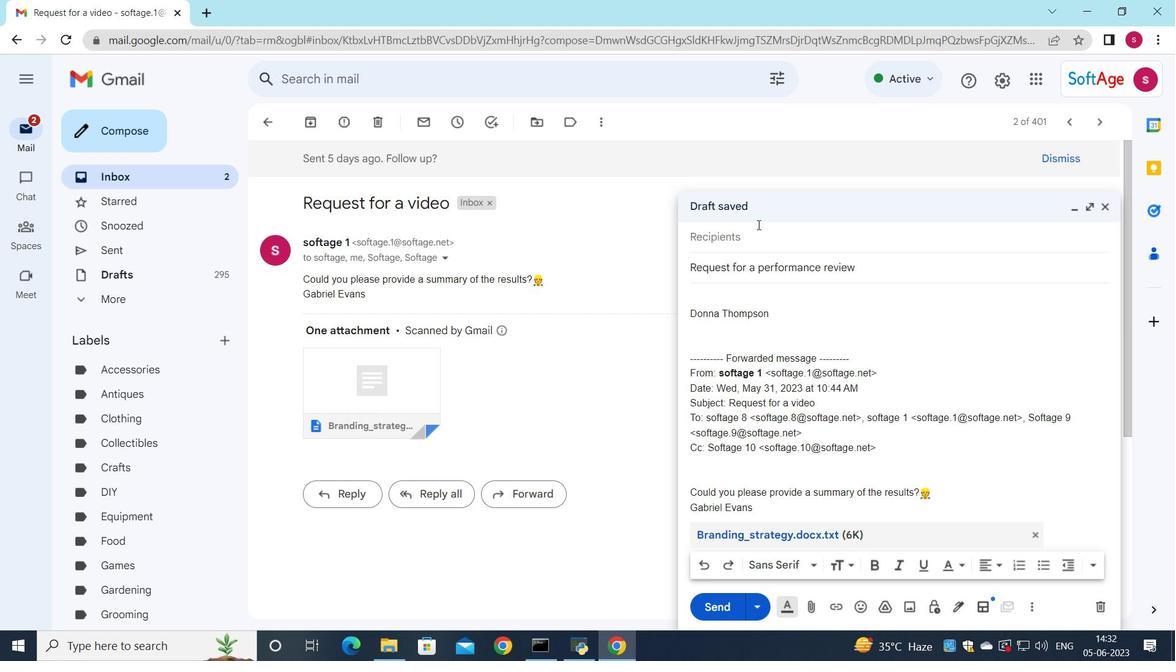 
Action: Mouse pressed left at (757, 231)
Screenshot: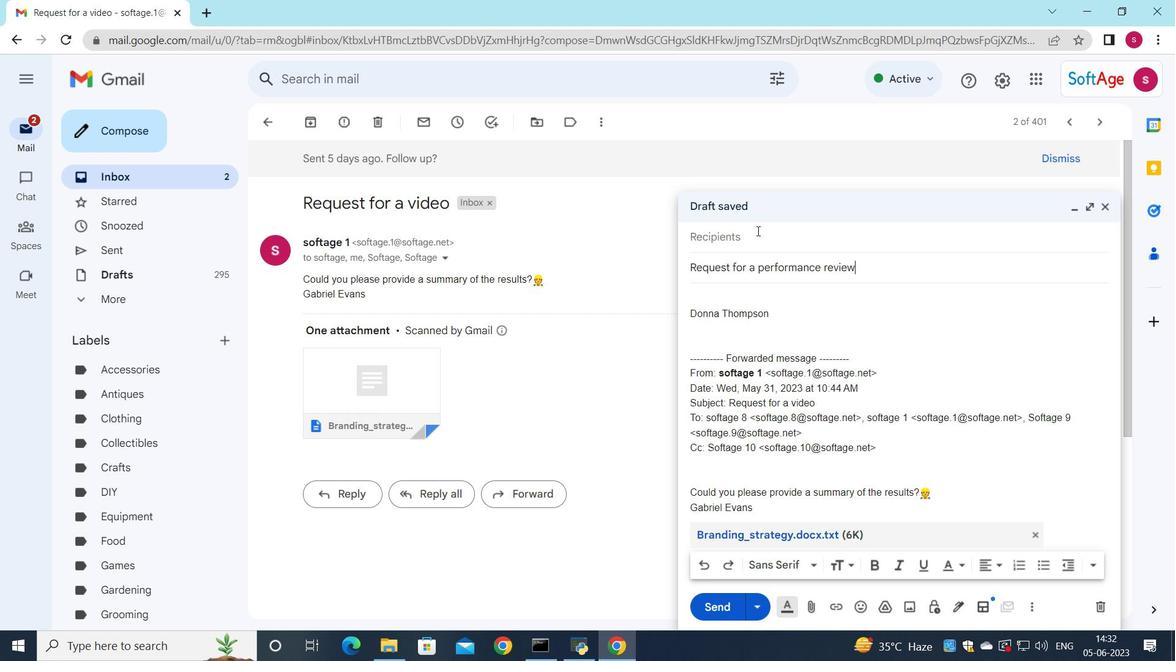 
Action: Key pressed s
Screenshot: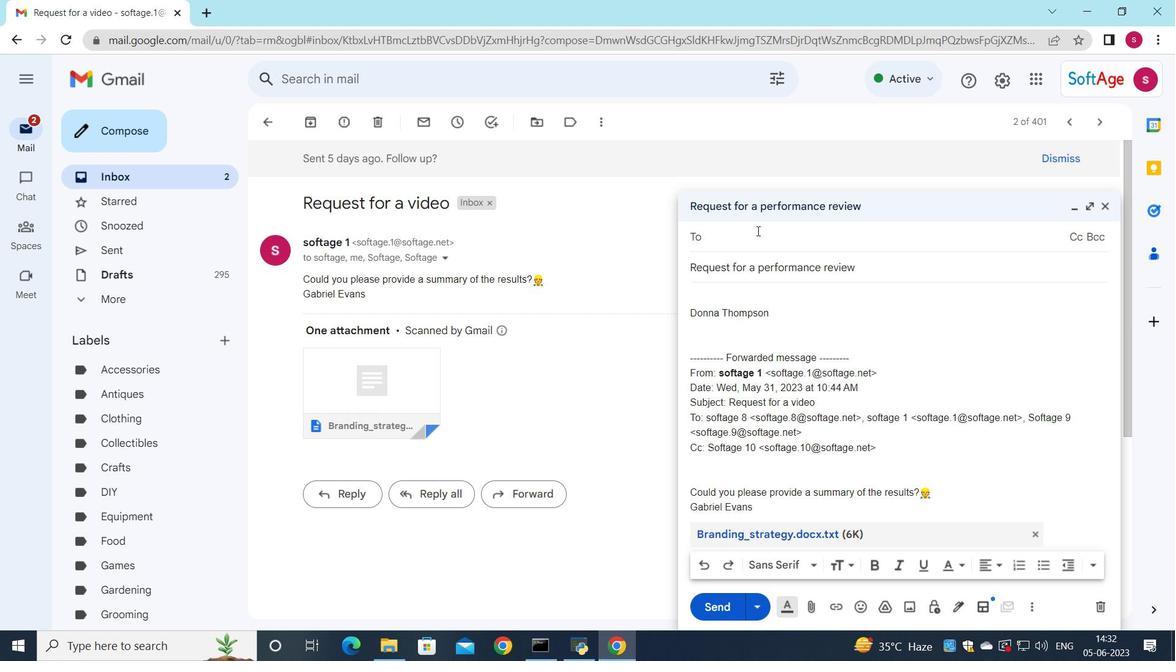 
Action: Mouse moved to (824, 520)
Screenshot: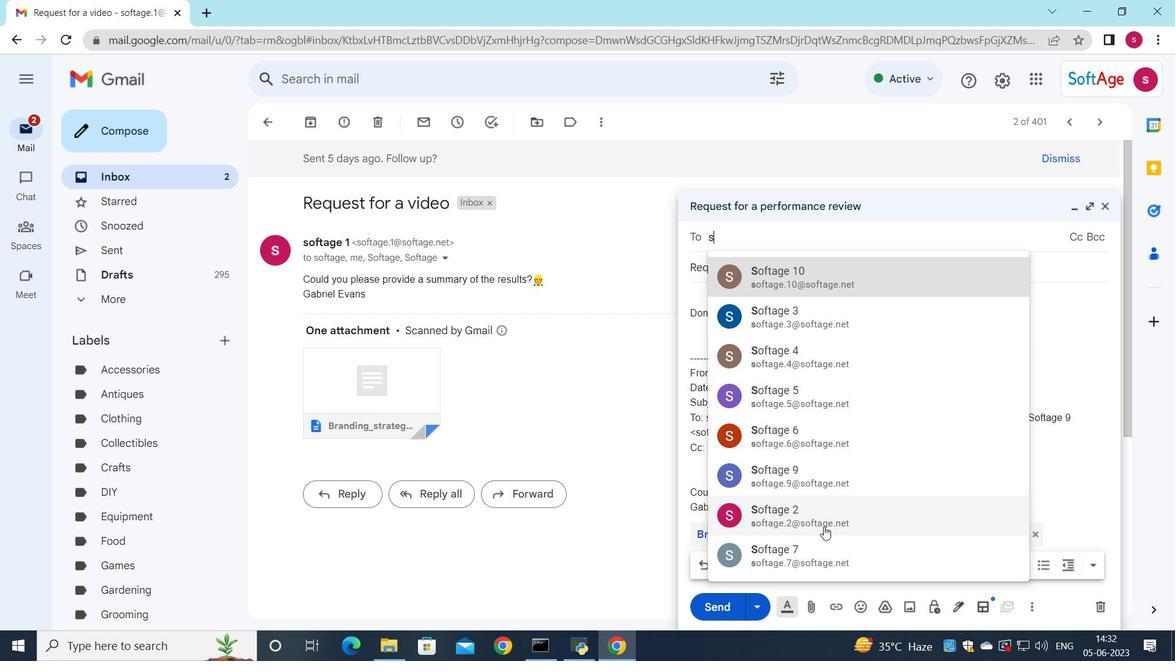 
Action: Mouse pressed left at (824, 520)
Screenshot: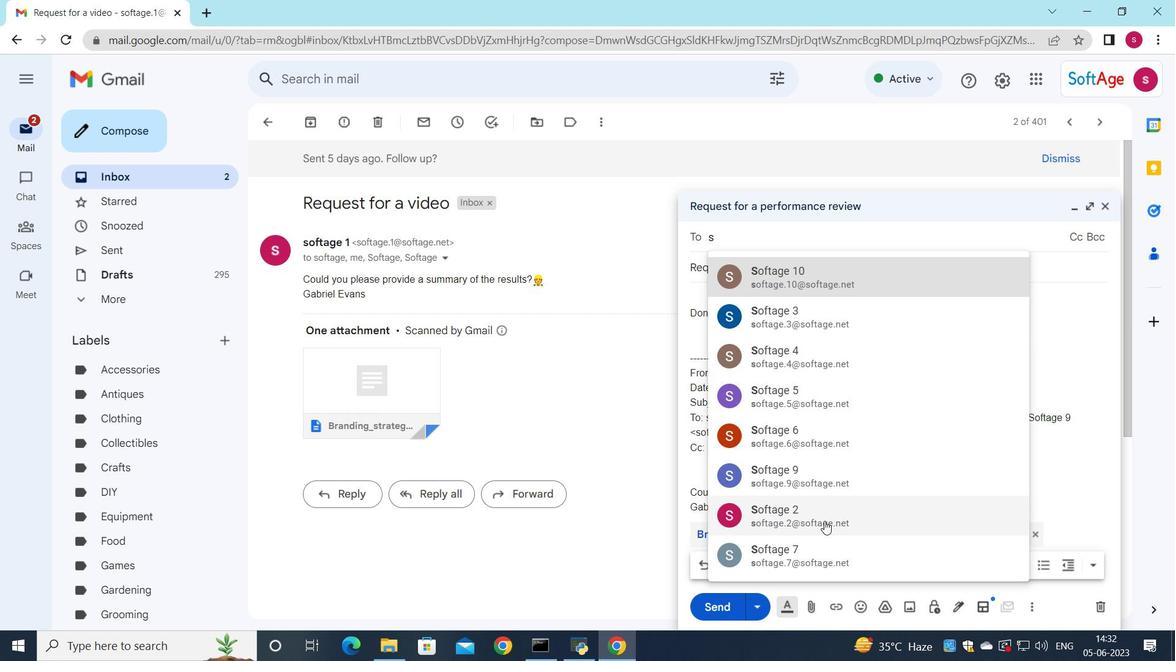
Action: Mouse moved to (719, 312)
Screenshot: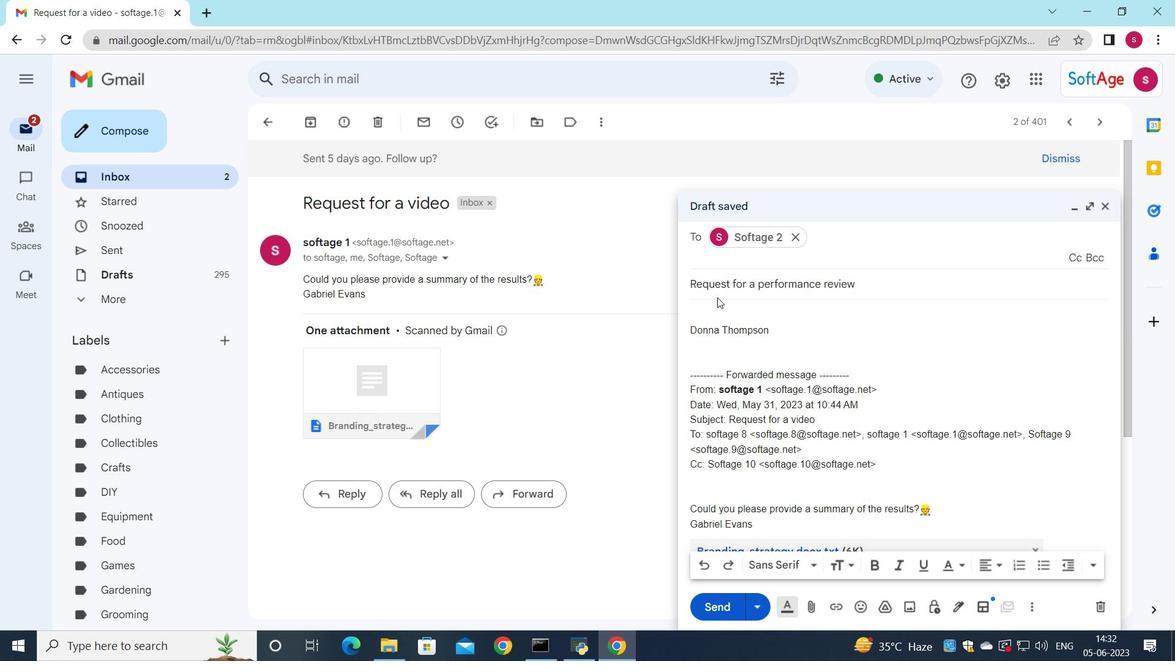 
Action: Mouse pressed left at (719, 312)
Screenshot: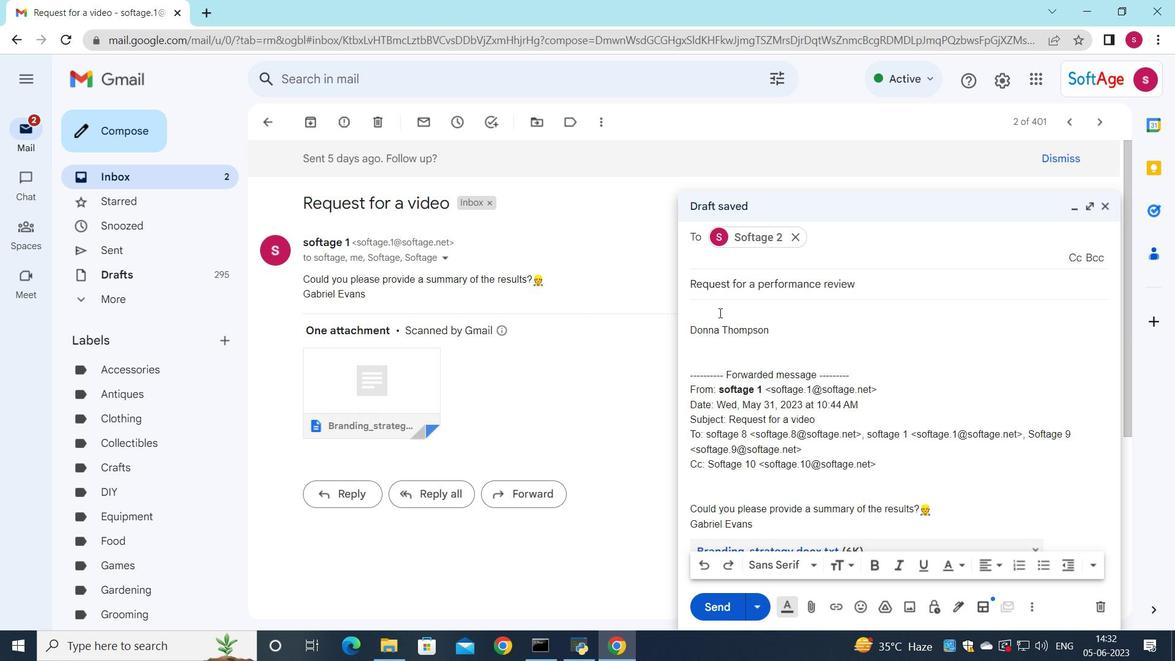 
Action: Key pressed <Key.shift>Please<Key.space>let<Key.space>me<Key.space>know<Key.space>if<Key.space>trhere<Key.space>are<Key.space>any<Key.space>cc<Key.backspace>oncerns<Key.space>regarding<Key.space>theproject<Key.space>budget.
Screenshot: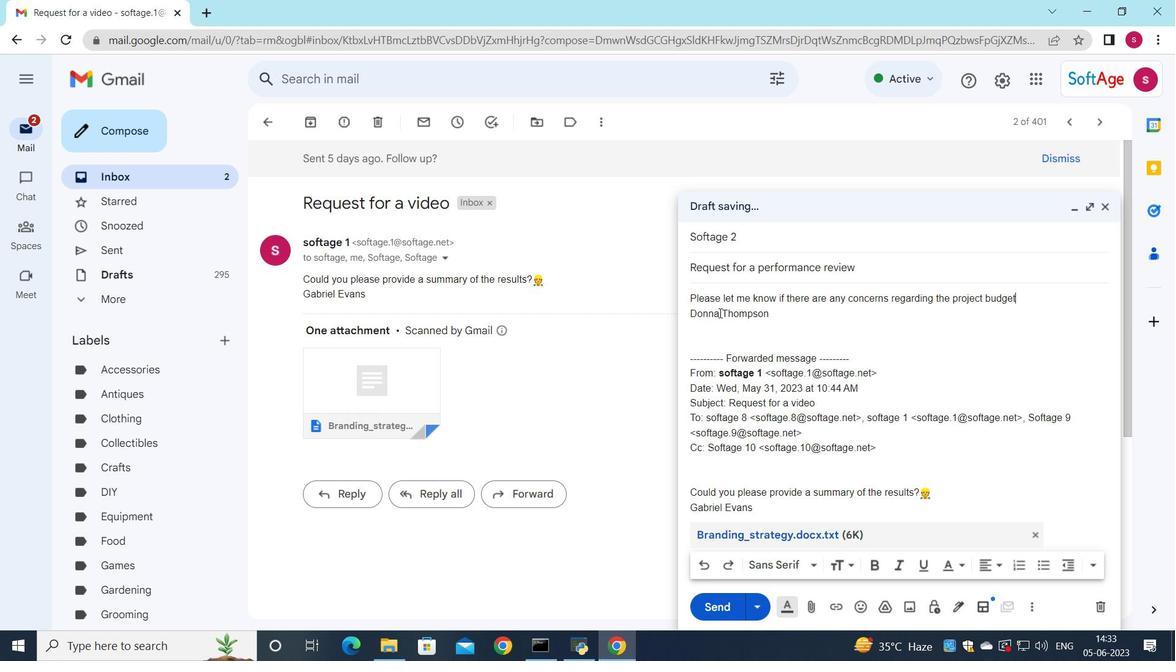 
Action: Mouse moved to (735, 293)
Screenshot: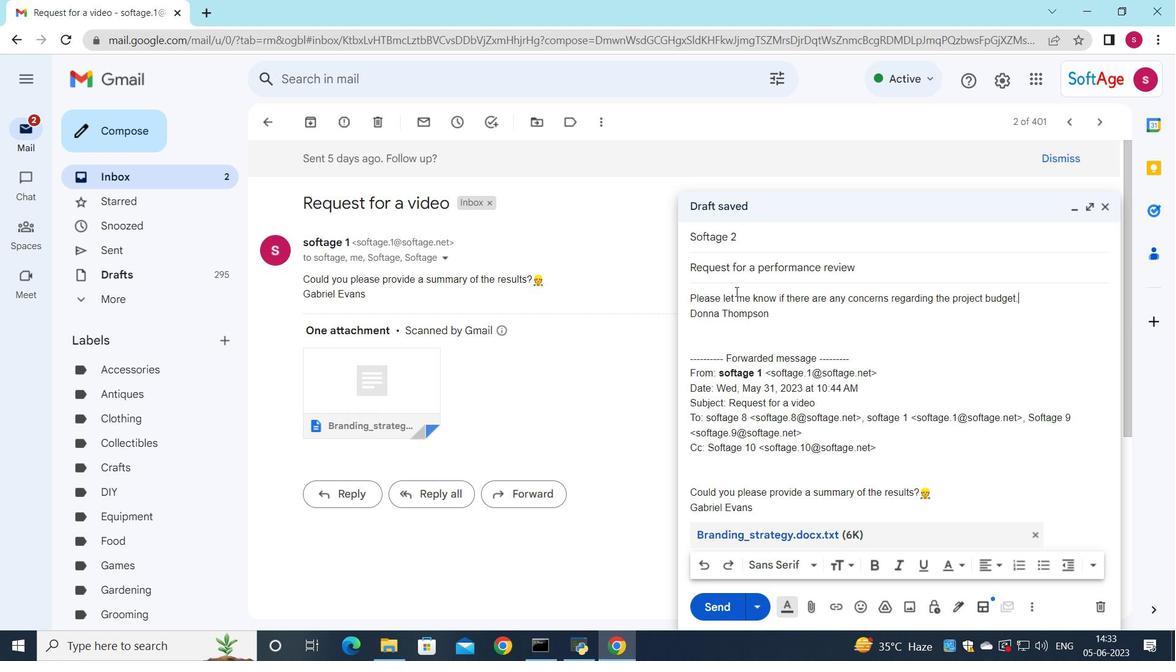 
Action: Mouse pressed left at (735, 293)
Screenshot: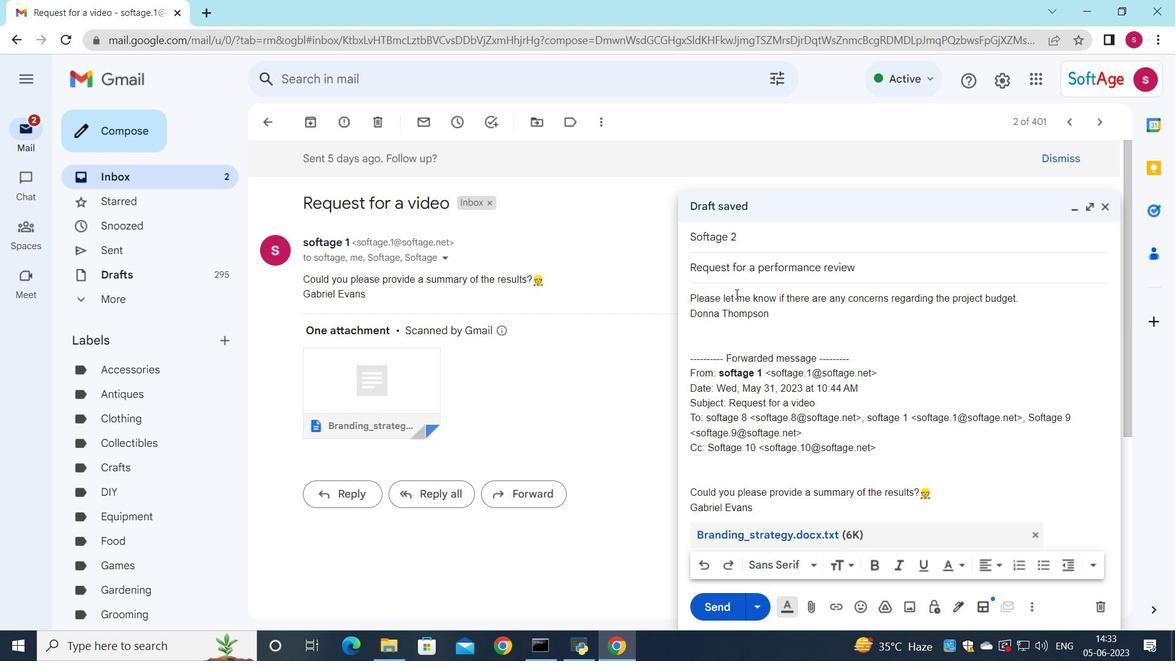 
Action: Mouse moved to (964, 570)
Screenshot: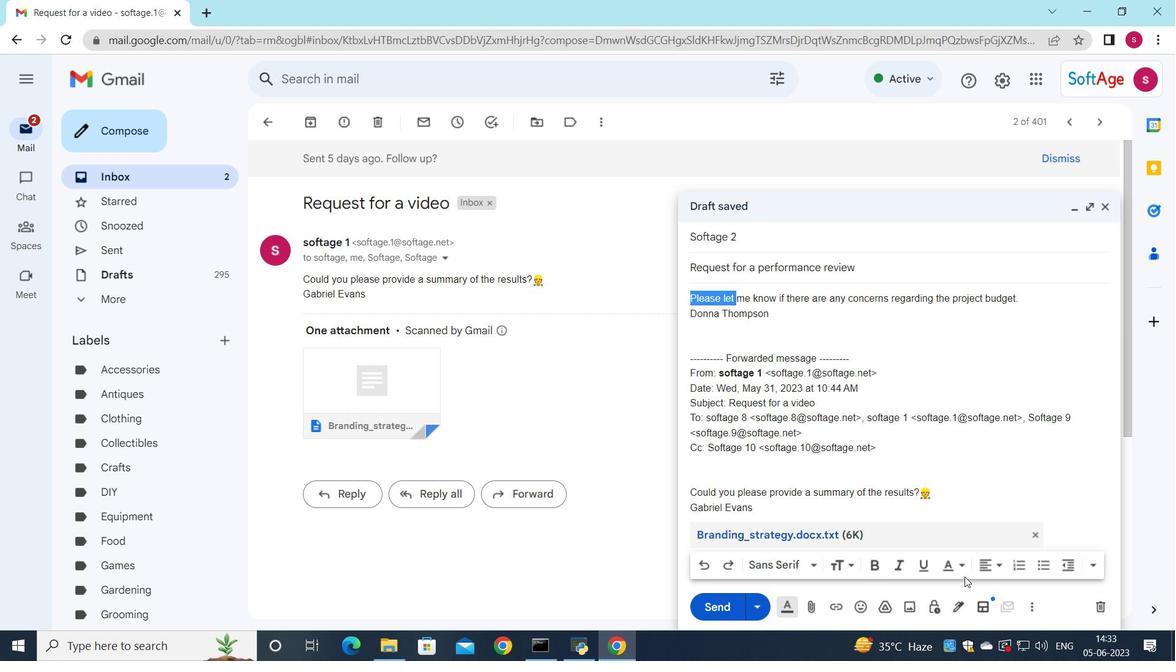 
Action: Mouse pressed left at (964, 570)
Screenshot: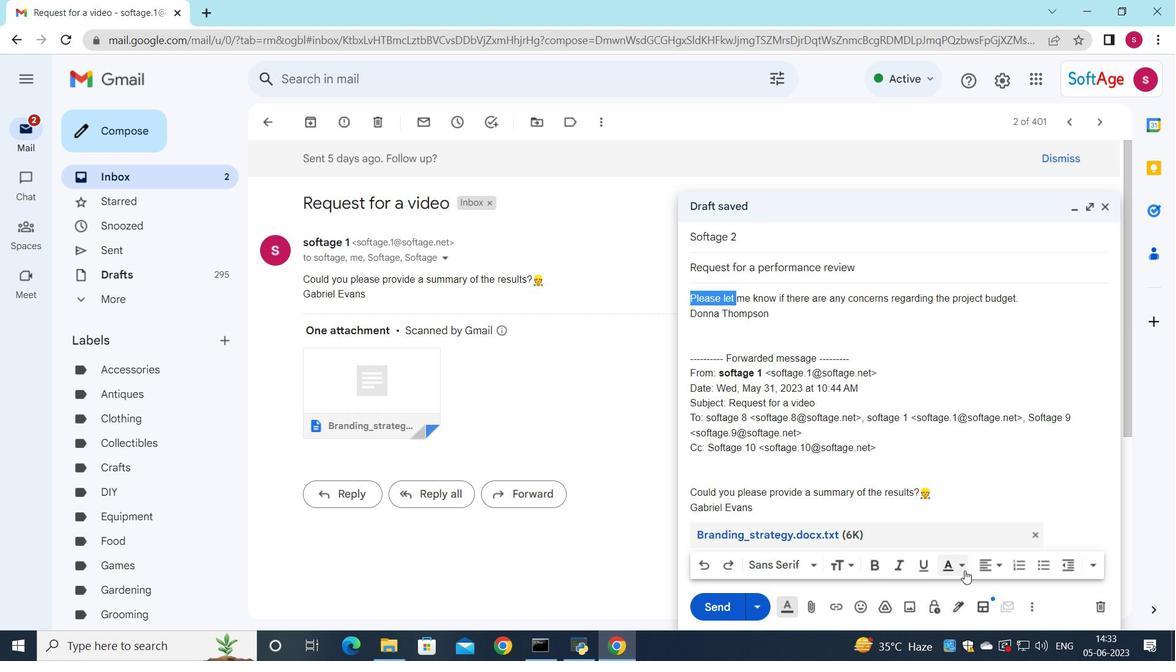 
Action: Mouse moved to (863, 460)
Screenshot: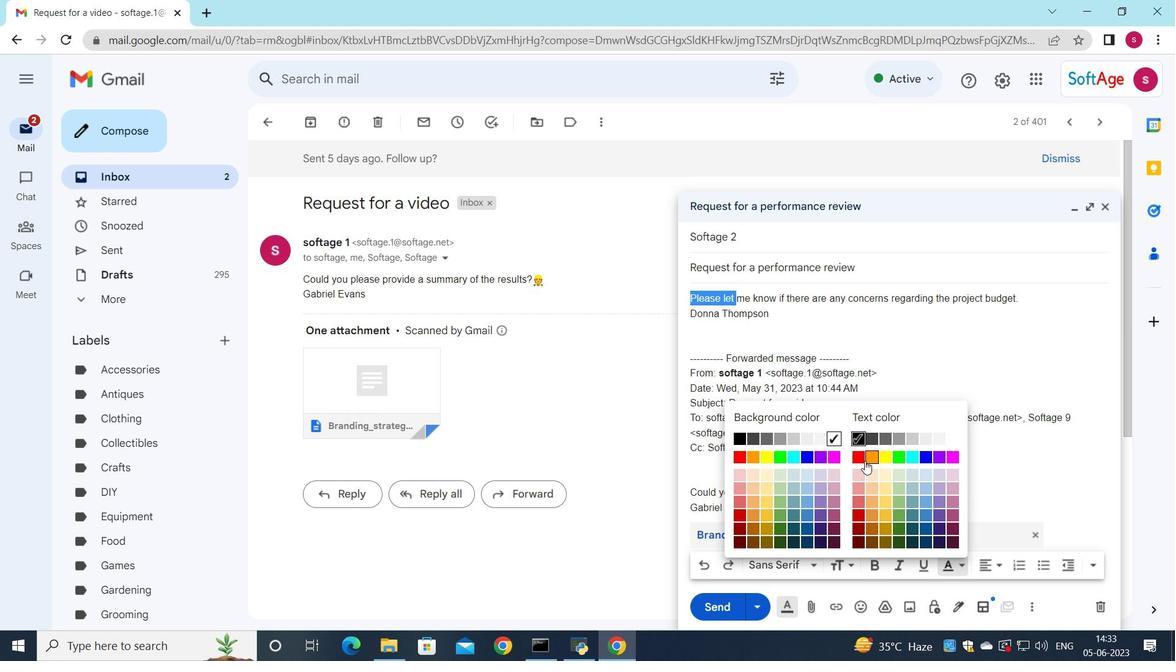 
Action: Mouse pressed left at (863, 460)
Screenshot: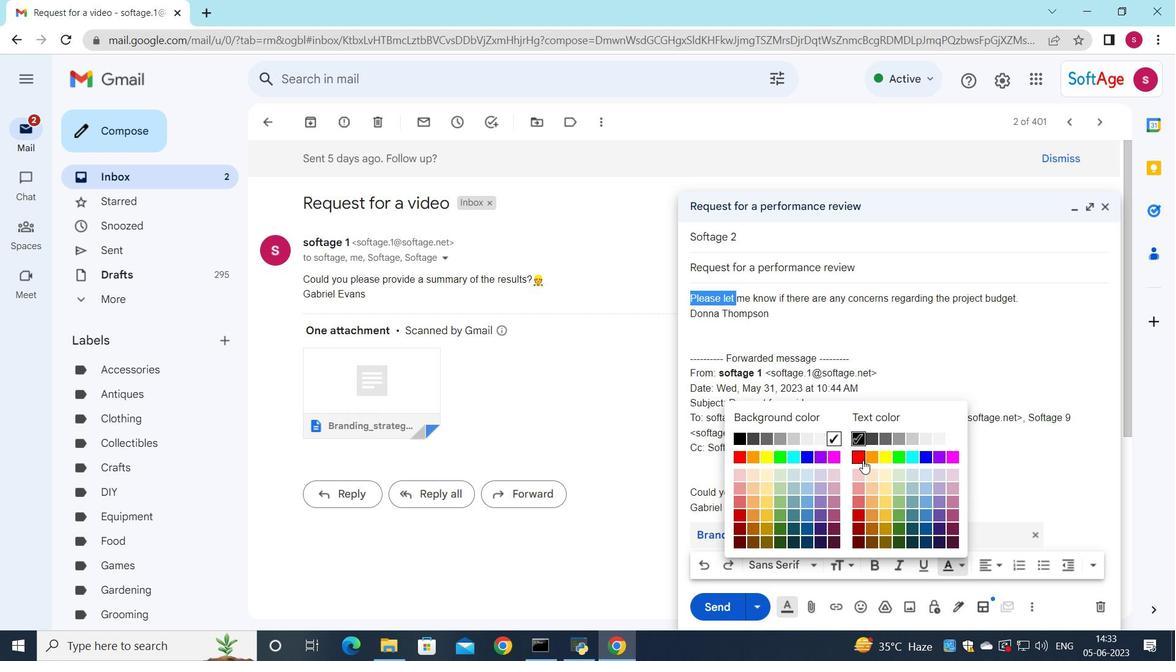 
Action: Mouse moved to (957, 562)
Screenshot: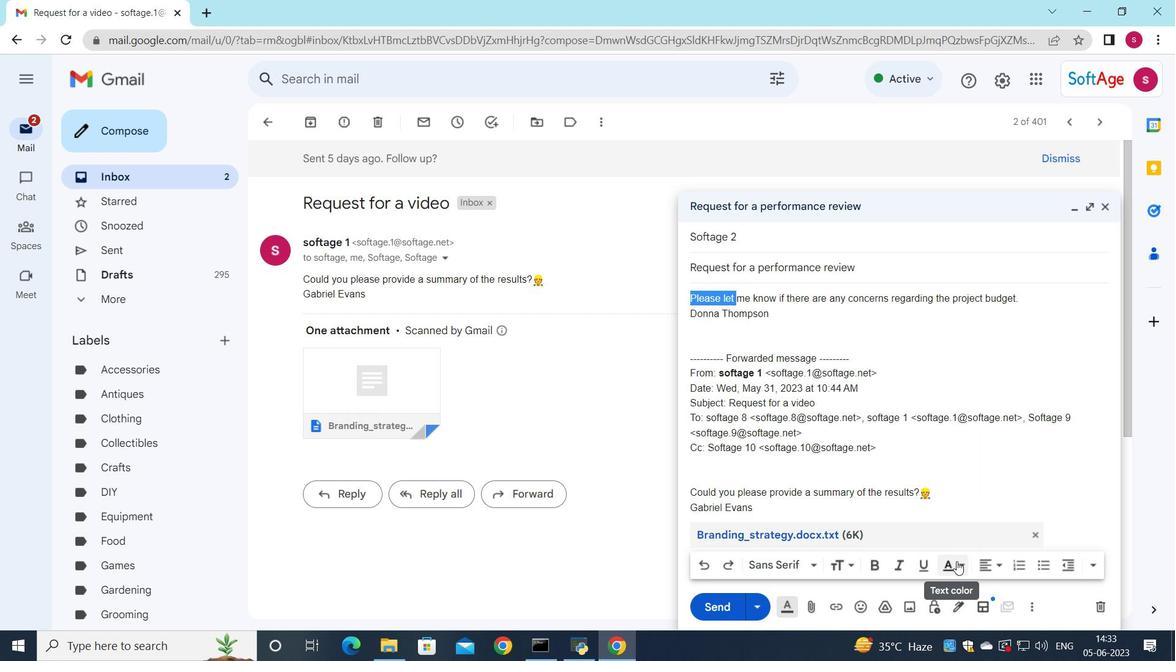 
Action: Mouse pressed left at (957, 562)
Screenshot: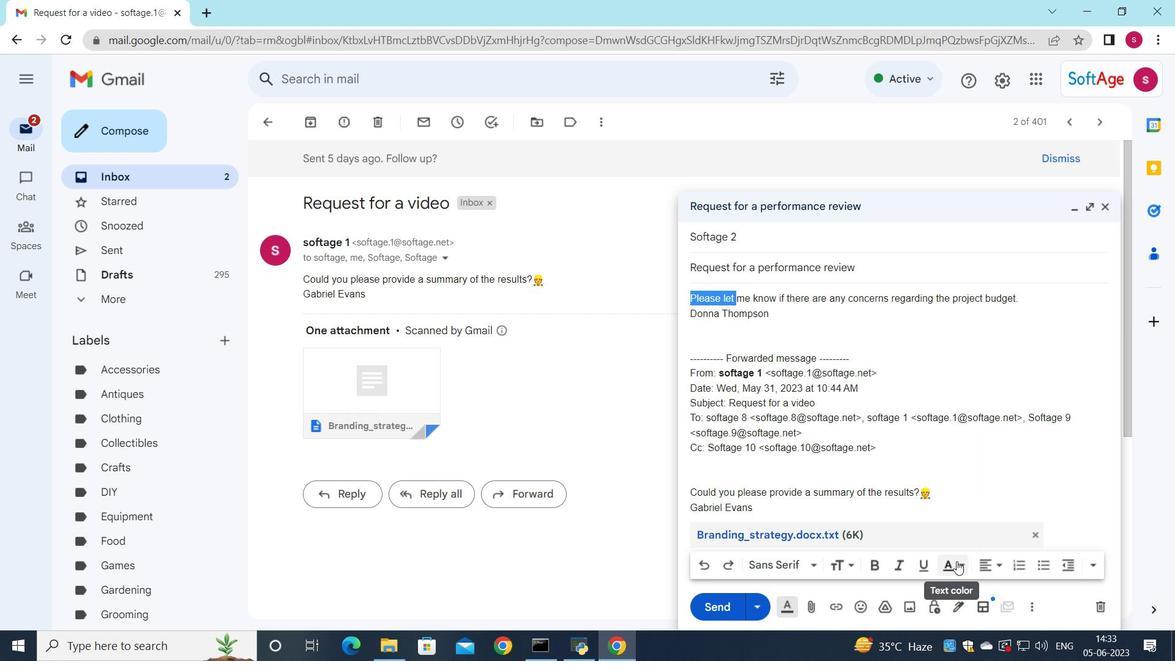 
Action: Mouse moved to (785, 460)
Screenshot: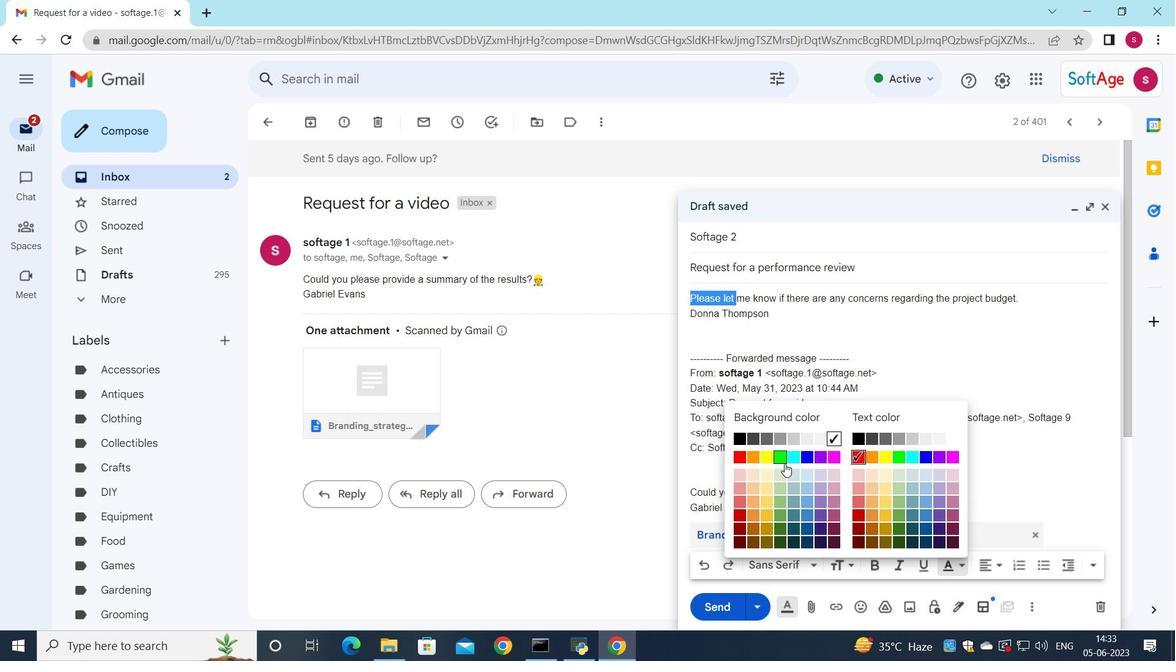 
Action: Mouse pressed left at (785, 460)
Screenshot: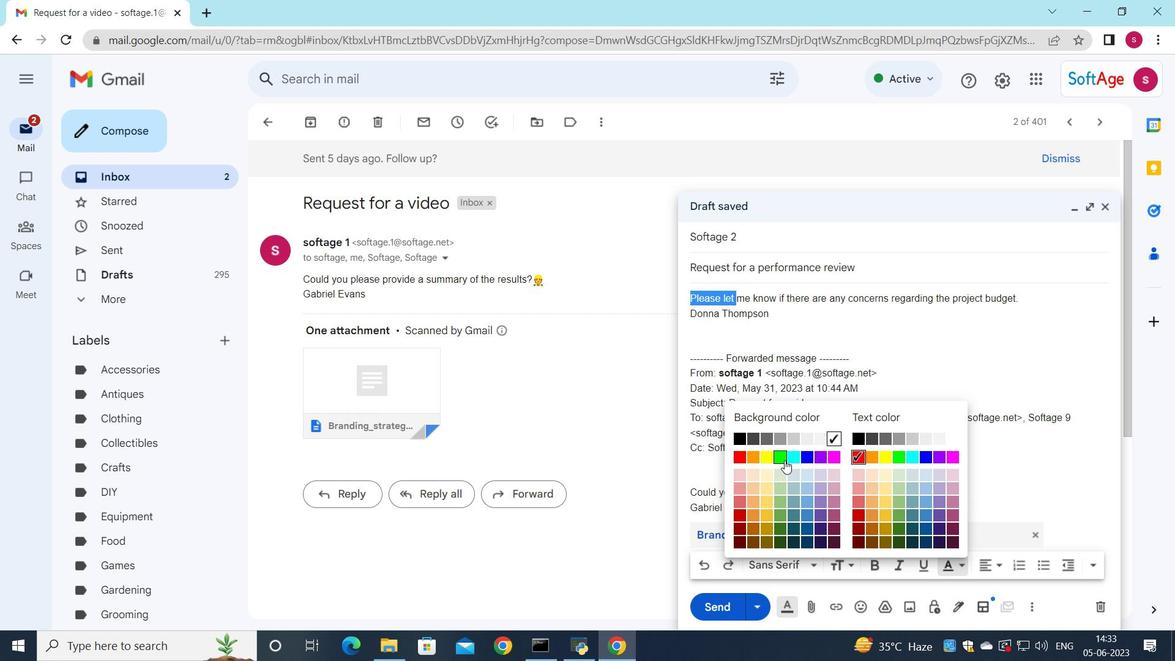 
Action: Mouse moved to (711, 607)
Screenshot: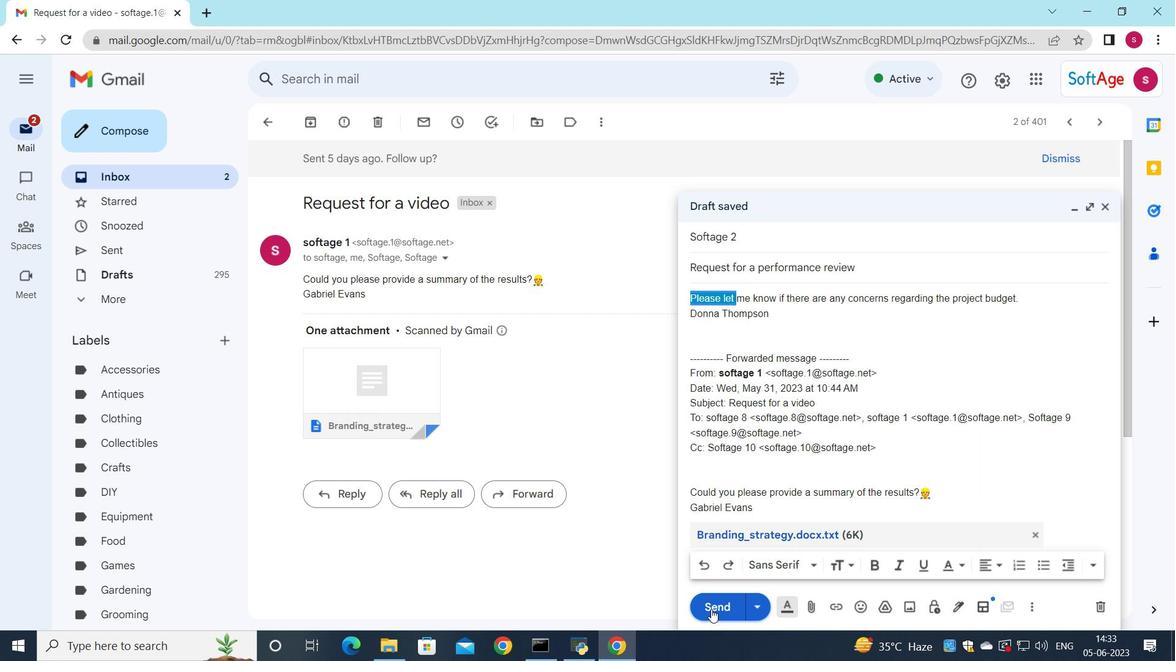 
Action: Mouse pressed left at (711, 607)
Screenshot: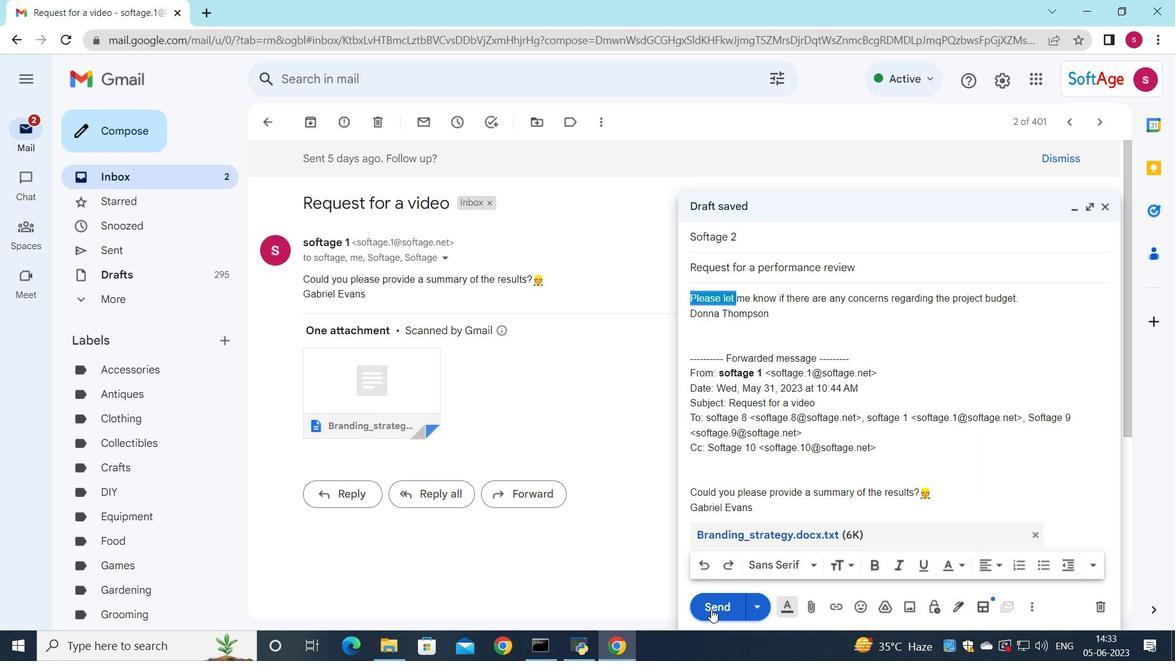 
Action: Mouse moved to (702, 593)
Screenshot: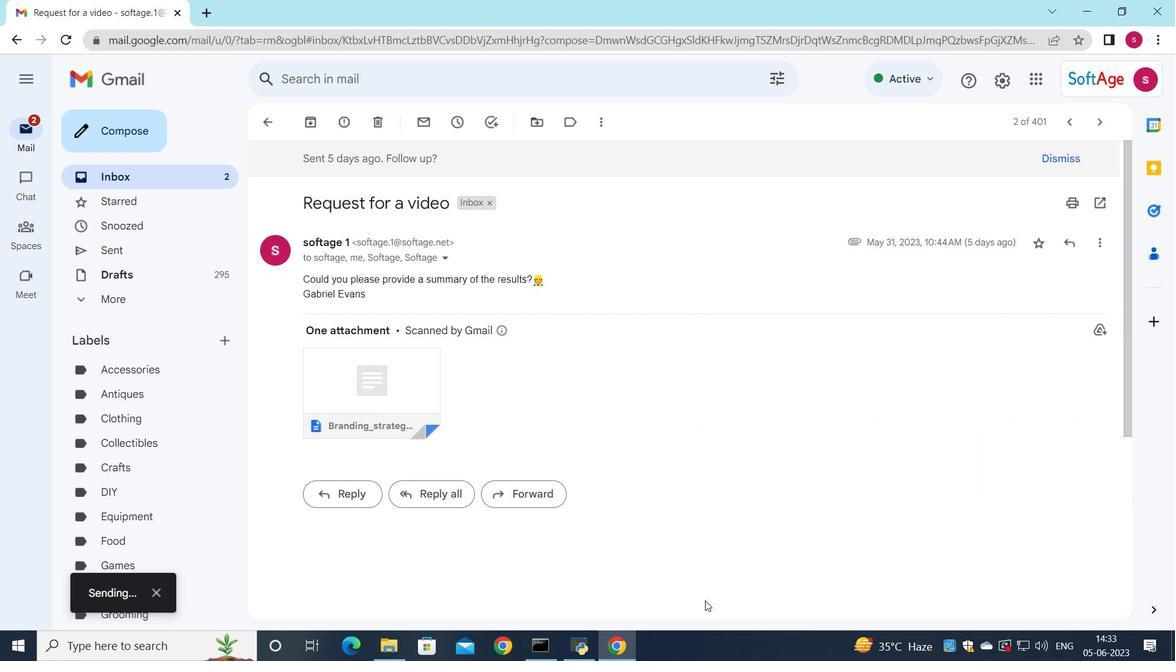 
